 Task: Find a house in Gastonia, United States, for 2 guests from August 2 to August 12, with a price range of ₹5000 to ₹10000, including a washing machine and self check-in option.
Action: Mouse moved to (22, 63)
Screenshot: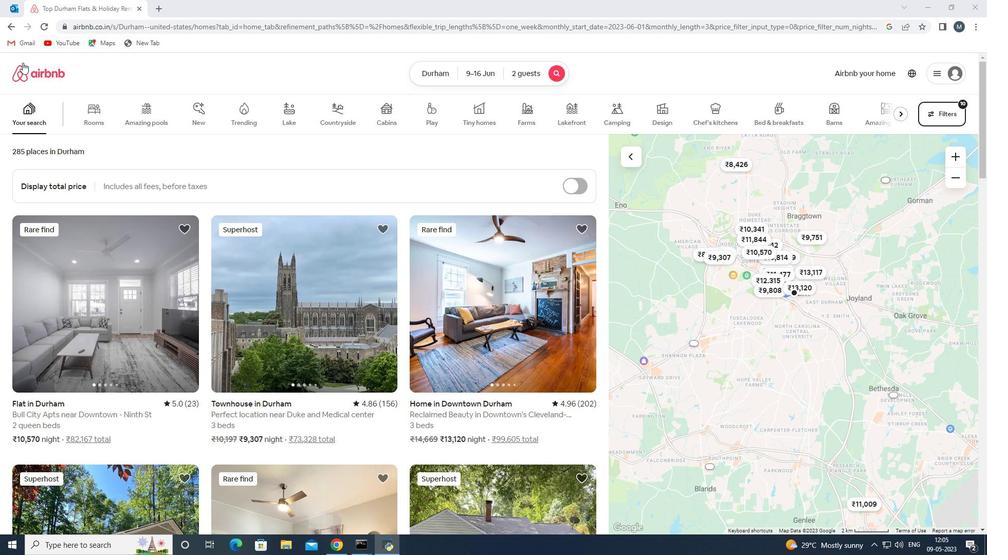 
Action: Mouse pressed left at (22, 63)
Screenshot: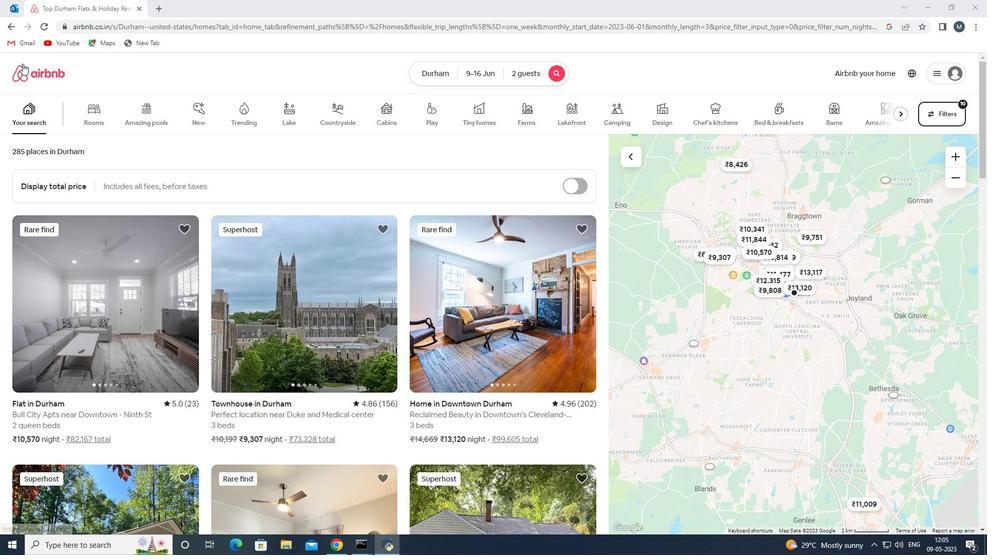
Action: Mouse moved to (413, 108)
Screenshot: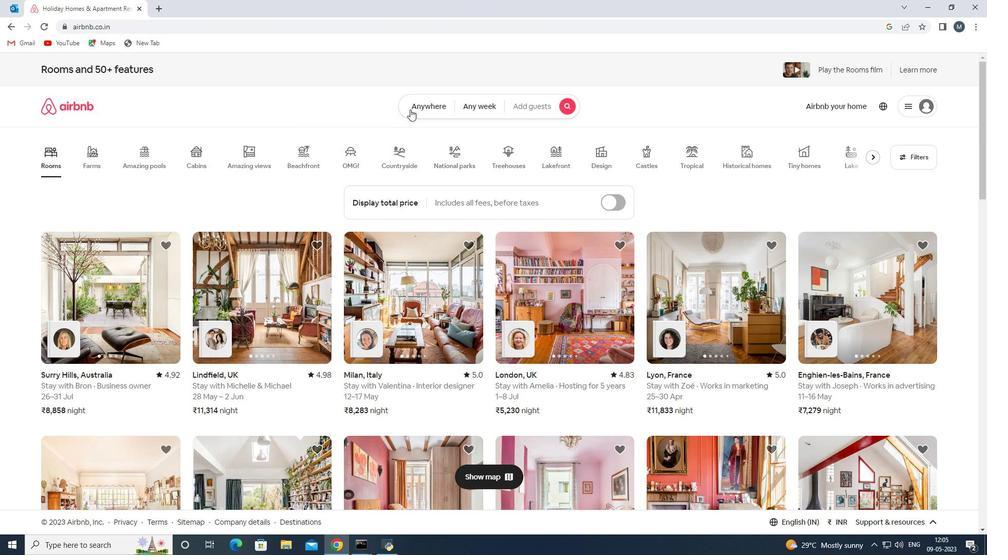 
Action: Mouse pressed left at (413, 108)
Screenshot: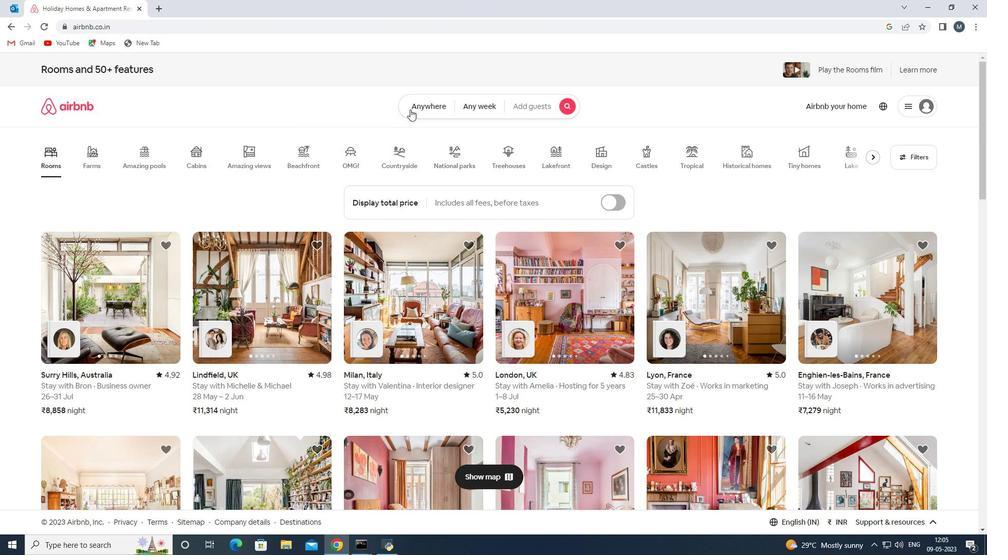 
Action: Mouse moved to (346, 148)
Screenshot: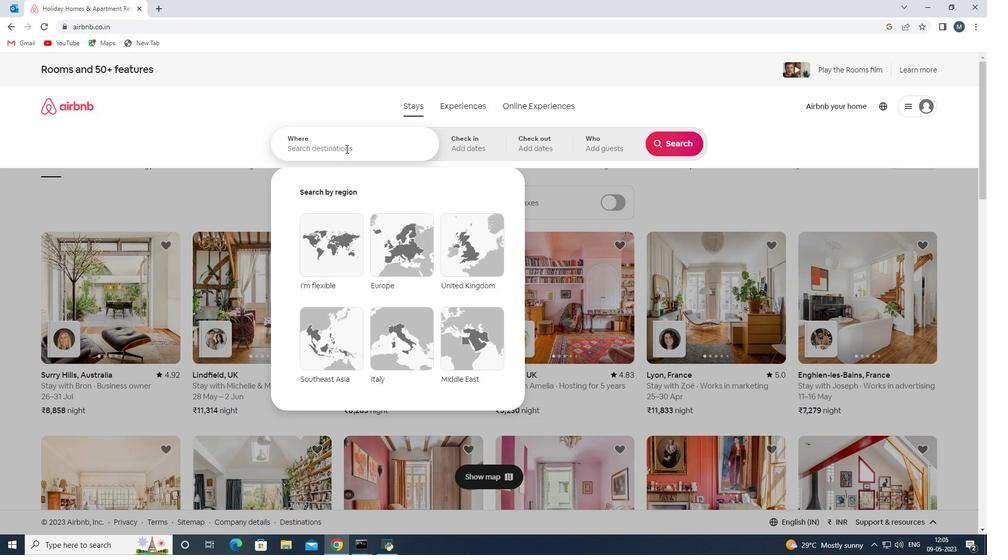 
Action: Mouse pressed left at (346, 148)
Screenshot: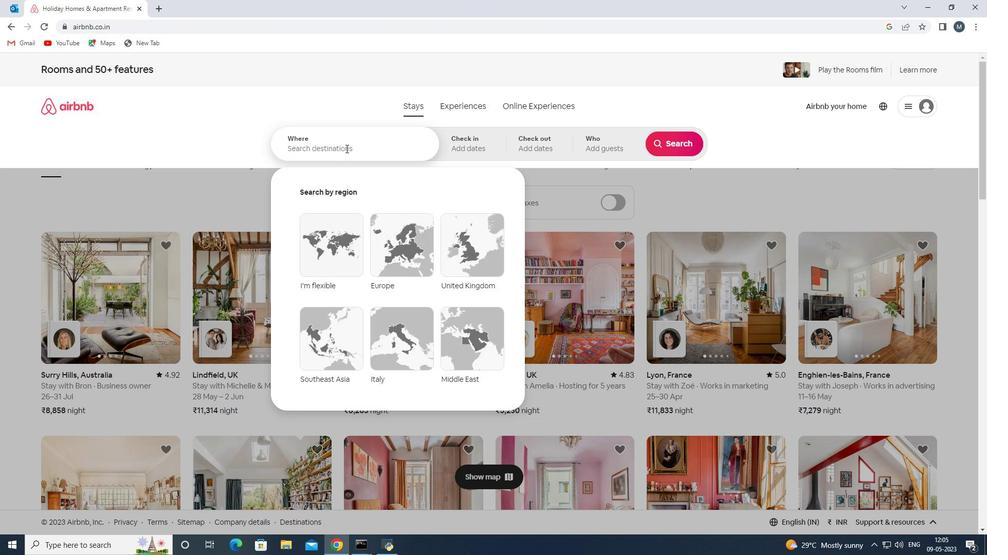 
Action: Mouse moved to (347, 146)
Screenshot: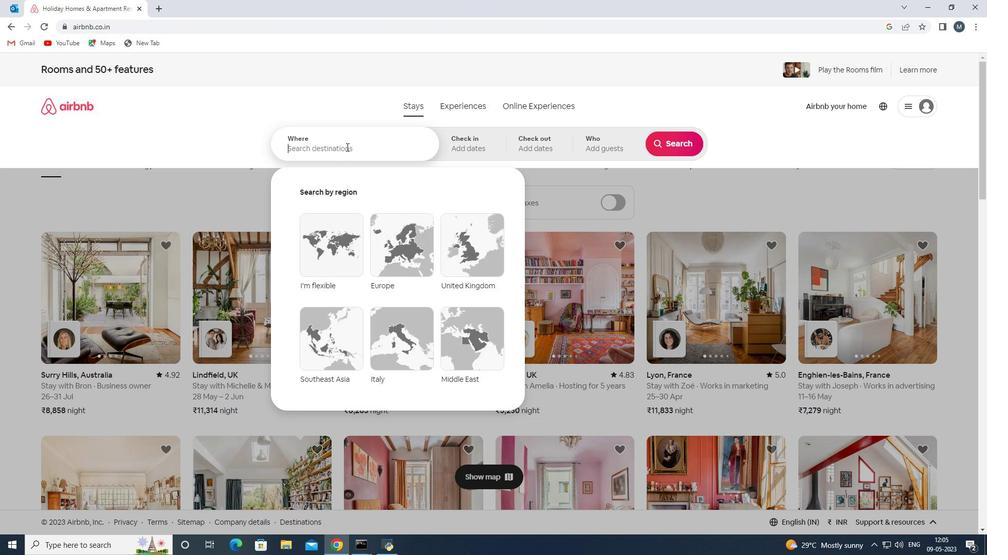 
Action: Key pressed gastonia,united<Key.space>states
Screenshot: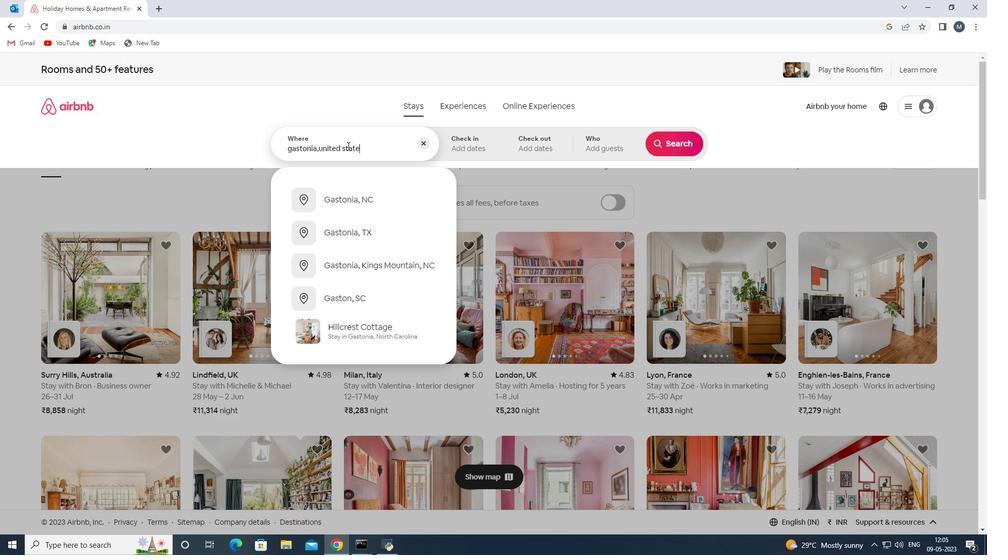 
Action: Mouse moved to (322, 148)
Screenshot: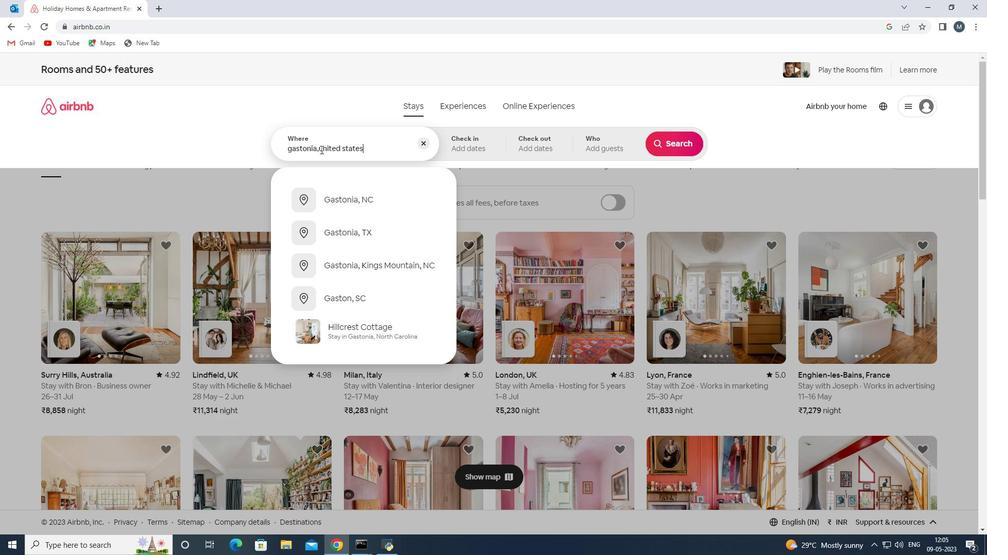 
Action: Mouse pressed left at (322, 148)
Screenshot: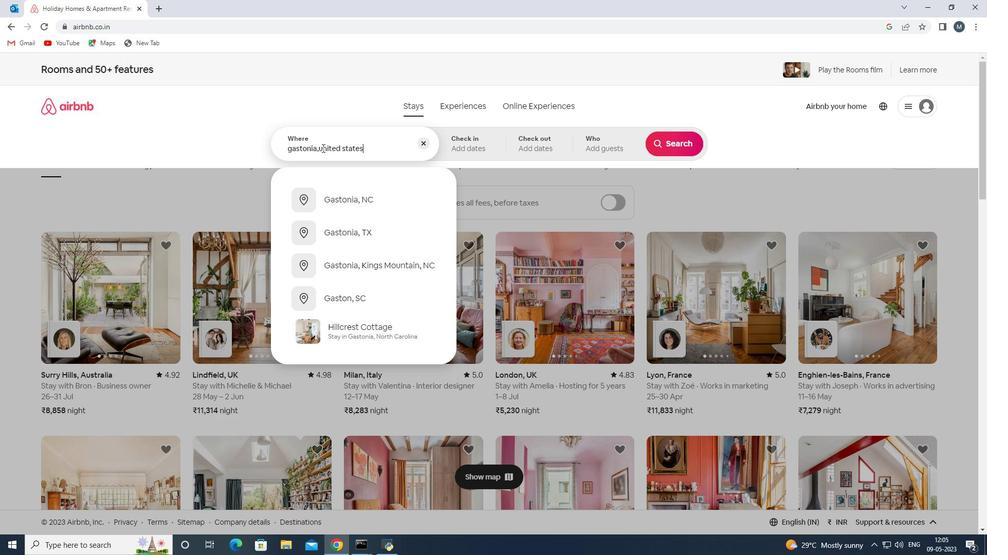 
Action: Mouse moved to (334, 149)
Screenshot: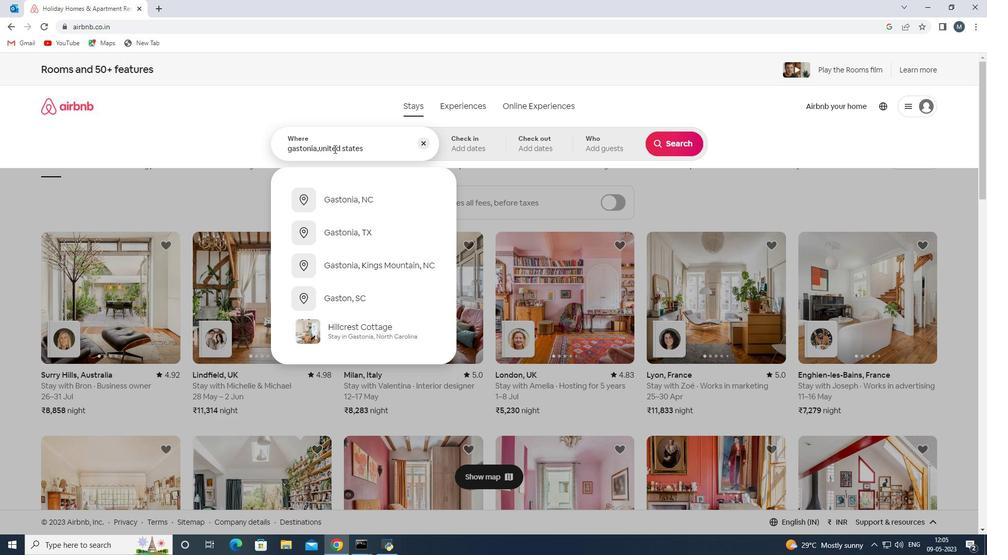 
Action: Key pressed <Key.backspace>
Screenshot: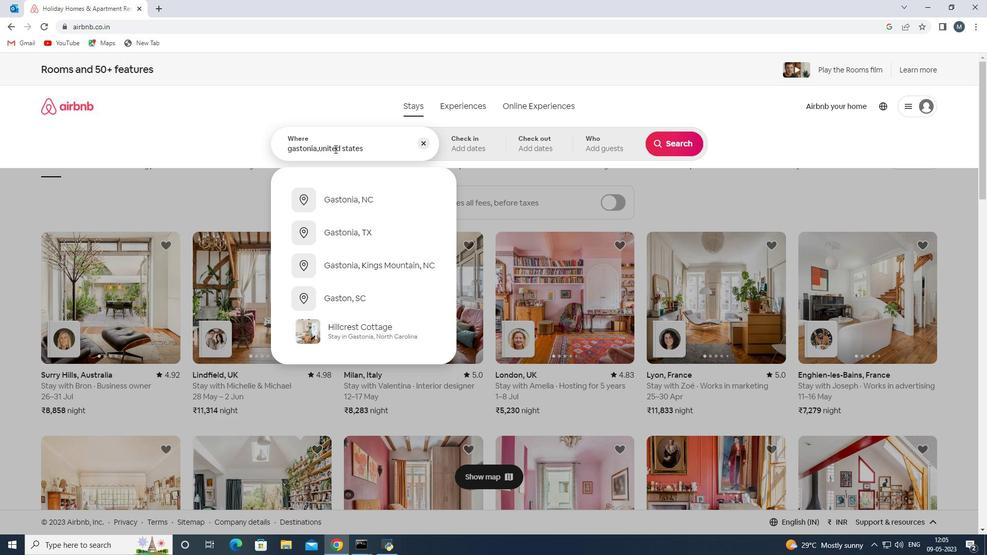 
Action: Mouse moved to (335, 149)
Screenshot: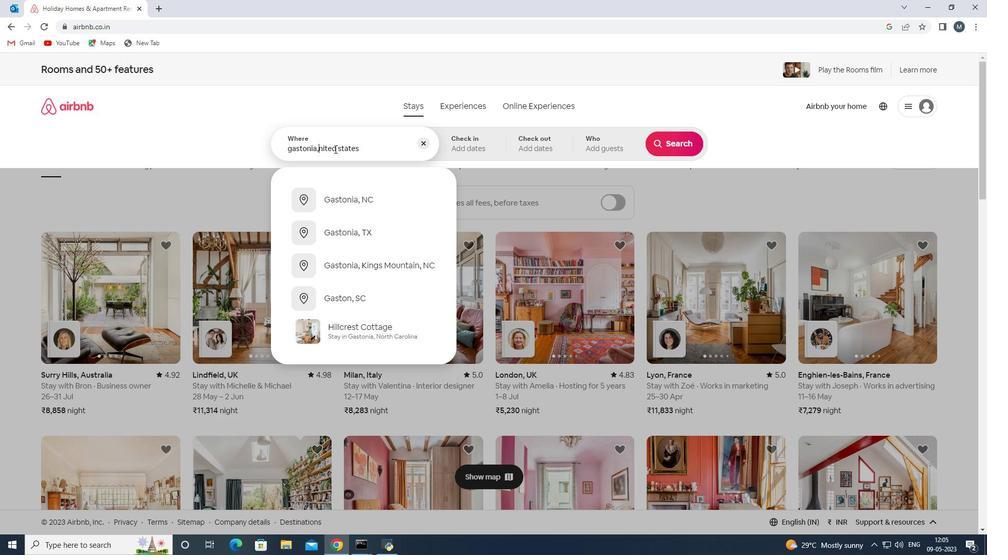 
Action: Key pressed <Key.shift>U
Screenshot: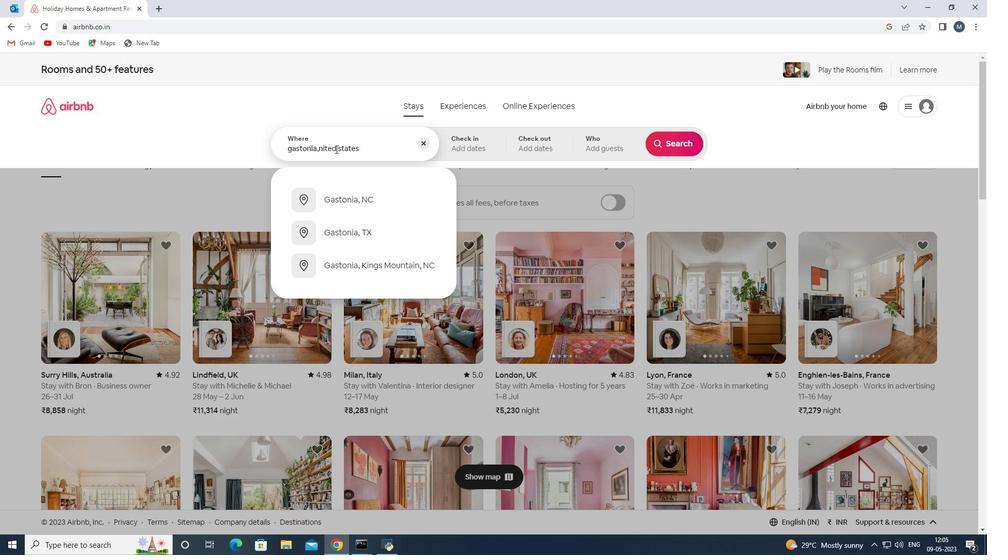 
Action: Mouse moved to (292, 152)
Screenshot: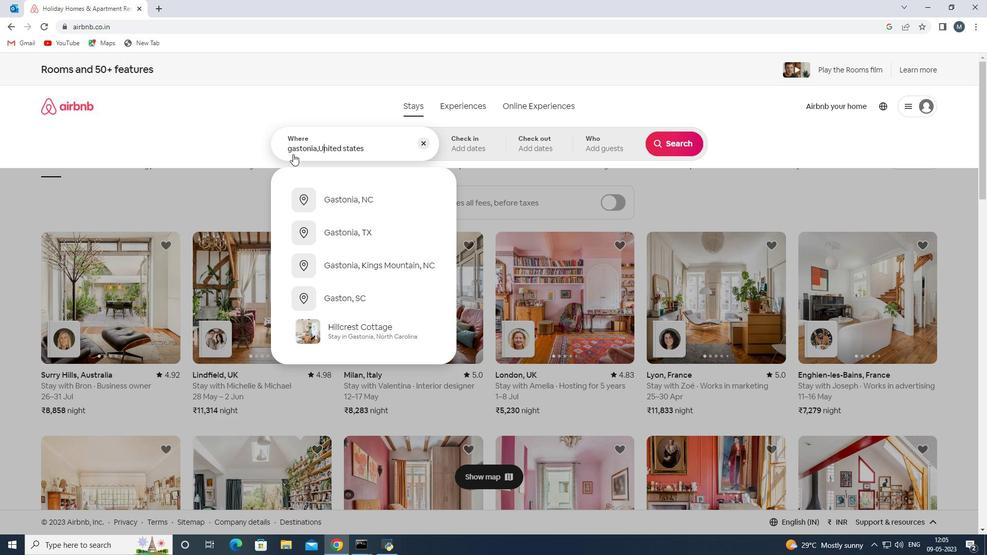 
Action: Mouse pressed left at (292, 152)
Screenshot: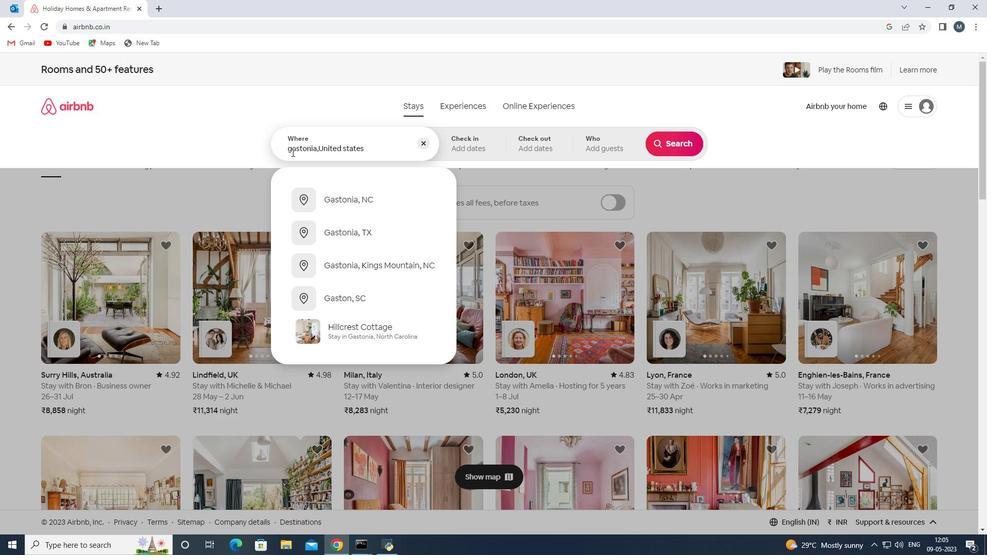 
Action: Mouse moved to (333, 153)
Screenshot: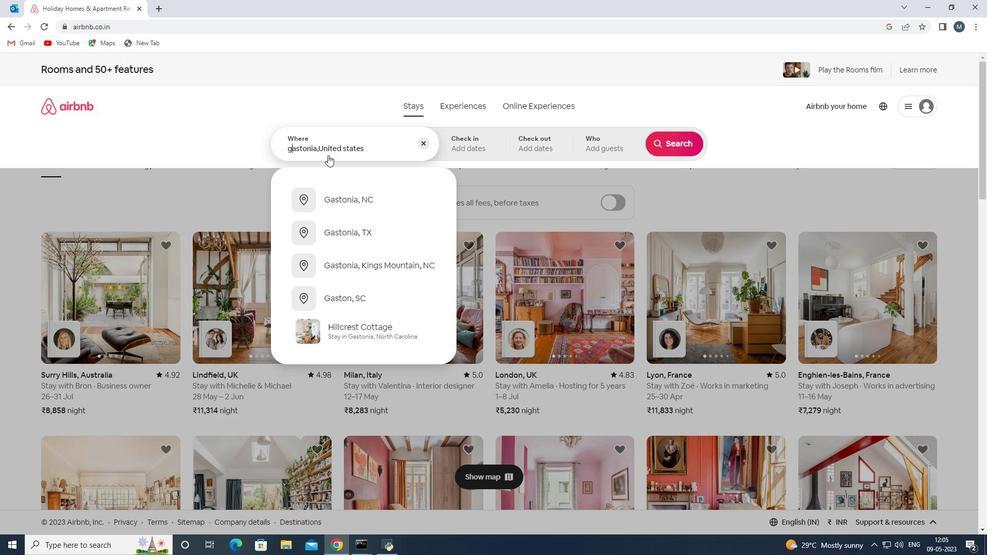 
Action: Key pressed <Key.backspace><Key.shift><Key.shift><Key.shift><Key.shift><Key.shift><Key.shift><Key.shift><Key.shift><Key.shift><Key.shift><Key.shift><Key.shift><Key.shift>G
Screenshot: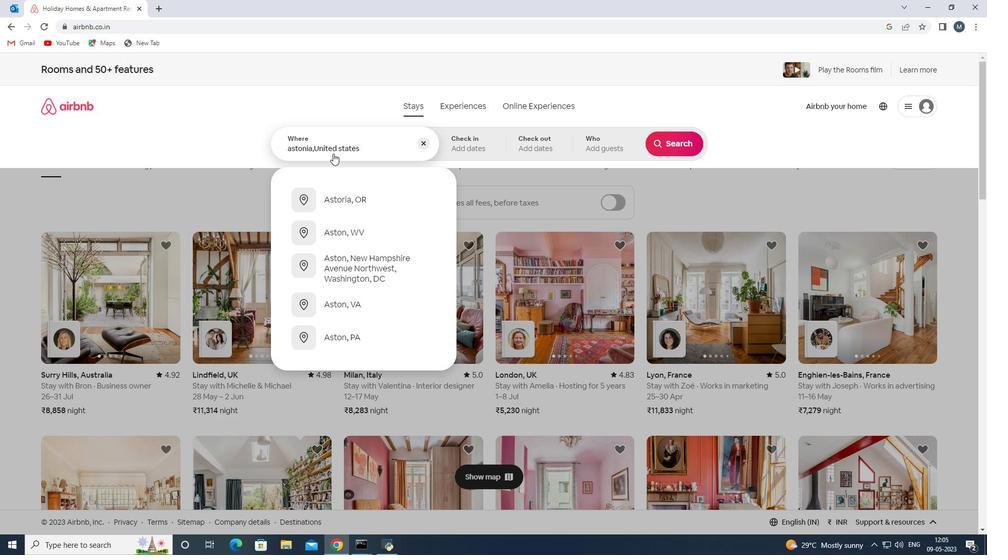 
Action: Mouse moved to (346, 164)
Screenshot: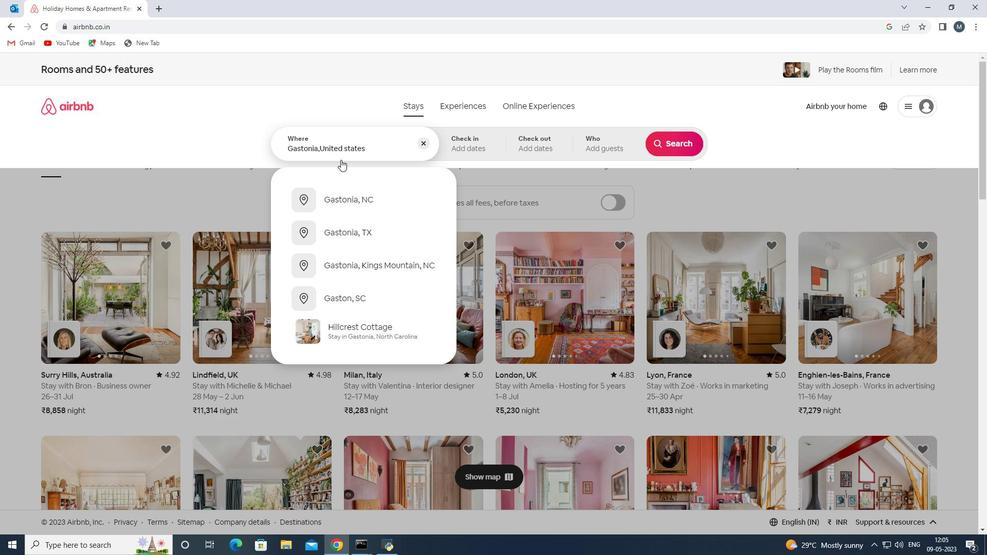 
Action: Key pressed <Key.enter>
Screenshot: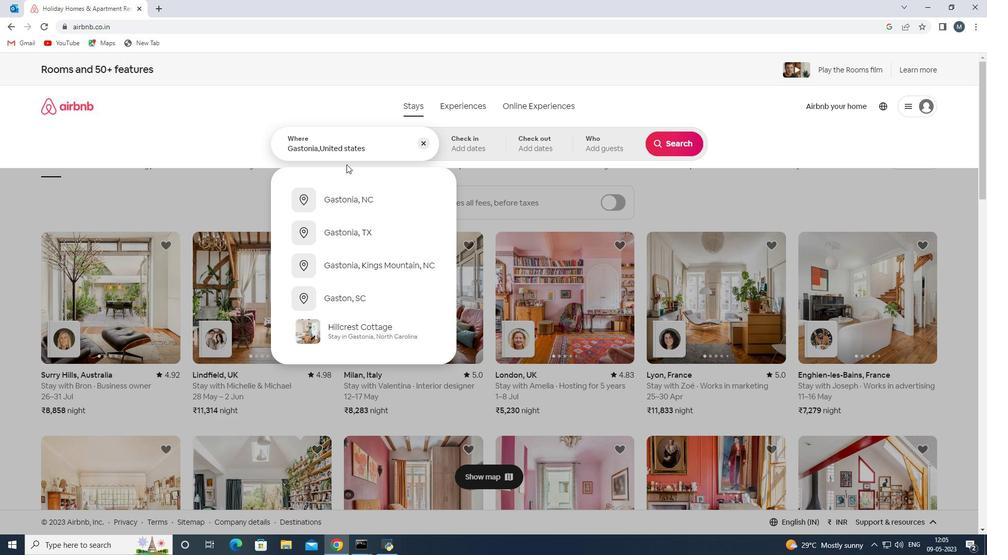 
Action: Mouse moved to (673, 236)
Screenshot: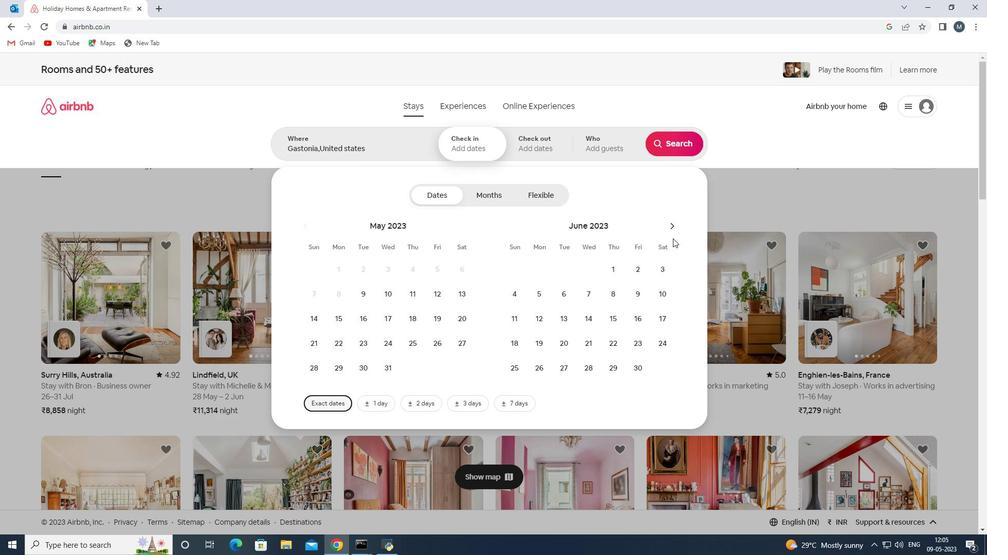 
Action: Mouse pressed left at (673, 236)
Screenshot: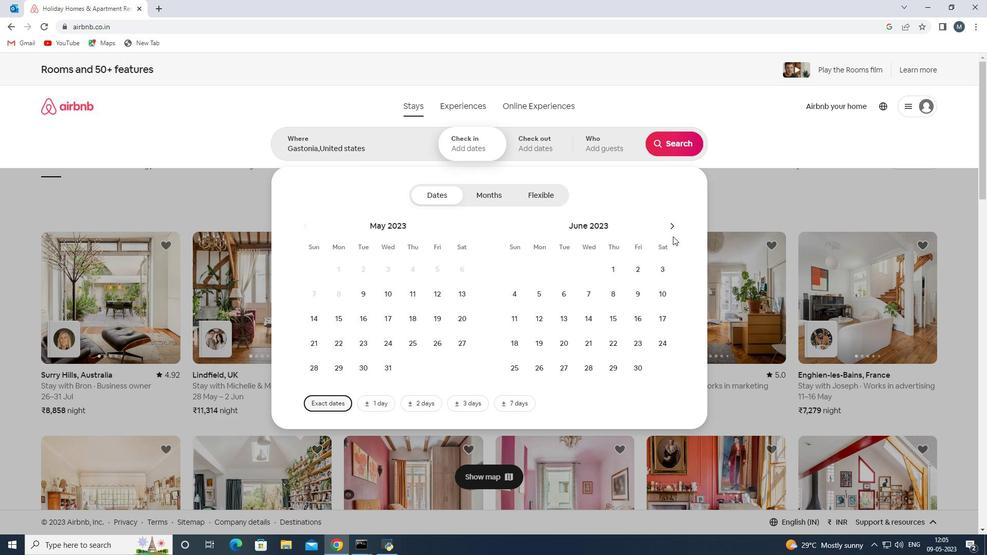 
Action: Mouse moved to (674, 233)
Screenshot: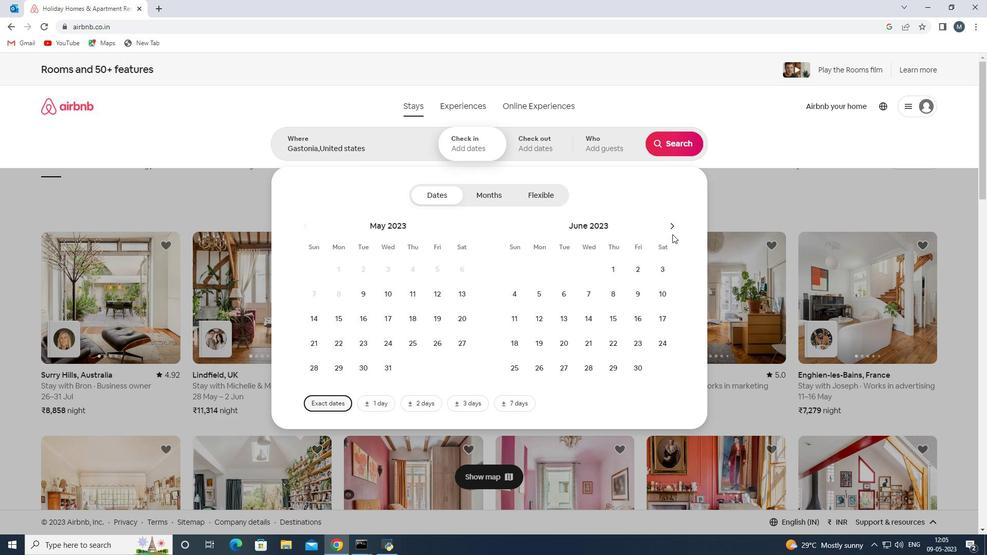 
Action: Mouse pressed left at (674, 233)
Screenshot: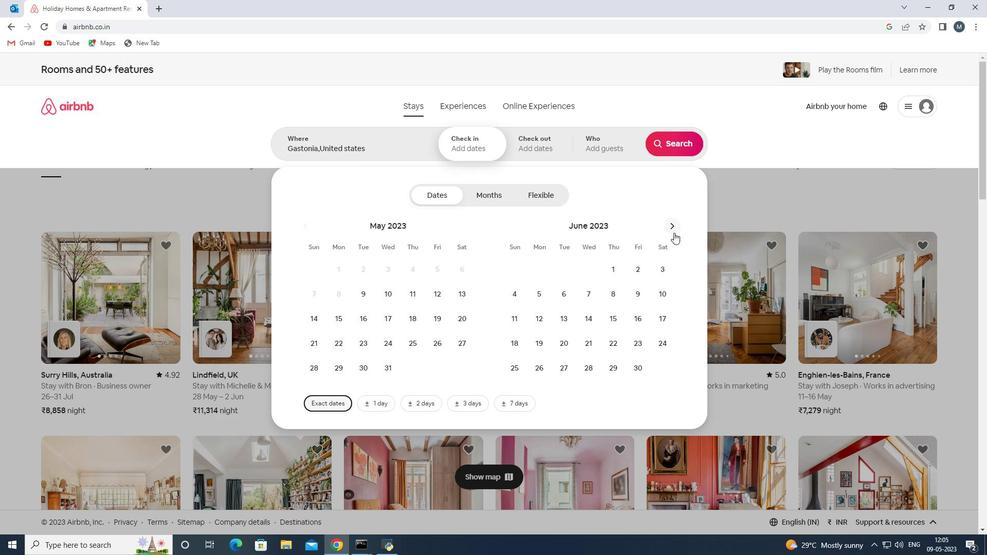 
Action: Mouse pressed left at (674, 233)
Screenshot: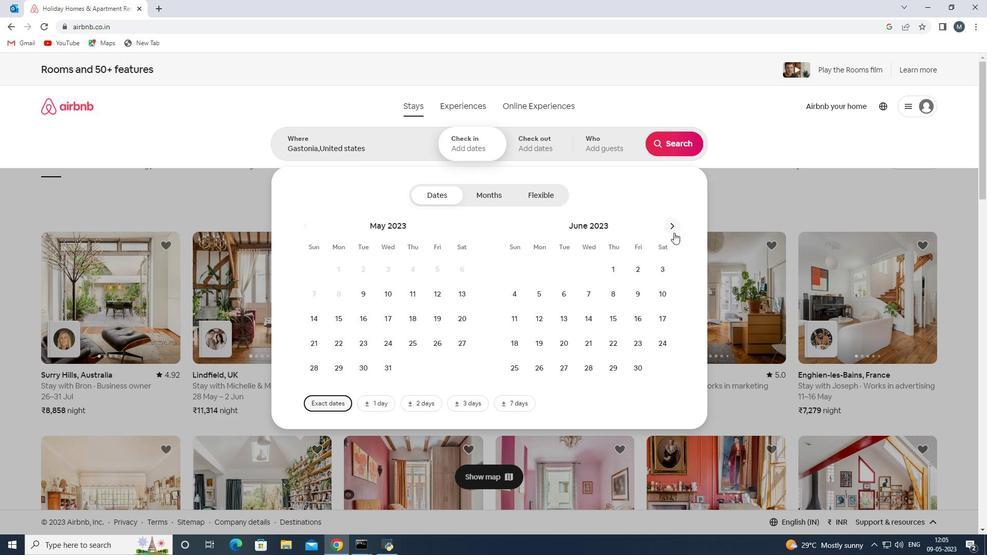 
Action: Mouse pressed left at (674, 233)
Screenshot: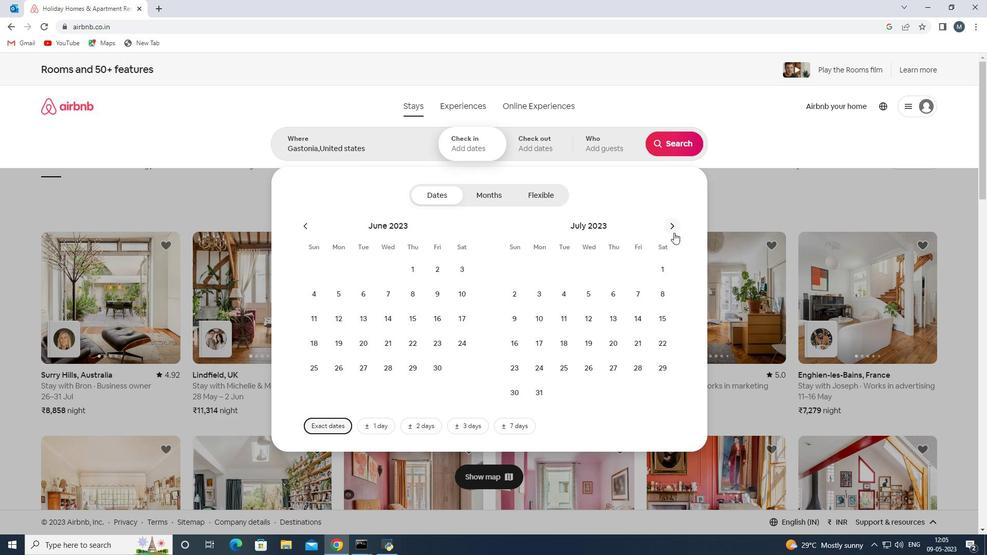 
Action: Mouse moved to (590, 272)
Screenshot: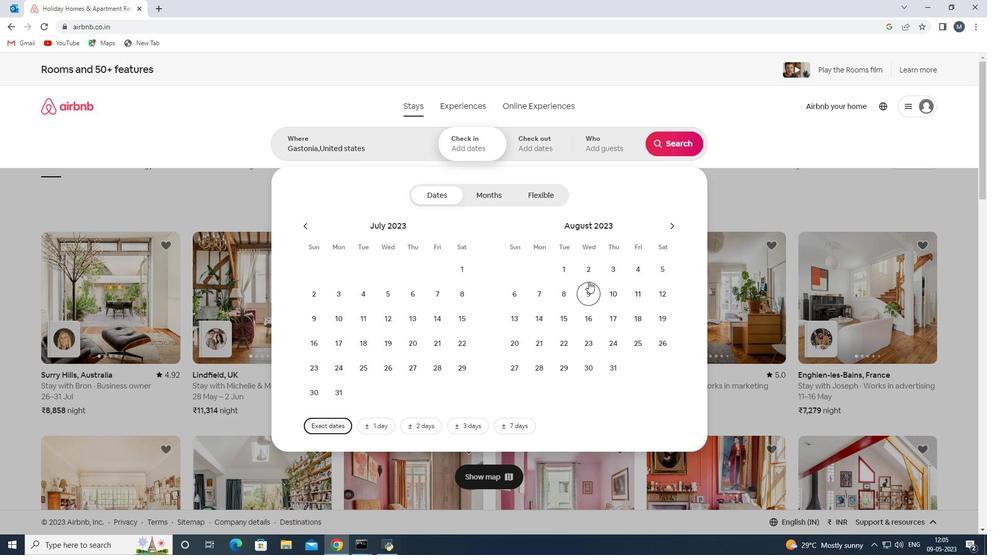 
Action: Mouse pressed left at (590, 272)
Screenshot: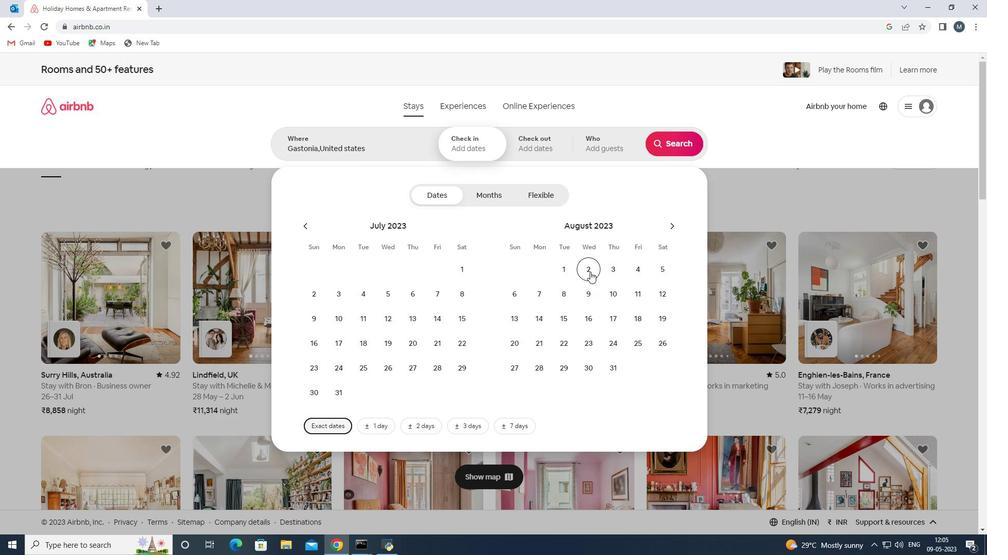 
Action: Mouse moved to (657, 292)
Screenshot: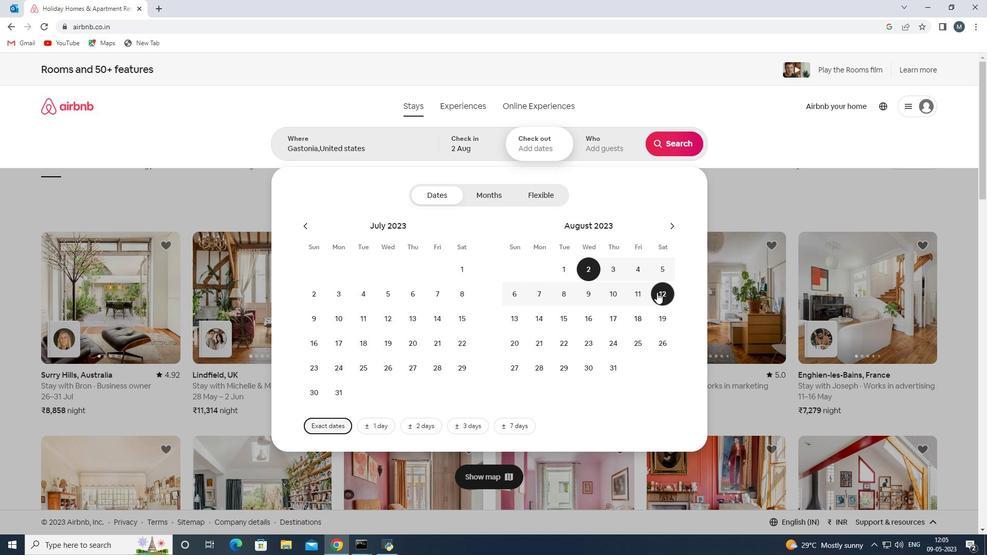 
Action: Mouse pressed left at (657, 292)
Screenshot: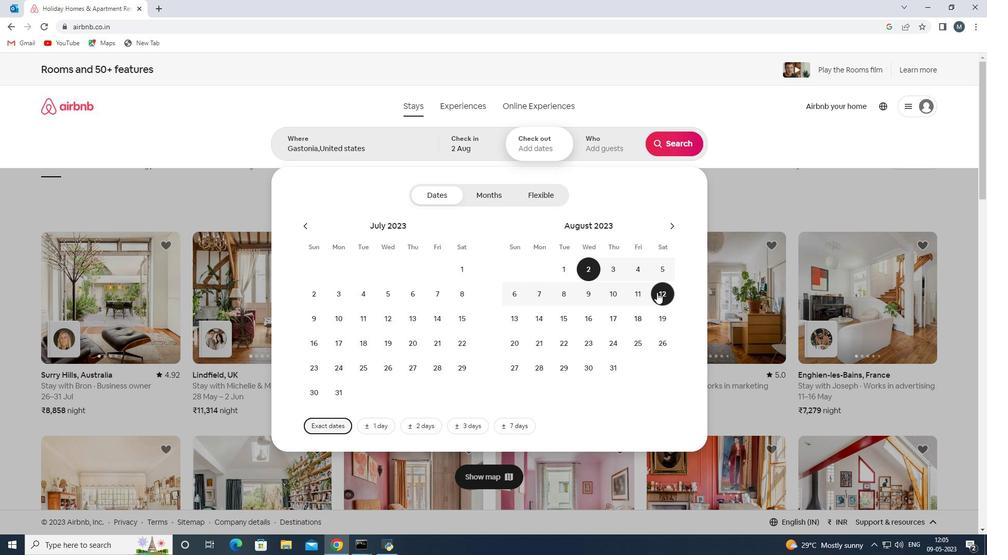 
Action: Mouse moved to (612, 149)
Screenshot: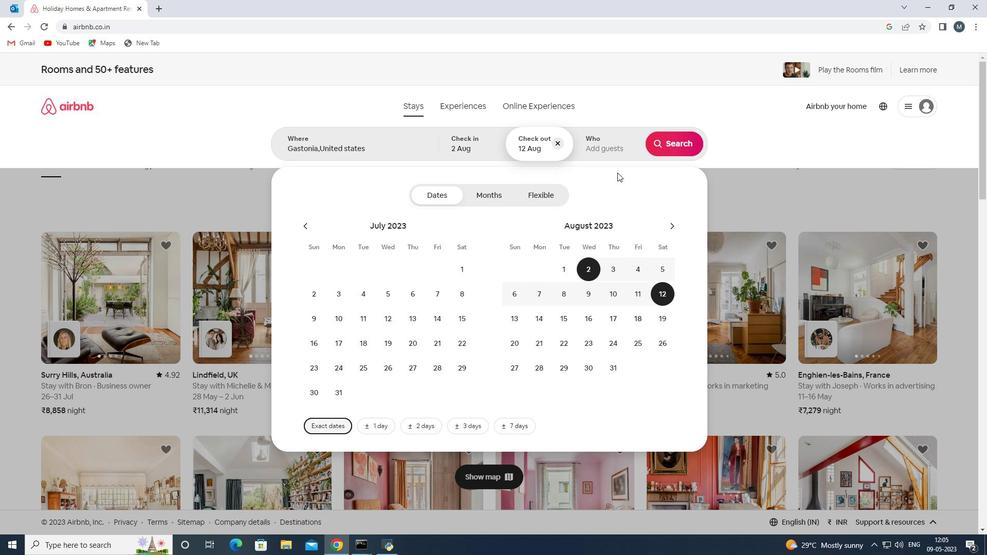 
Action: Mouse pressed left at (612, 149)
Screenshot: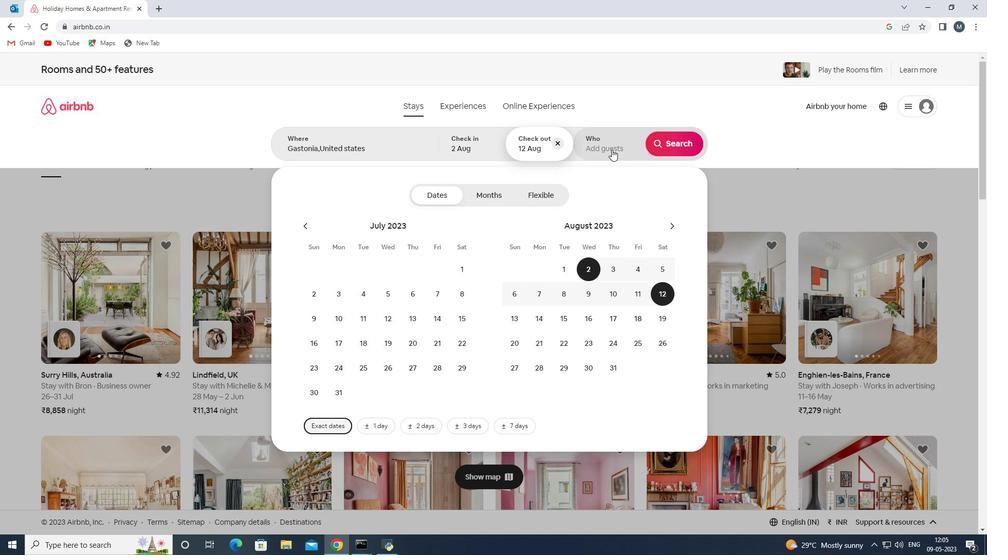 
Action: Mouse moved to (672, 201)
Screenshot: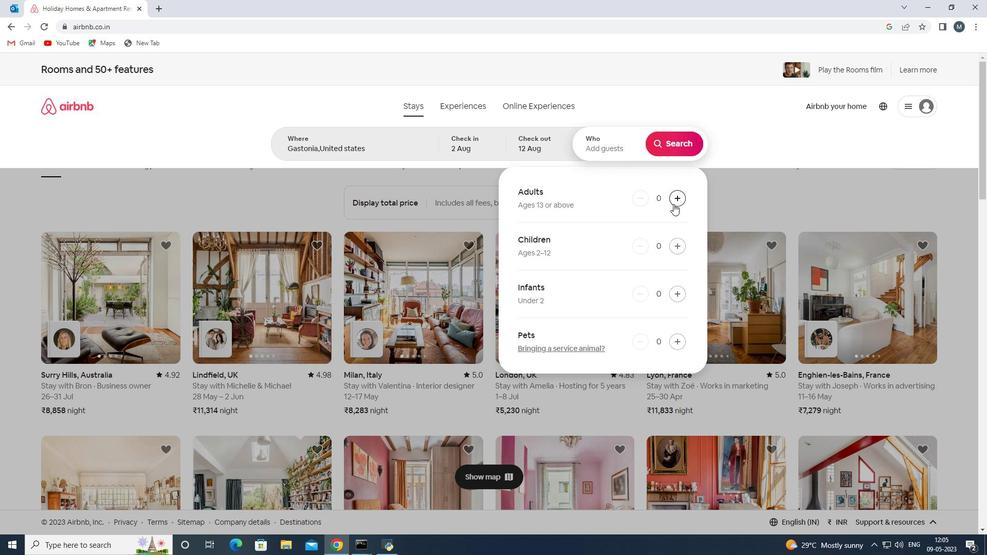 
Action: Mouse pressed left at (672, 201)
Screenshot: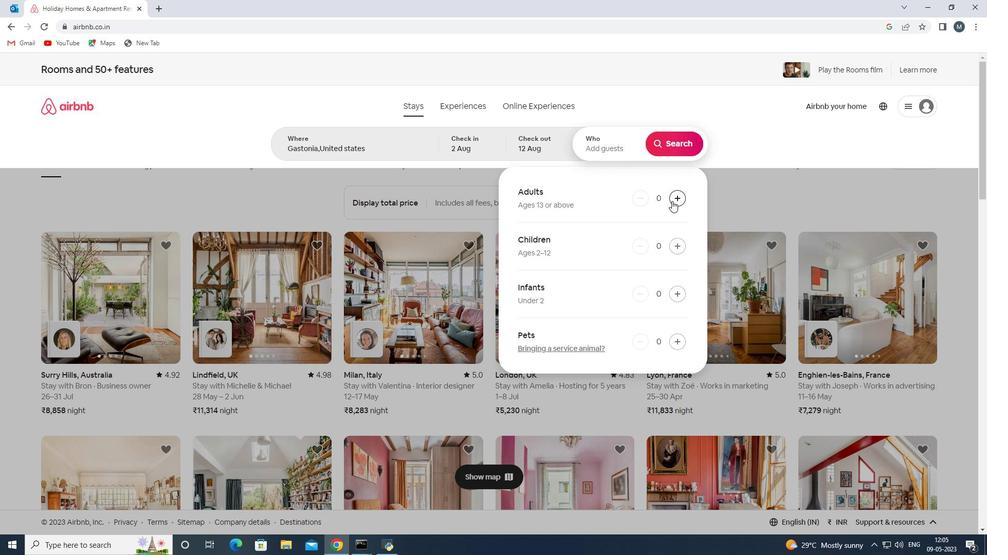 
Action: Mouse moved to (672, 201)
Screenshot: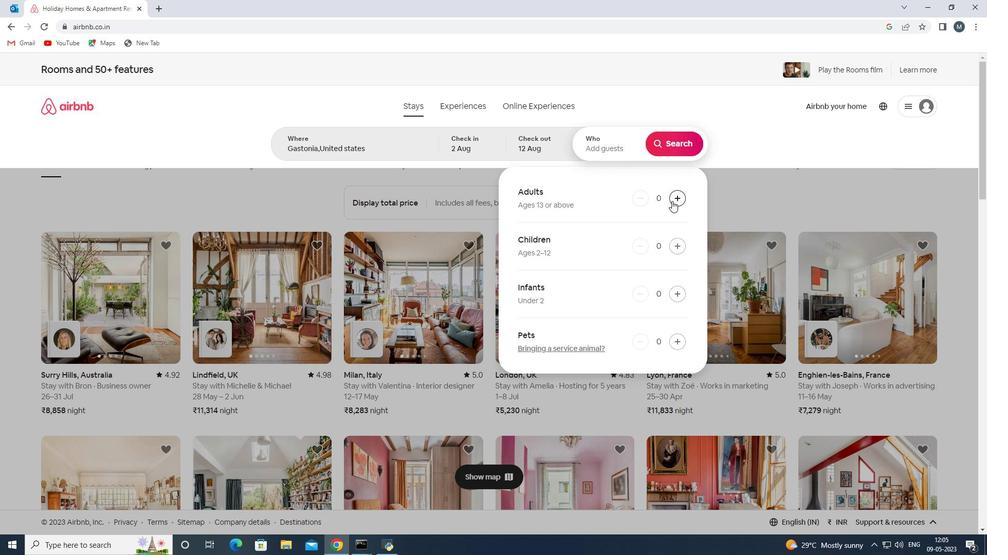 
Action: Mouse pressed left at (672, 201)
Screenshot: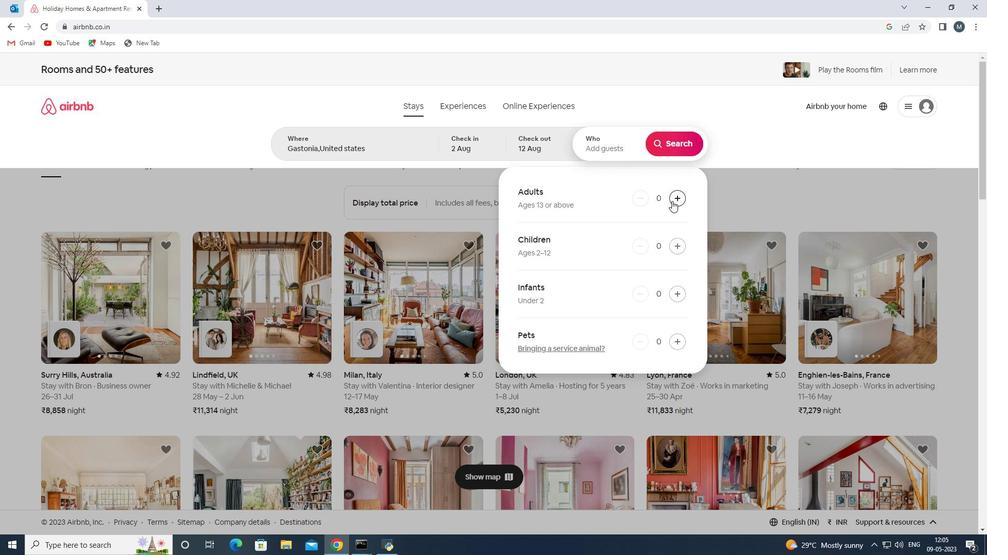 
Action: Mouse moved to (672, 140)
Screenshot: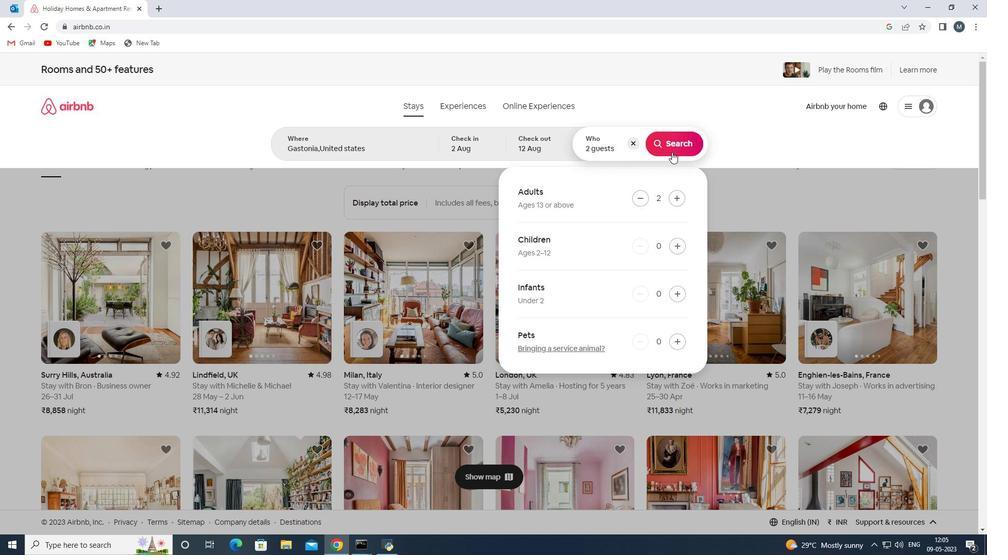 
Action: Mouse pressed left at (672, 140)
Screenshot: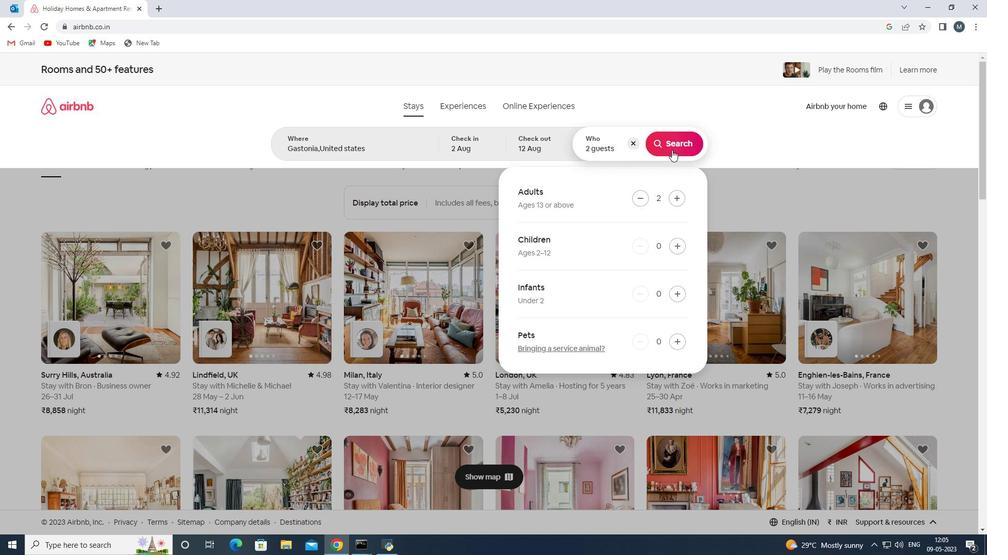 
Action: Mouse moved to (941, 118)
Screenshot: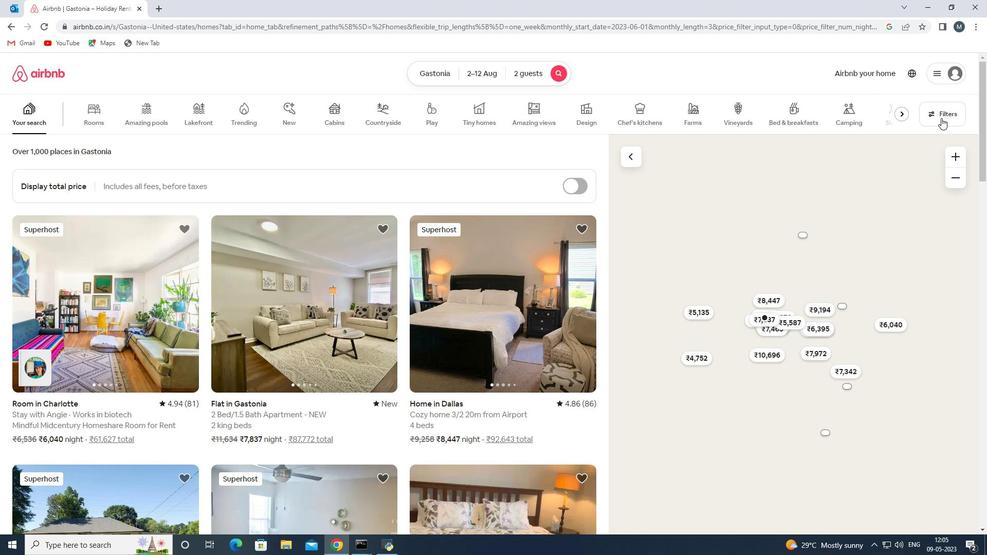 
Action: Mouse pressed left at (941, 118)
Screenshot: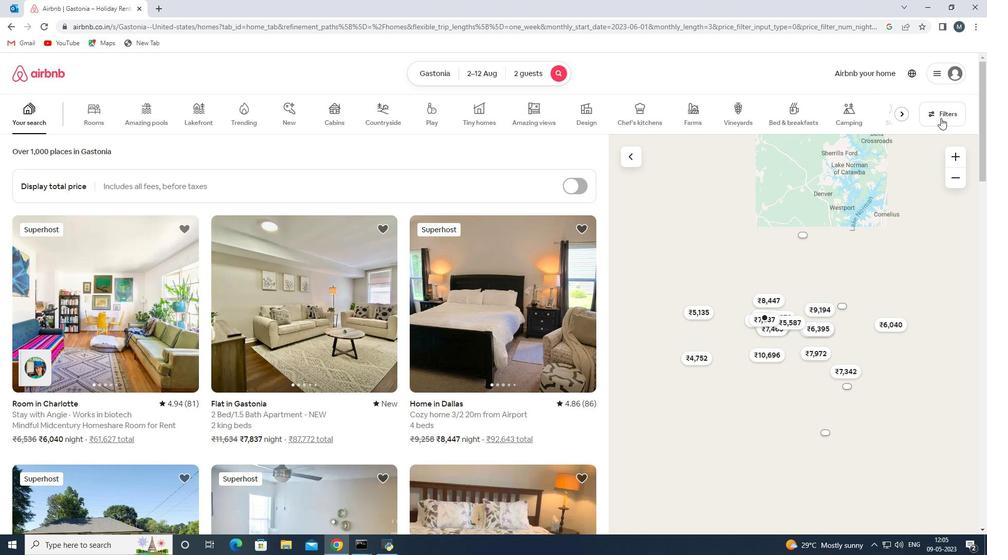 
Action: Mouse moved to (436, 363)
Screenshot: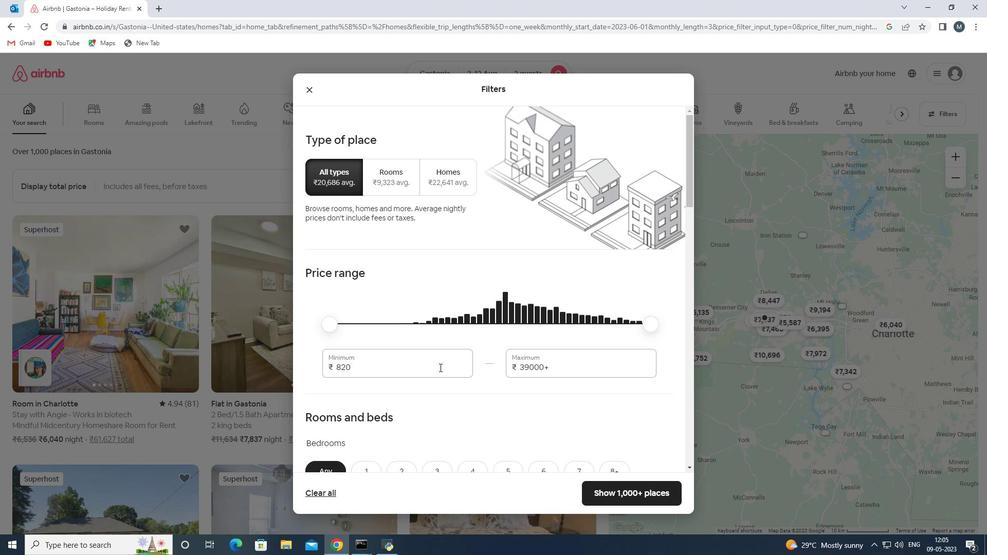 
Action: Mouse pressed left at (436, 363)
Screenshot: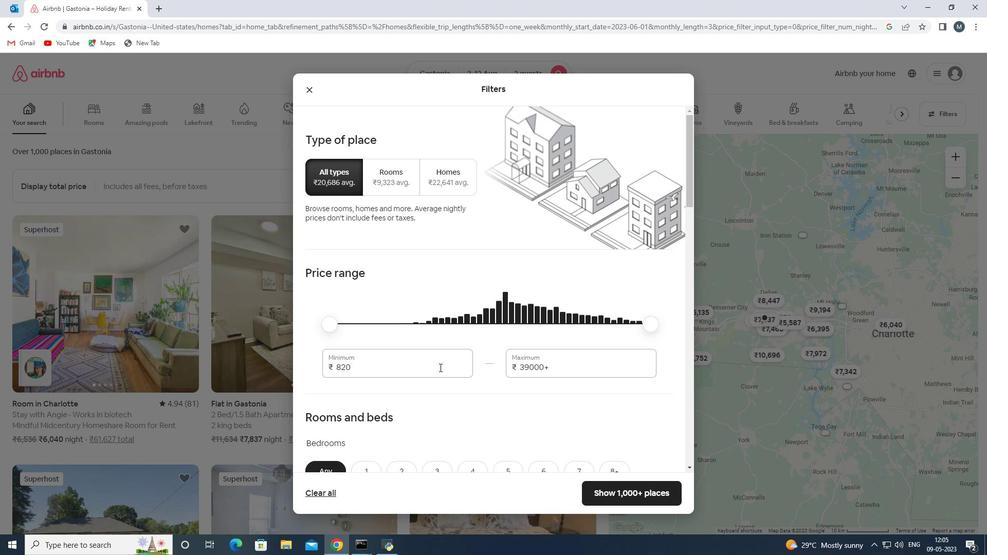 
Action: Mouse moved to (440, 357)
Screenshot: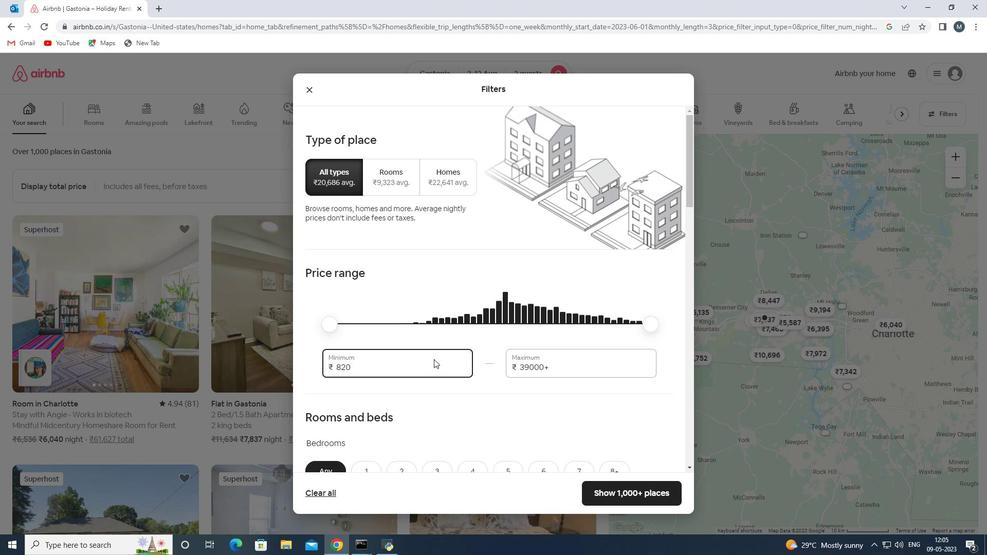 
Action: Key pressed <Key.backspace>
Screenshot: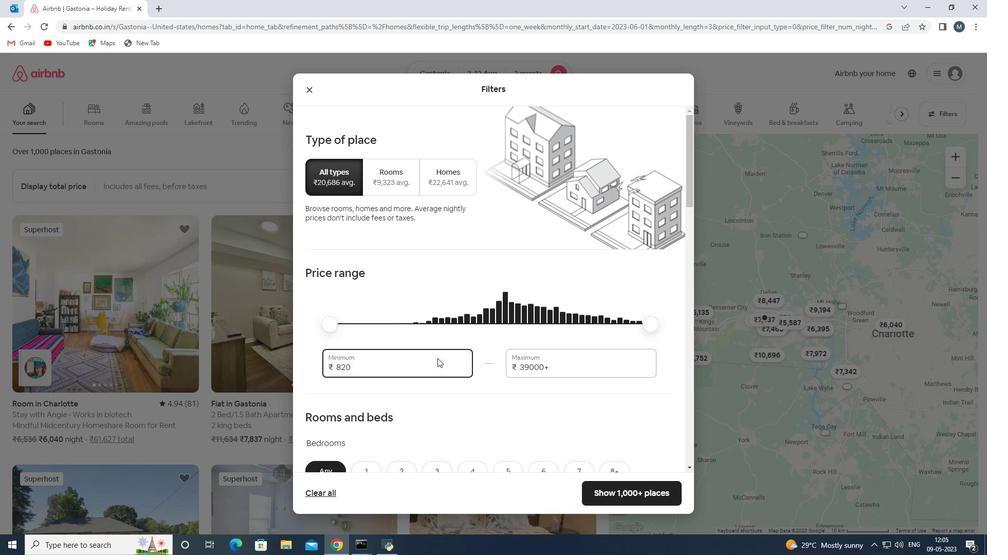 
Action: Mouse moved to (446, 355)
Screenshot: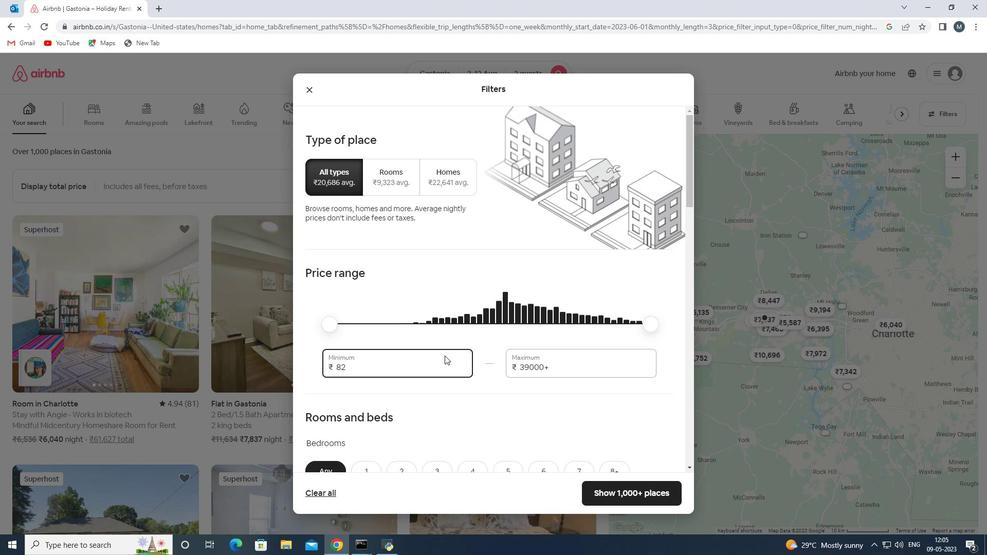 
Action: Key pressed <Key.backspace><Key.backspace><Key.backspace><Key.backspace>
Screenshot: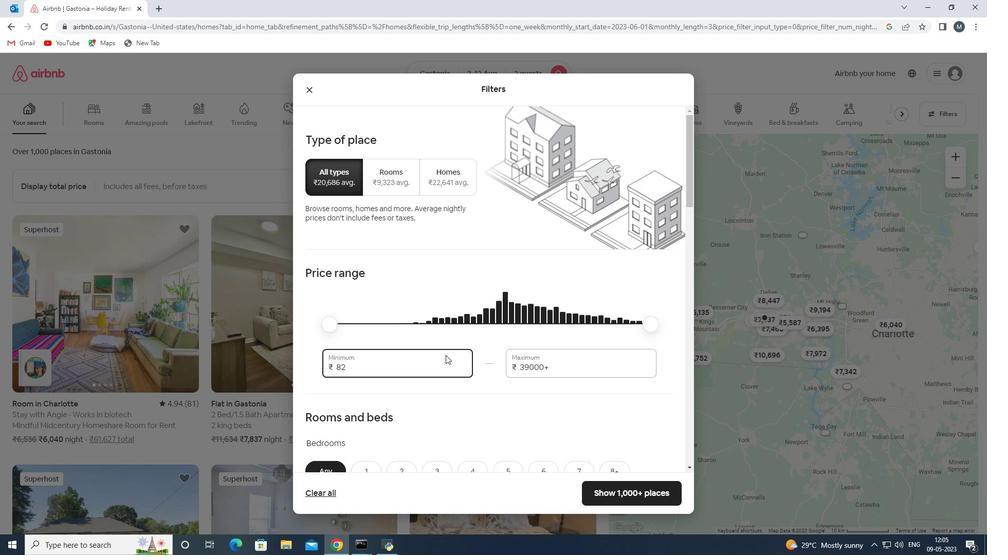 
Action: Mouse moved to (446, 355)
Screenshot: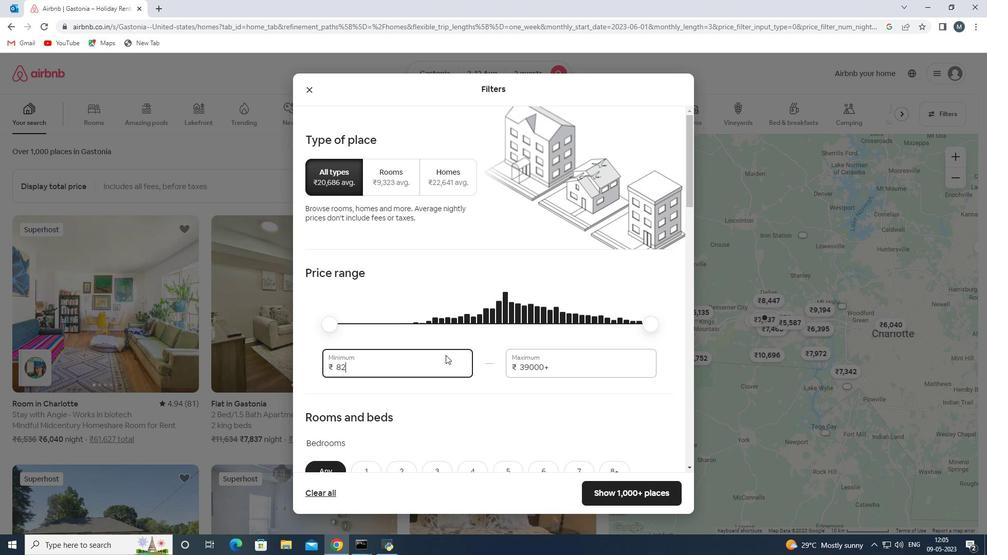
Action: Key pressed <Key.backspace><Key.backspace><Key.backspace><Key.backspace><Key.backspace><Key.backspace><Key.backspace>
Screenshot: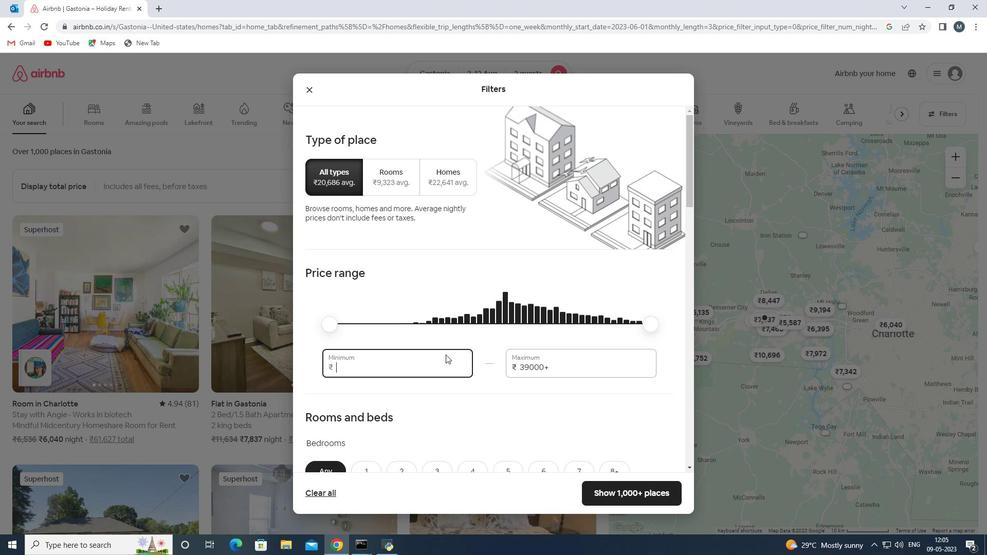 
Action: Mouse moved to (506, 332)
Screenshot: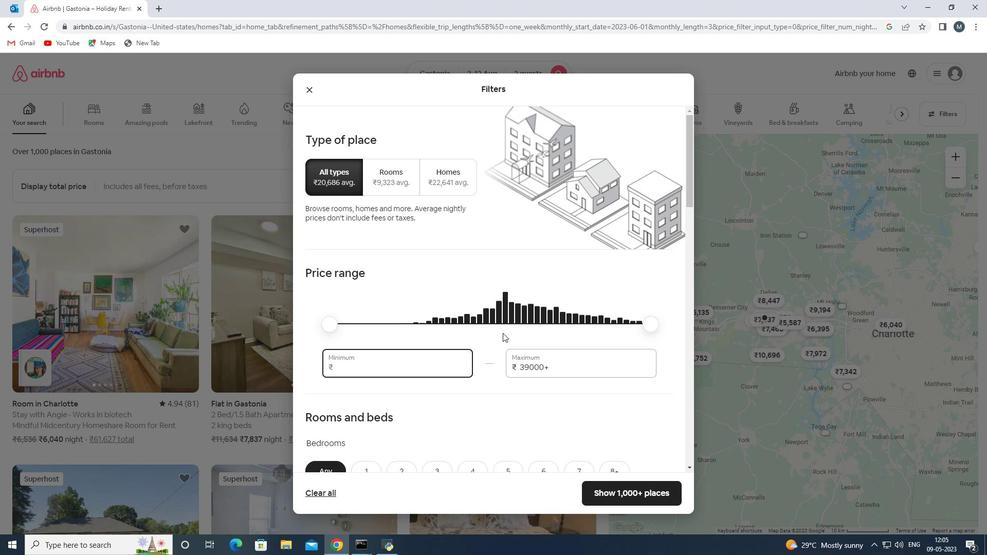
Action: Key pressed 5
Screenshot: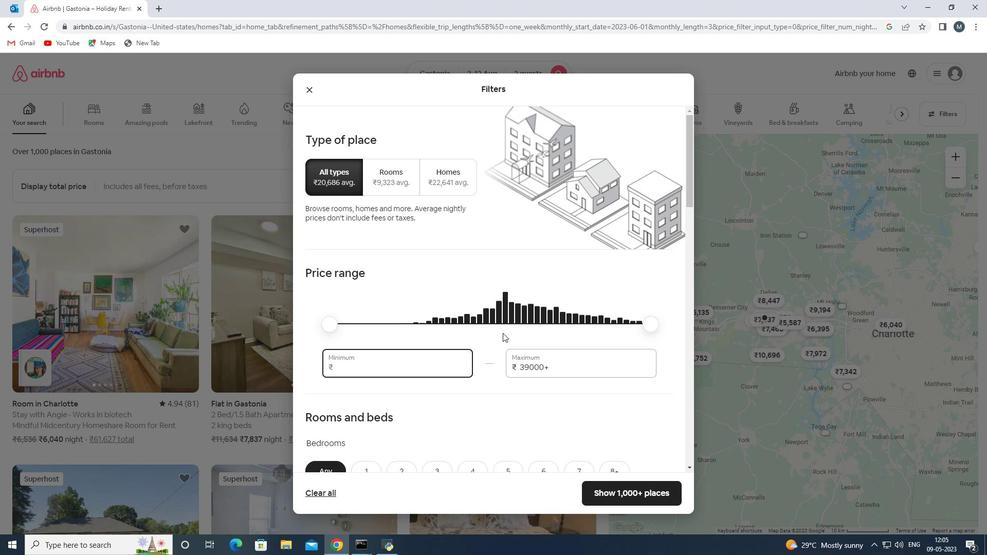 
Action: Mouse moved to (517, 328)
Screenshot: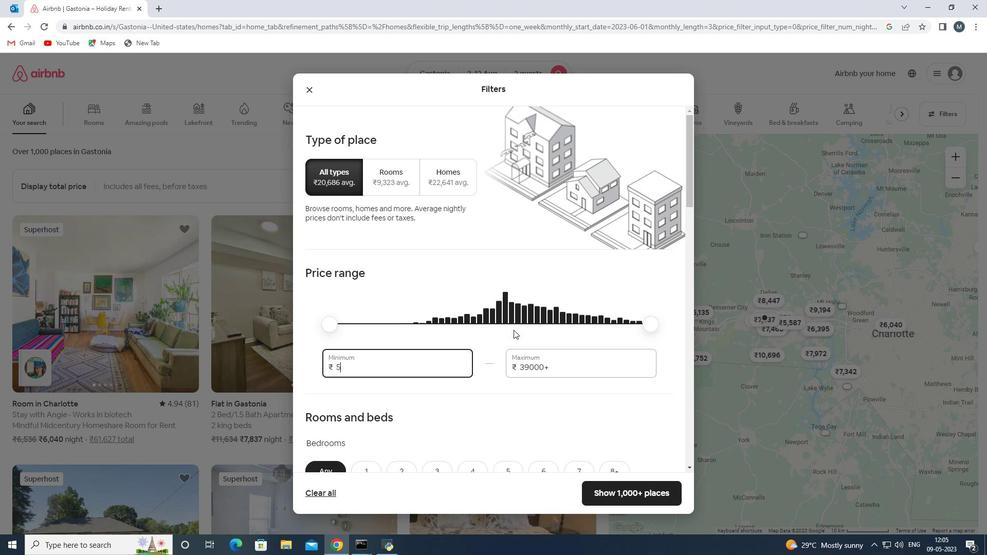 
Action: Key pressed 000
Screenshot: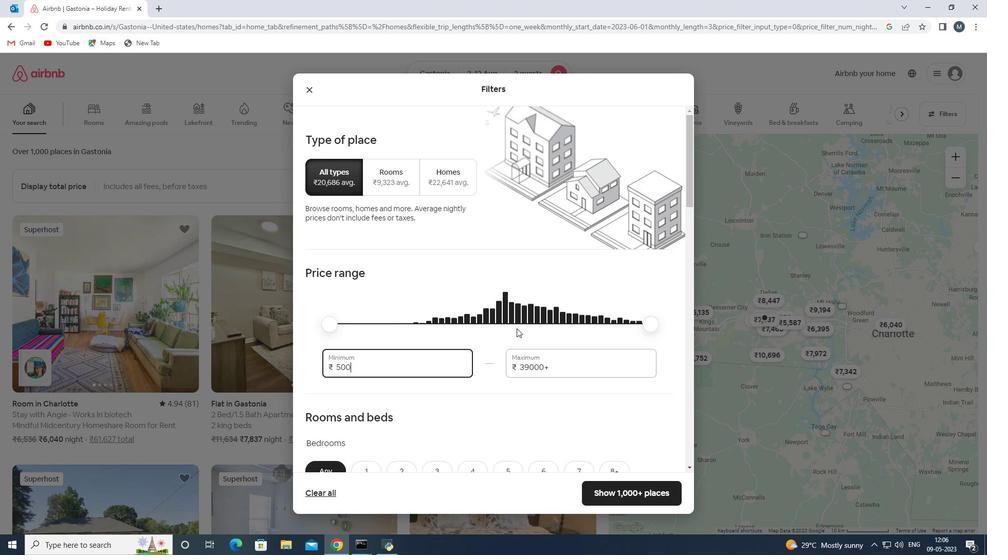 
Action: Mouse moved to (575, 372)
Screenshot: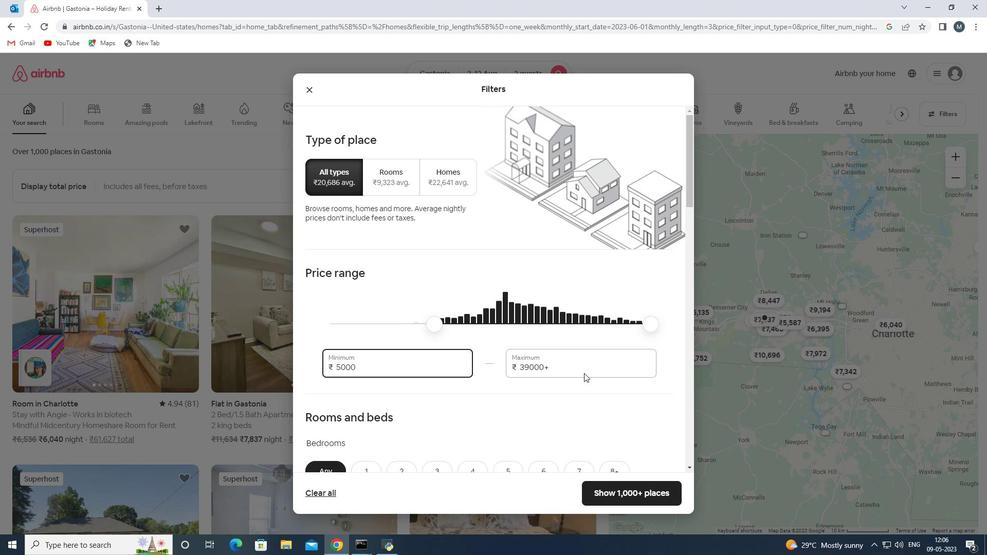
Action: Mouse pressed left at (582, 373)
Screenshot: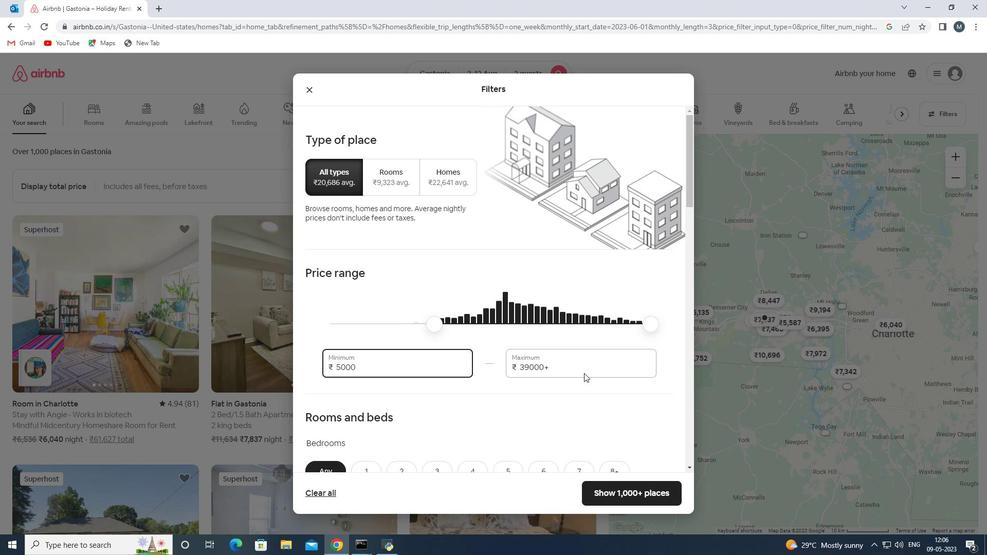 
Action: Mouse moved to (556, 368)
Screenshot: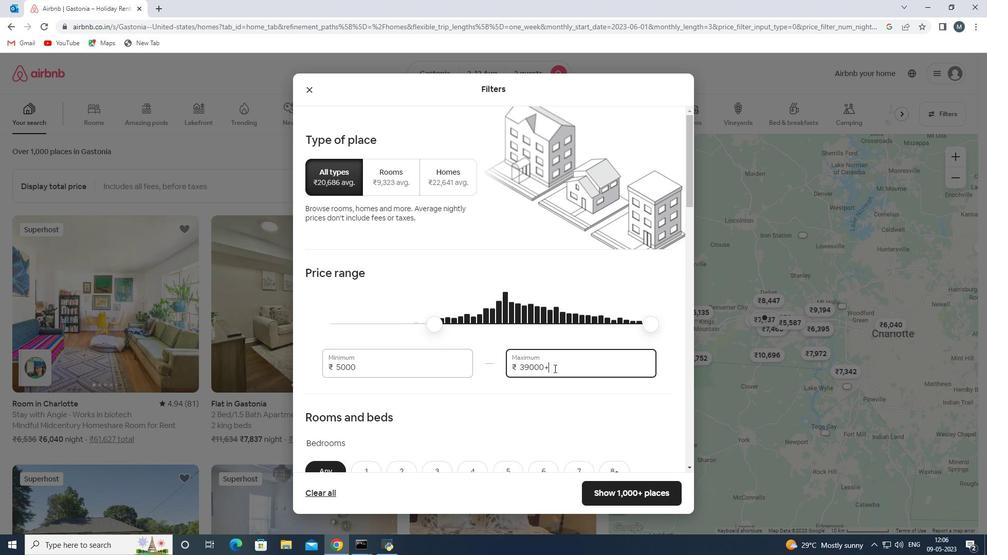 
Action: Mouse pressed left at (556, 368)
Screenshot: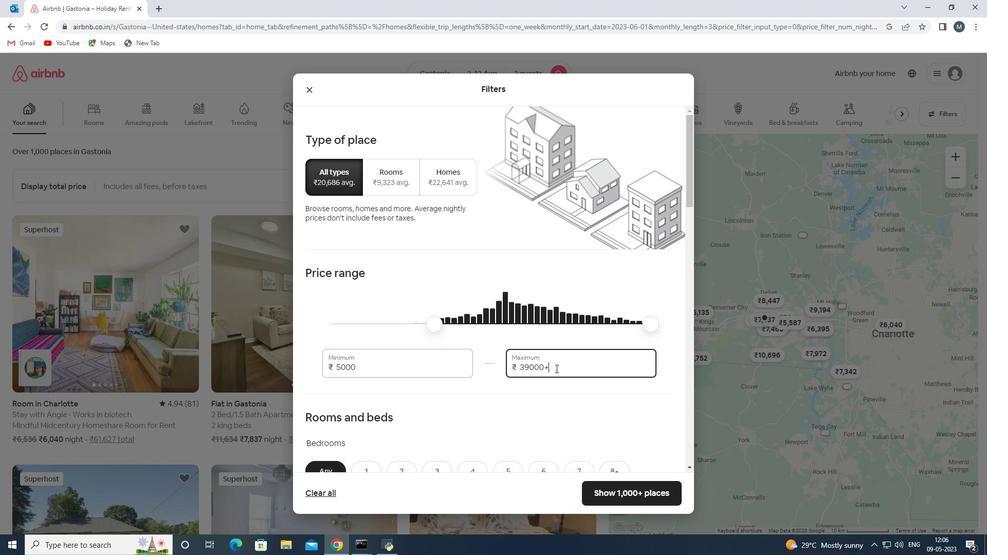 
Action: Mouse moved to (516, 367)
Screenshot: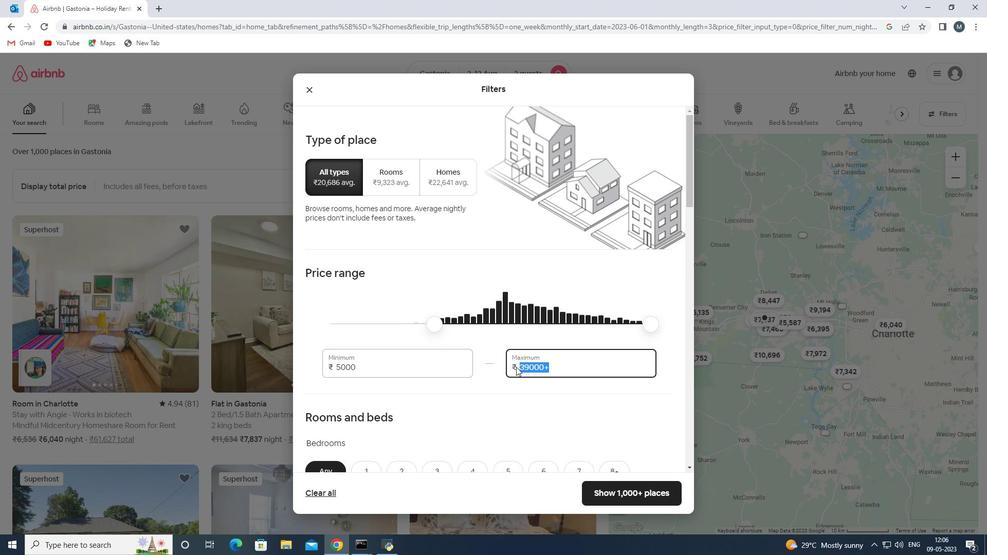 
Action: Key pressed 10
Screenshot: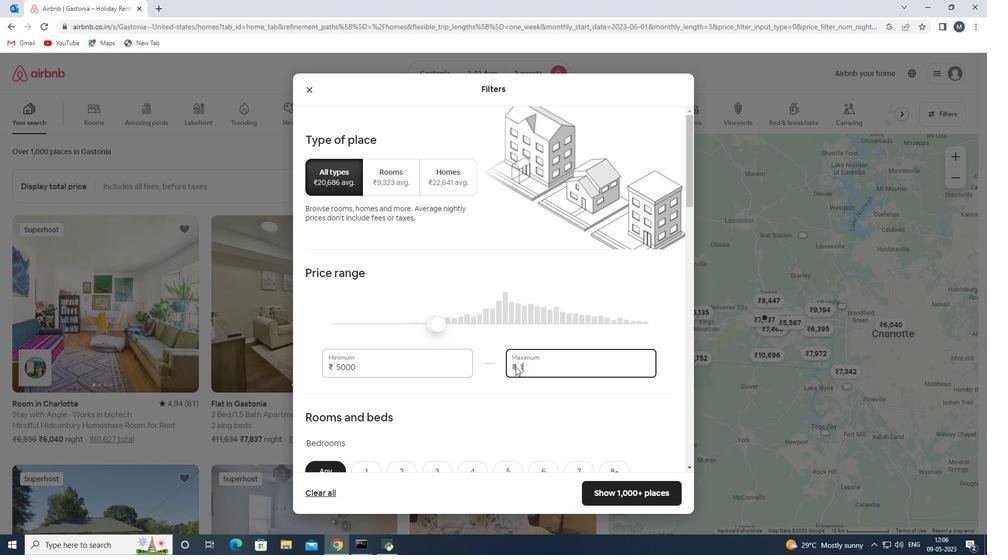 
Action: Mouse moved to (516, 366)
Screenshot: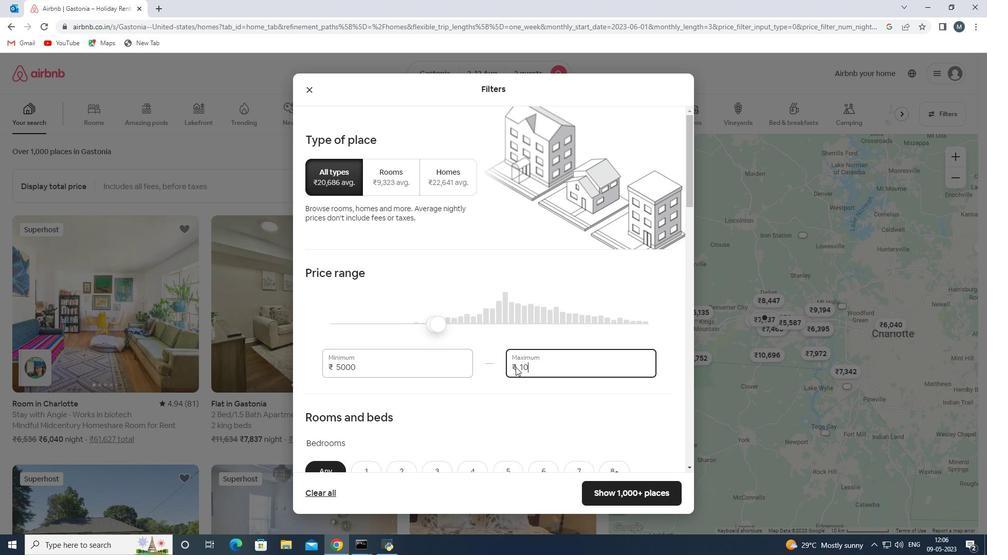 
Action: Key pressed 0
Screenshot: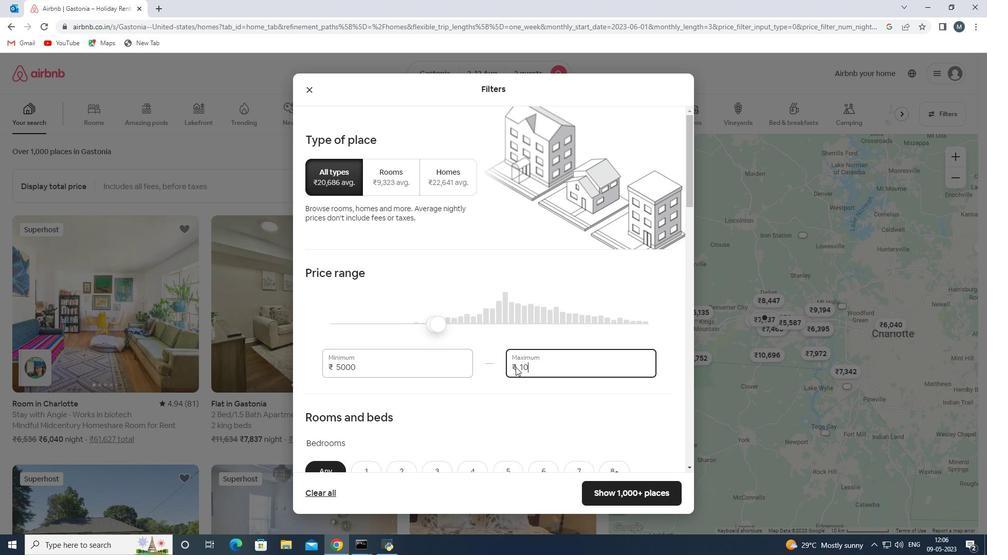
Action: Mouse moved to (522, 364)
Screenshot: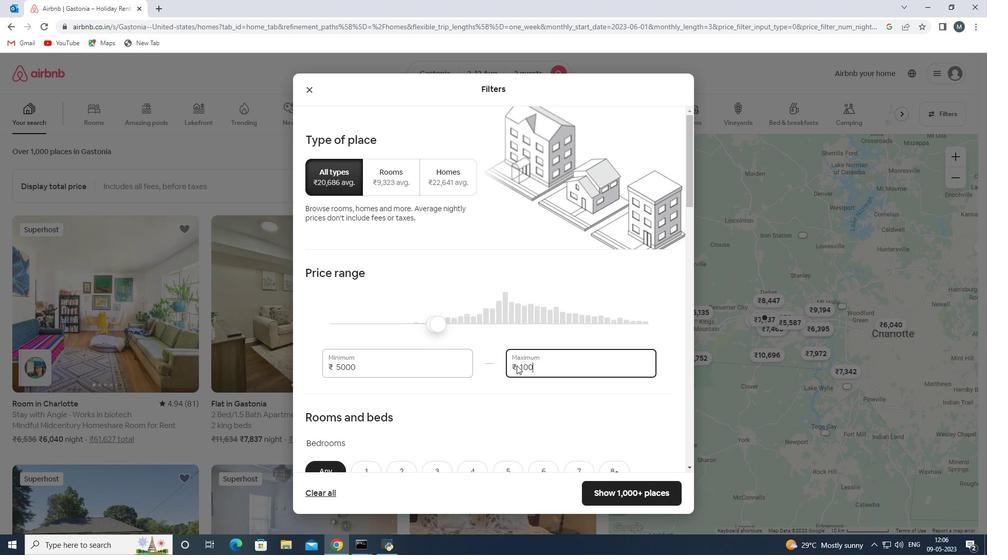 
Action: Key pressed 00
Screenshot: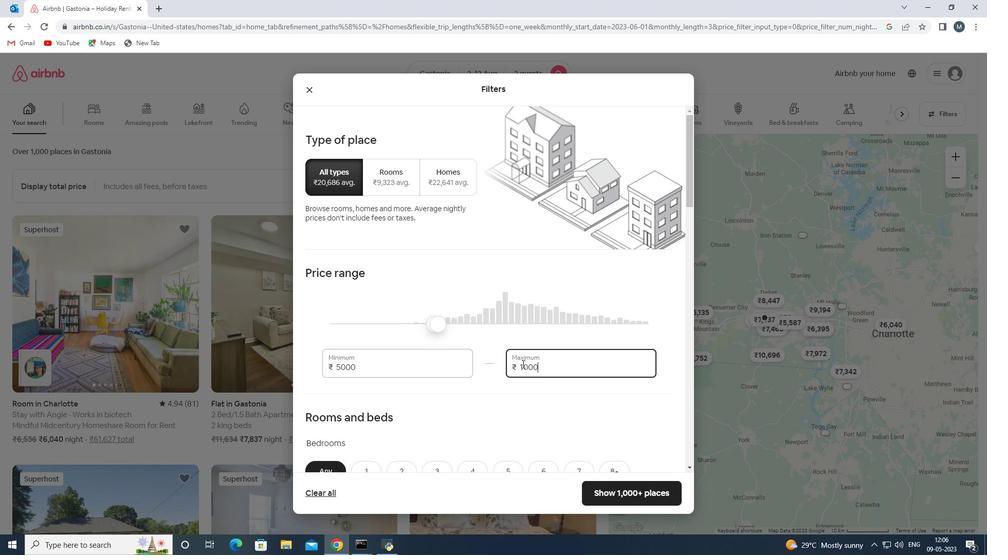 
Action: Mouse moved to (465, 352)
Screenshot: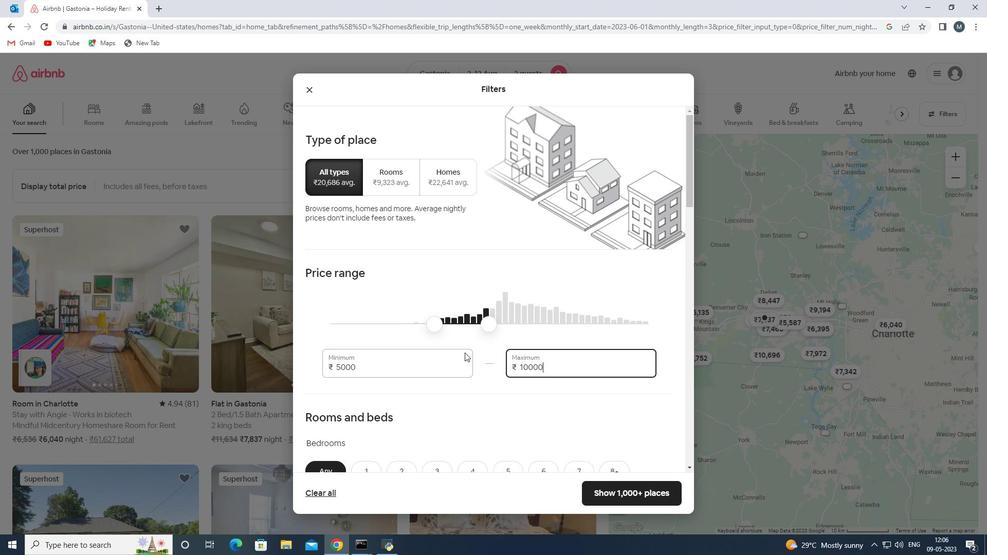 
Action: Mouse scrolled (465, 351) with delta (0, 0)
Screenshot: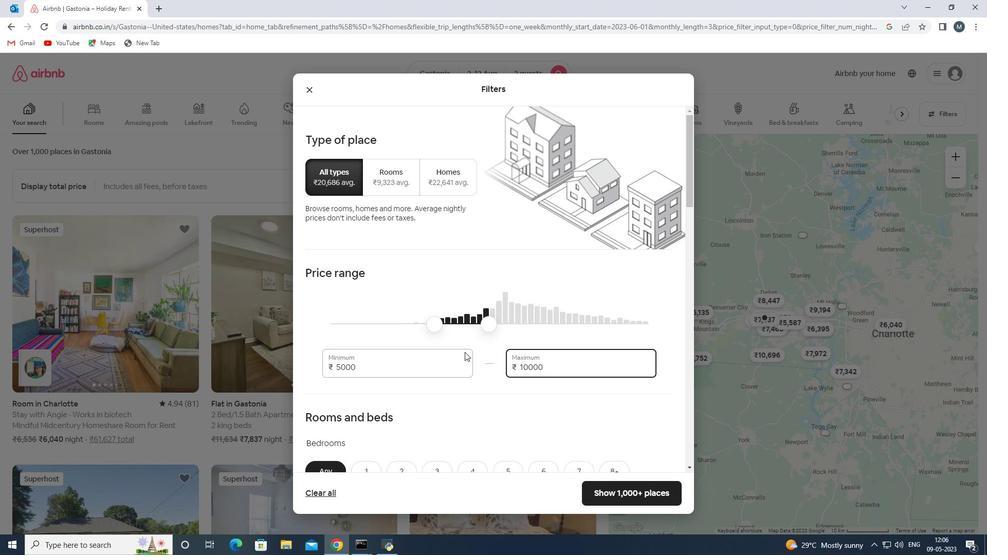
Action: Mouse moved to (466, 350)
Screenshot: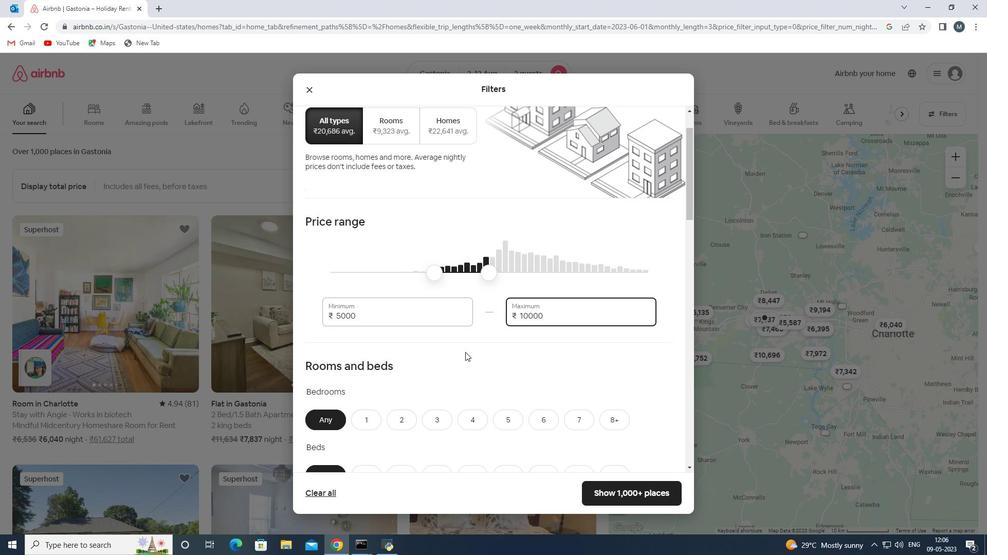 
Action: Mouse scrolled (466, 350) with delta (0, 0)
Screenshot: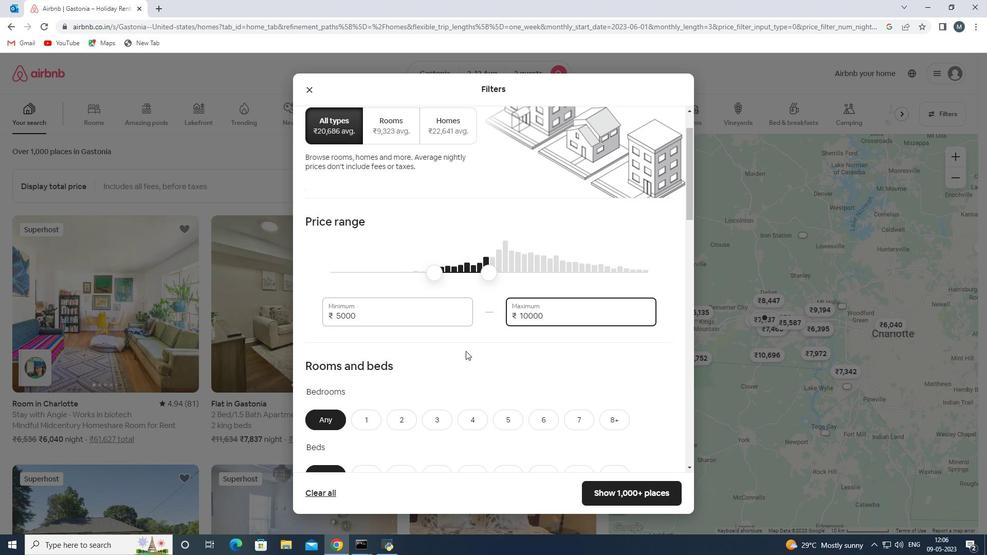 
Action: Mouse moved to (369, 373)
Screenshot: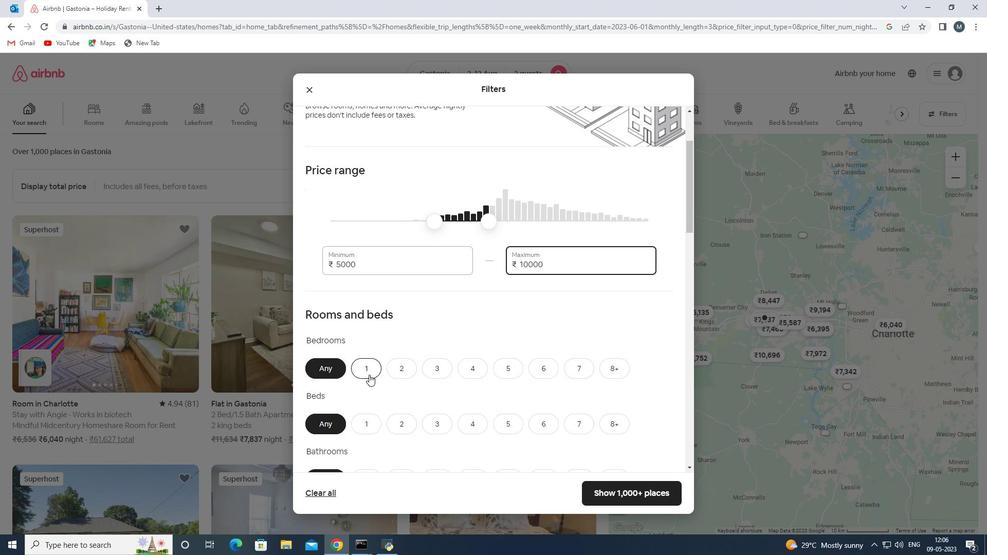 
Action: Mouse pressed left at (369, 373)
Screenshot: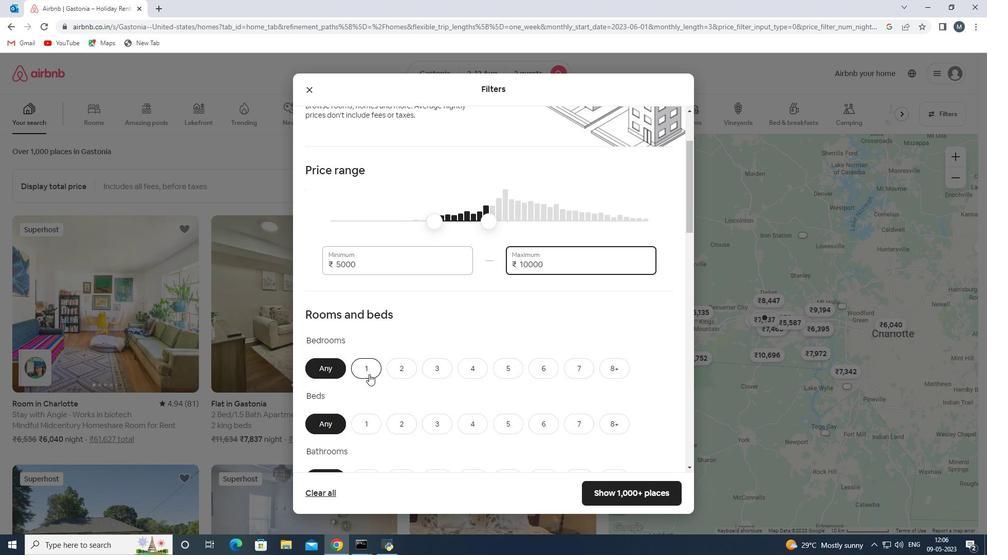 
Action: Mouse moved to (369, 372)
Screenshot: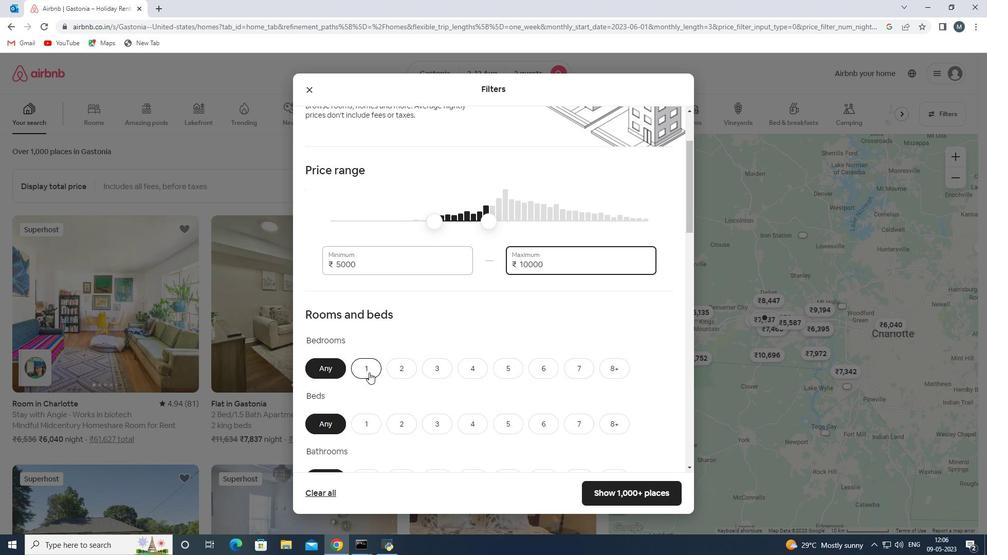
Action: Mouse scrolled (369, 371) with delta (0, 0)
Screenshot: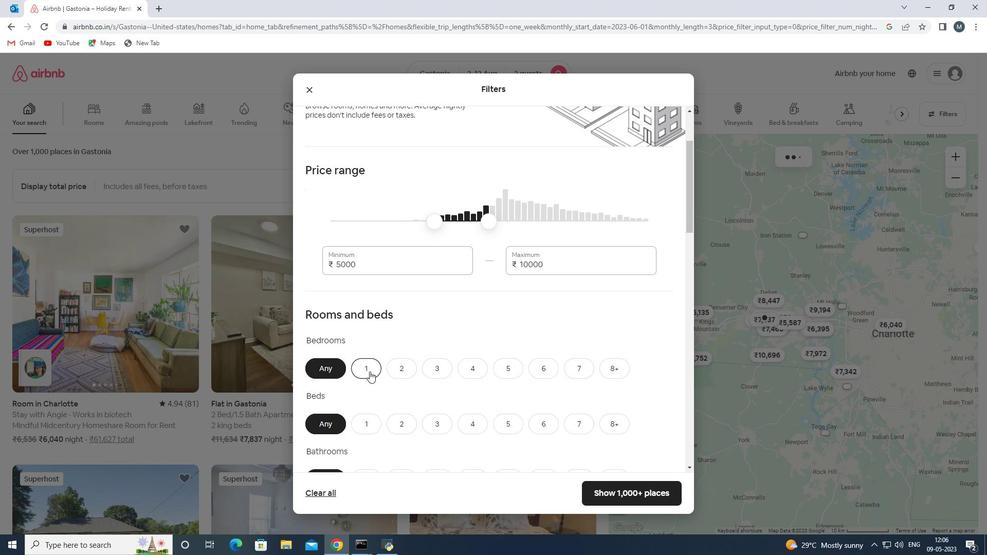 
Action: Mouse scrolled (369, 371) with delta (0, 0)
Screenshot: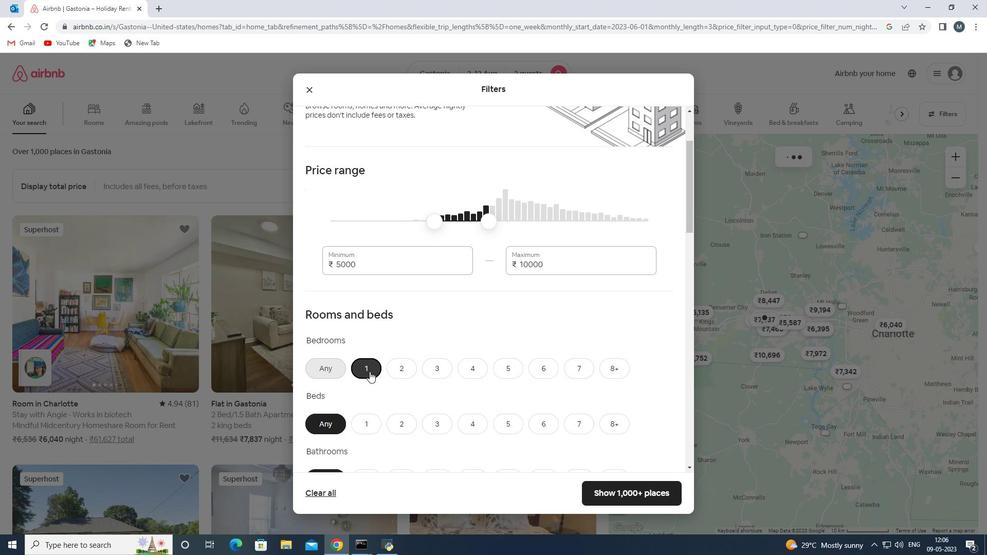 
Action: Mouse moved to (367, 321)
Screenshot: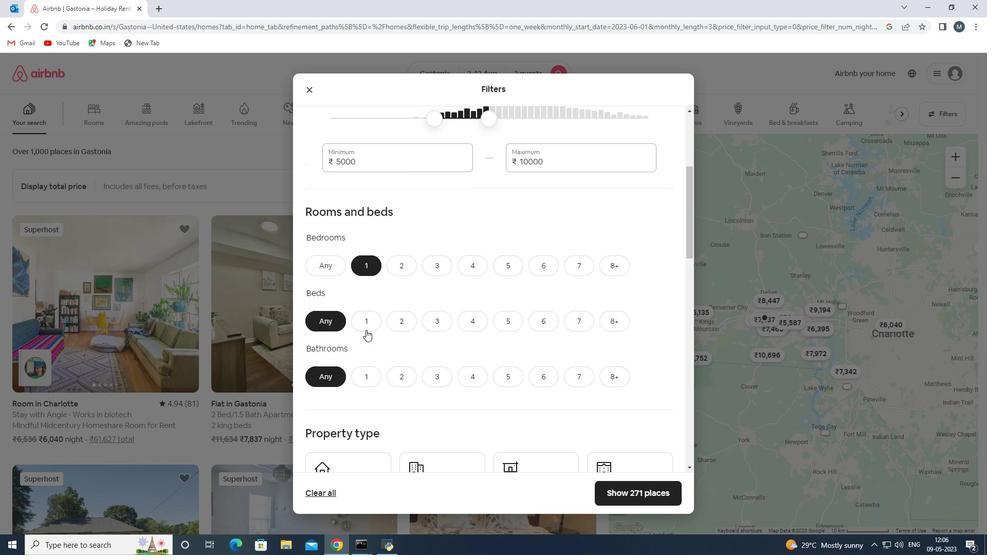 
Action: Mouse pressed left at (367, 321)
Screenshot: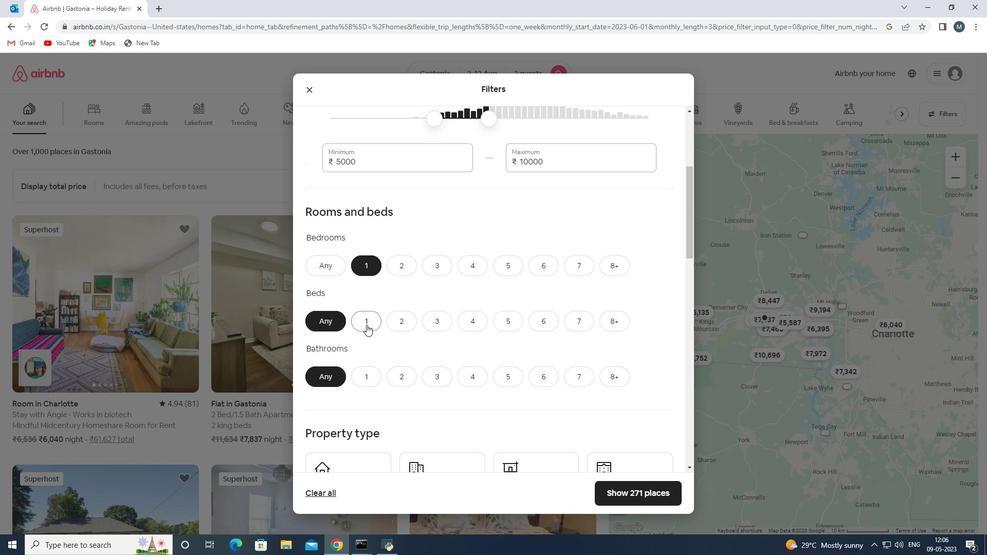 
Action: Mouse moved to (365, 384)
Screenshot: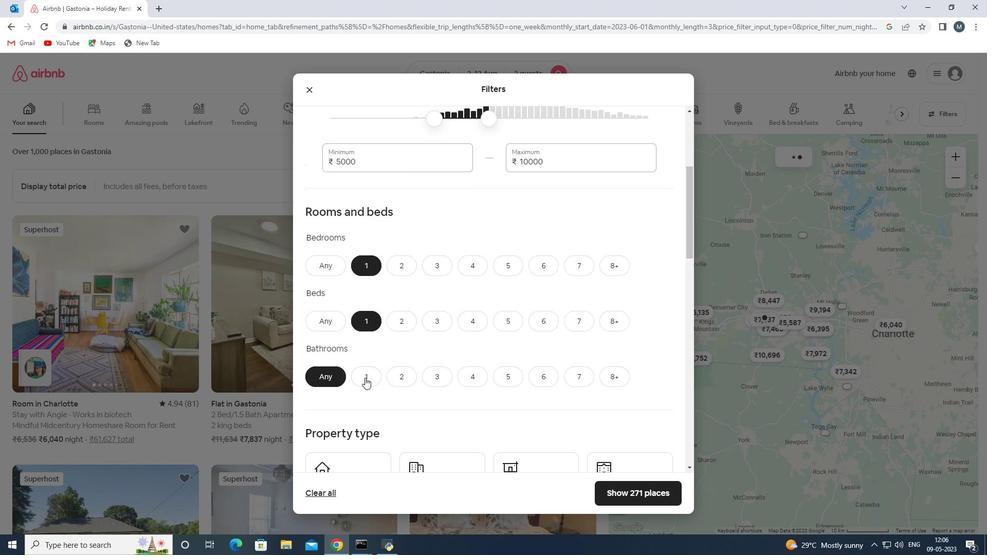 
Action: Mouse pressed left at (365, 384)
Screenshot: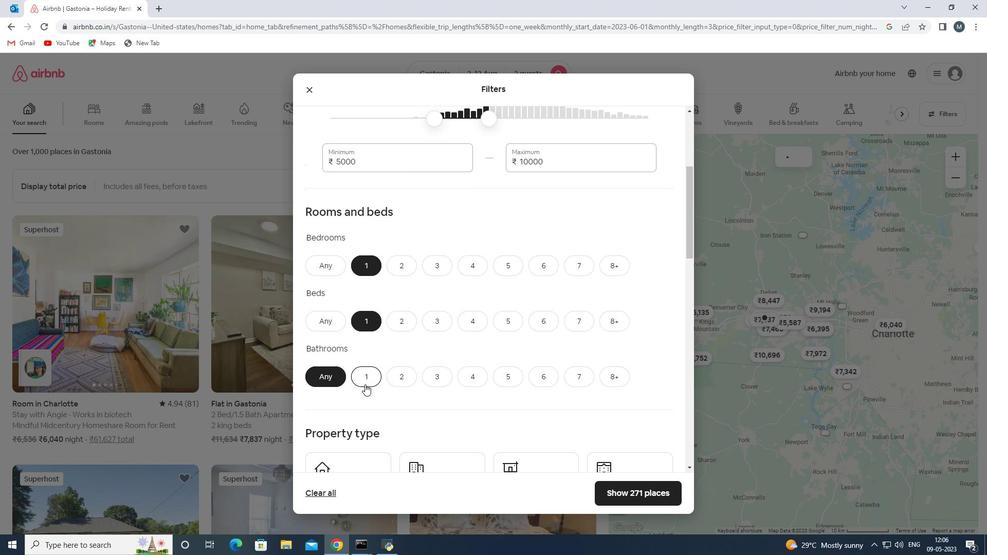 
Action: Mouse moved to (394, 366)
Screenshot: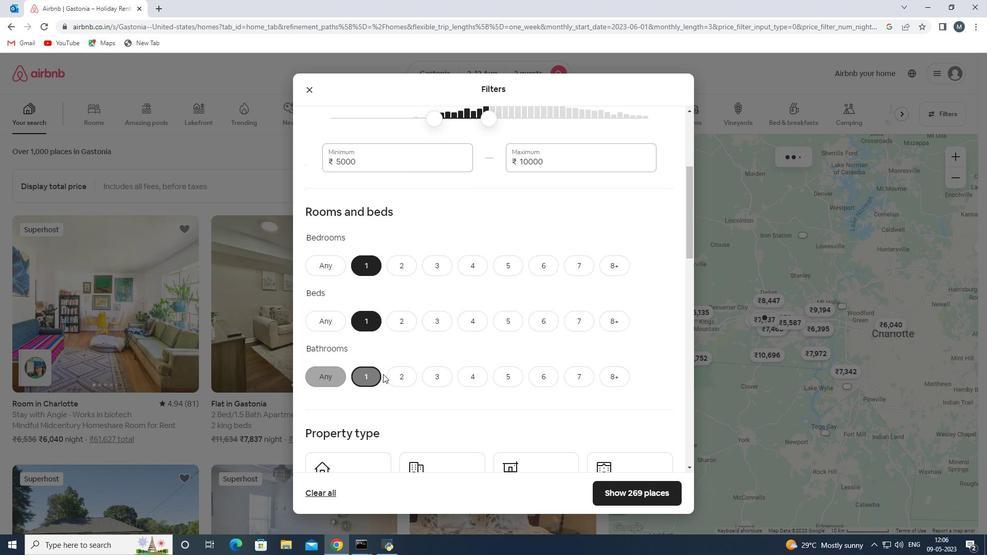 
Action: Mouse scrolled (394, 366) with delta (0, 0)
Screenshot: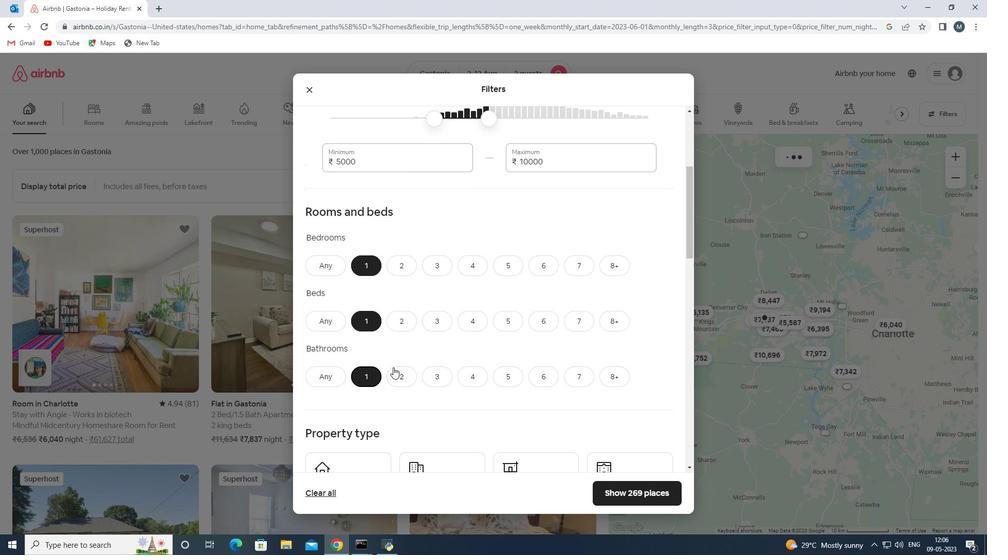 
Action: Mouse moved to (409, 357)
Screenshot: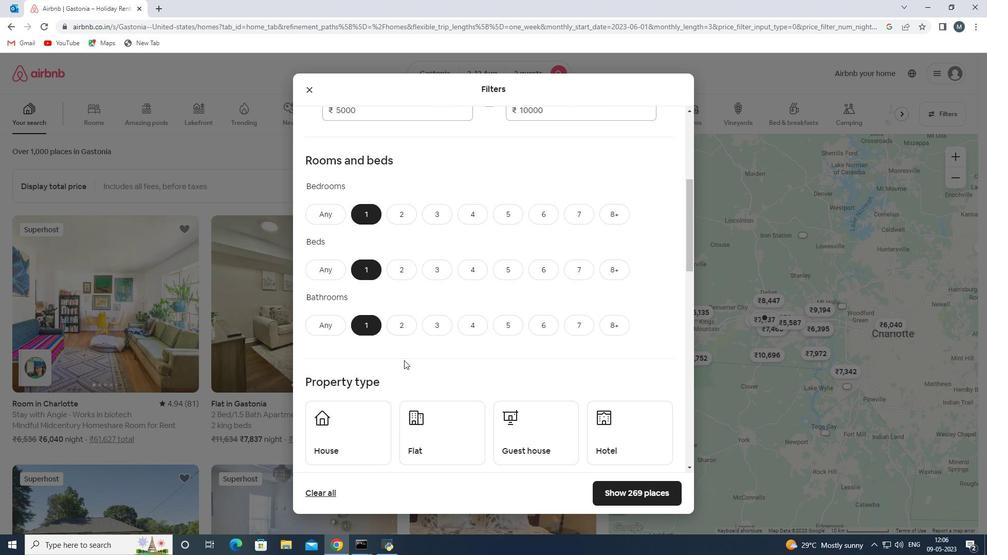 
Action: Mouse scrolled (409, 357) with delta (0, 0)
Screenshot: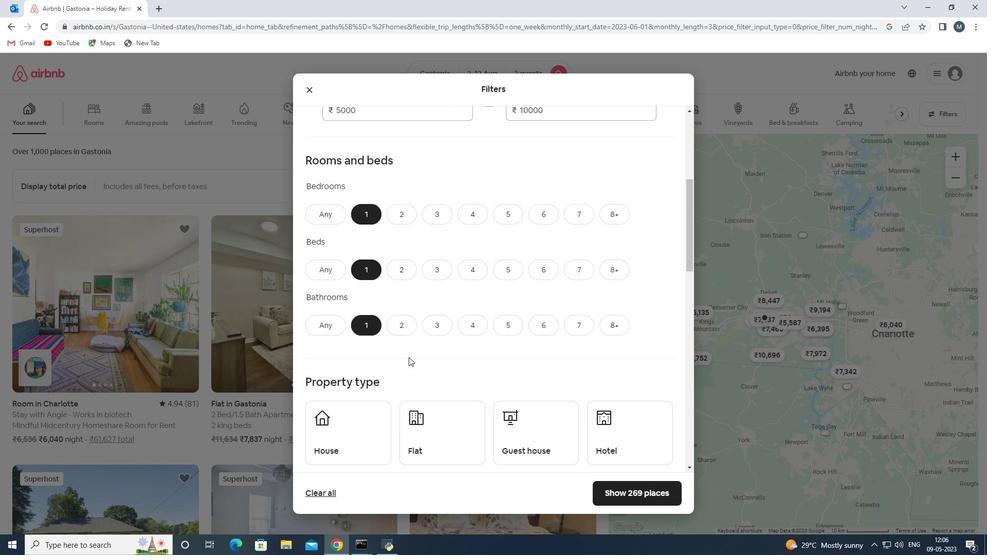 
Action: Mouse scrolled (409, 357) with delta (0, 0)
Screenshot: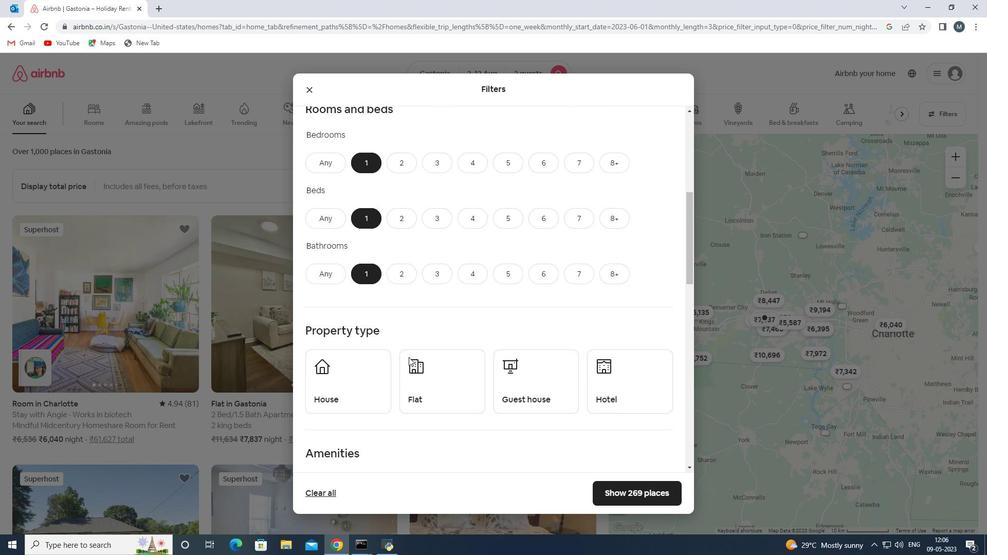 
Action: Mouse moved to (349, 347)
Screenshot: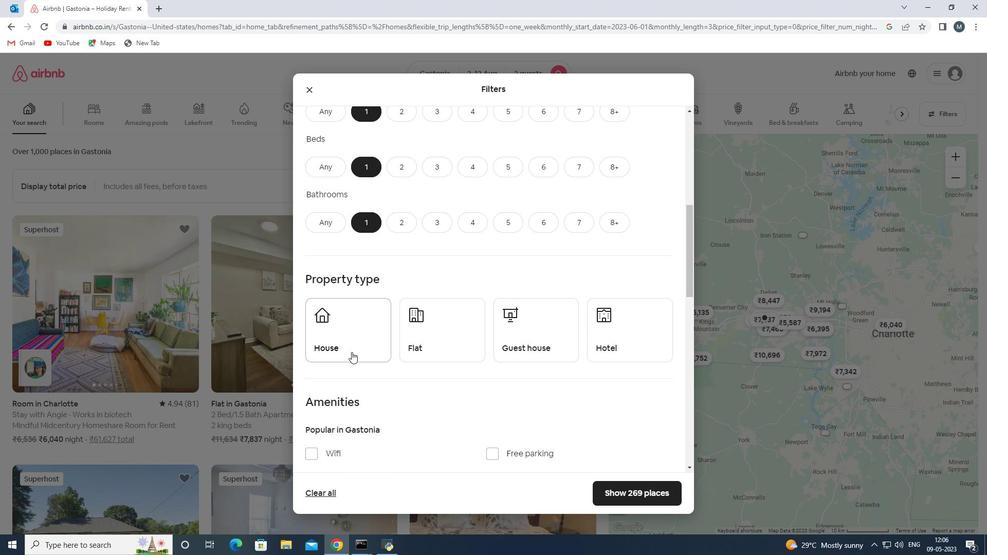 
Action: Mouse pressed left at (349, 347)
Screenshot: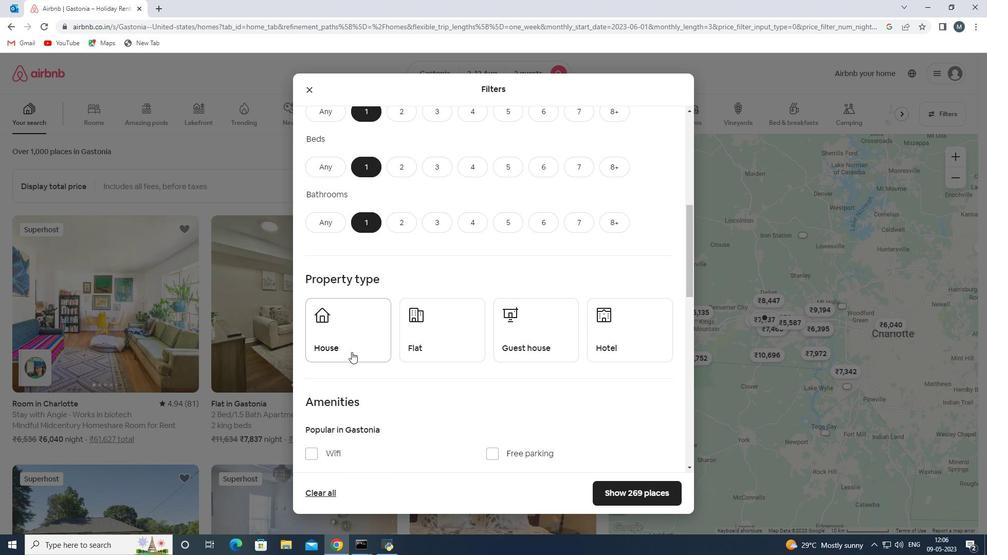 
Action: Mouse moved to (412, 338)
Screenshot: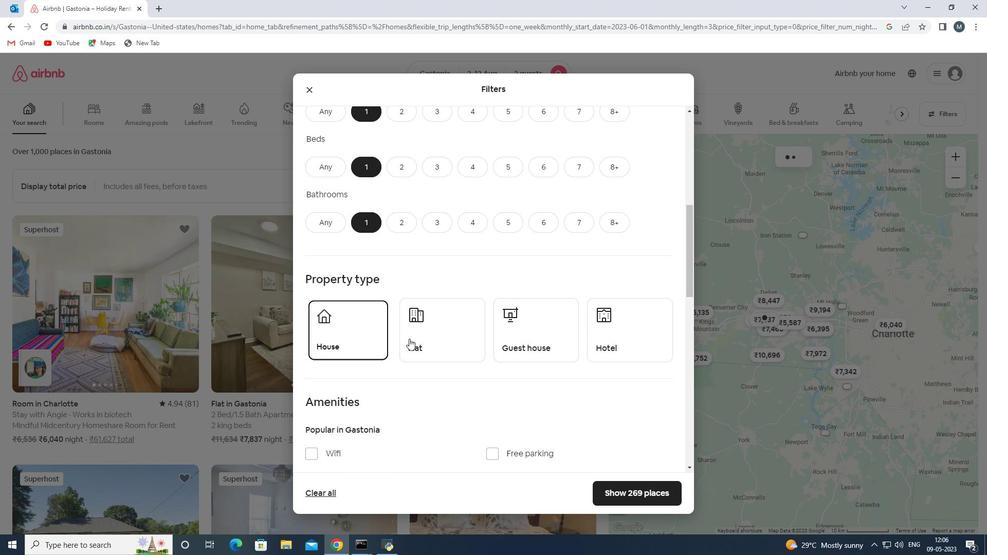 
Action: Mouse pressed left at (412, 338)
Screenshot: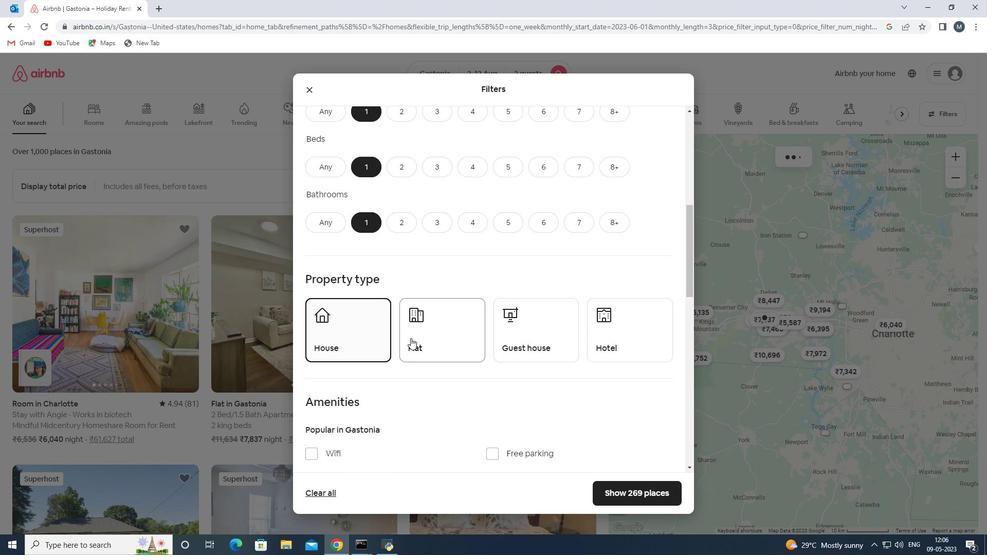 
Action: Mouse moved to (502, 333)
Screenshot: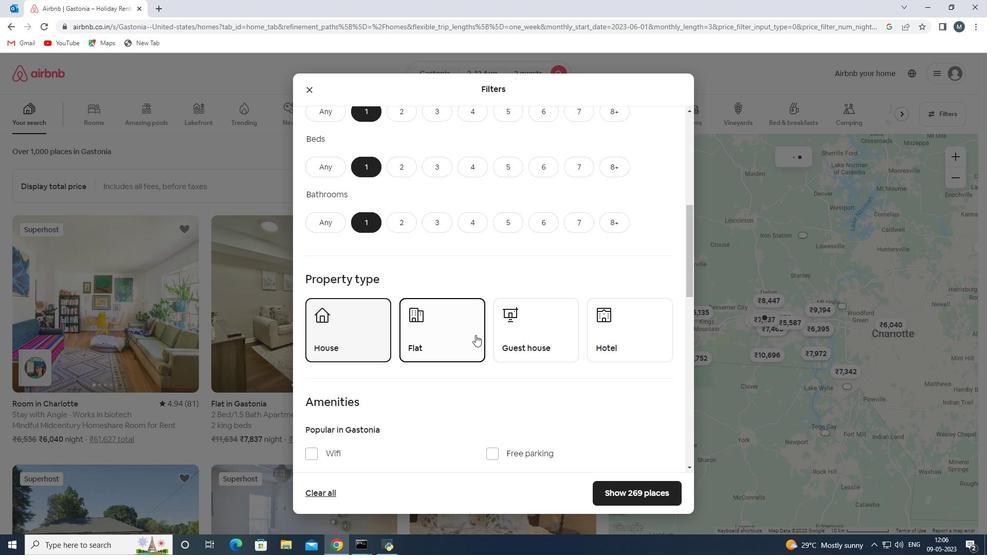
Action: Mouse pressed left at (502, 333)
Screenshot: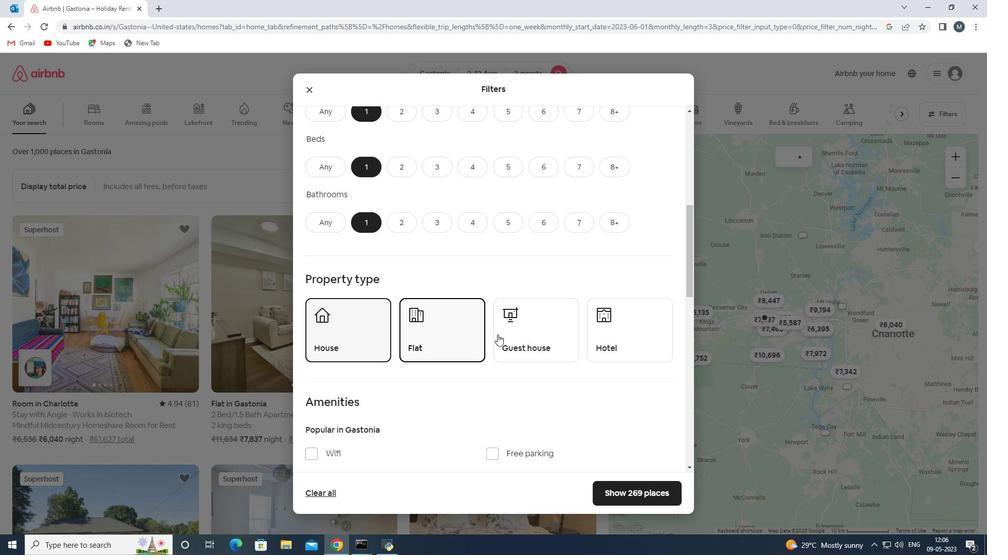 
Action: Mouse moved to (617, 324)
Screenshot: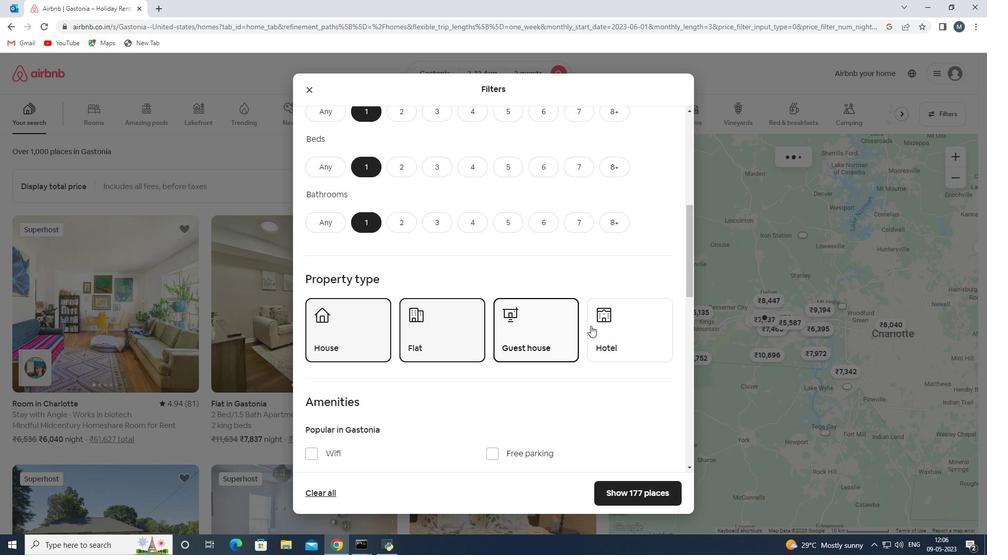 
Action: Mouse pressed left at (617, 324)
Screenshot: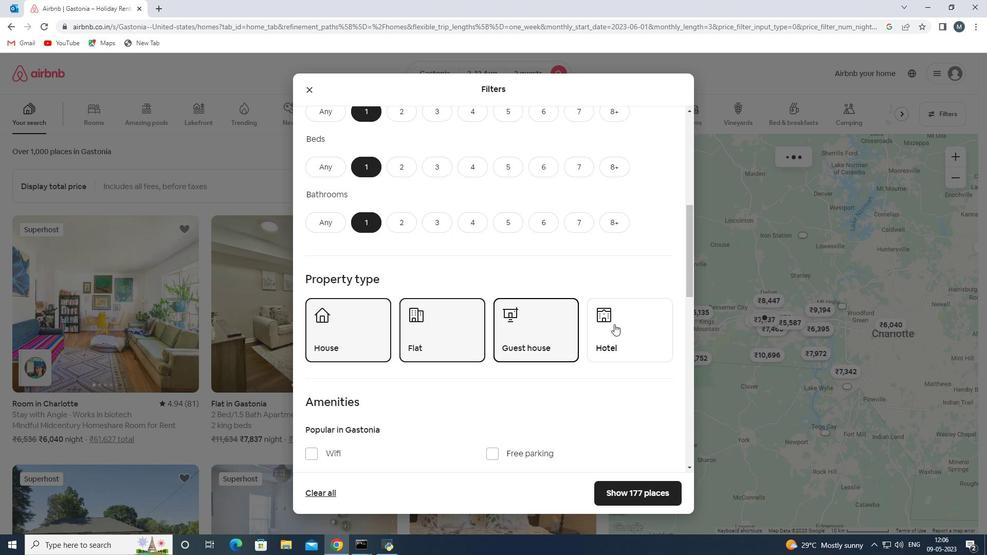 
Action: Mouse moved to (490, 345)
Screenshot: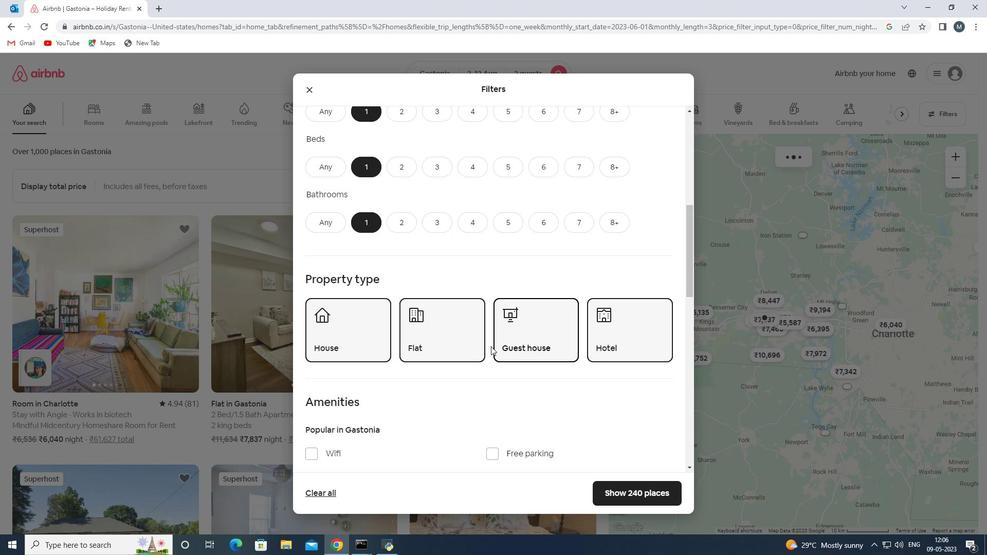 
Action: Mouse scrolled (490, 344) with delta (0, 0)
Screenshot: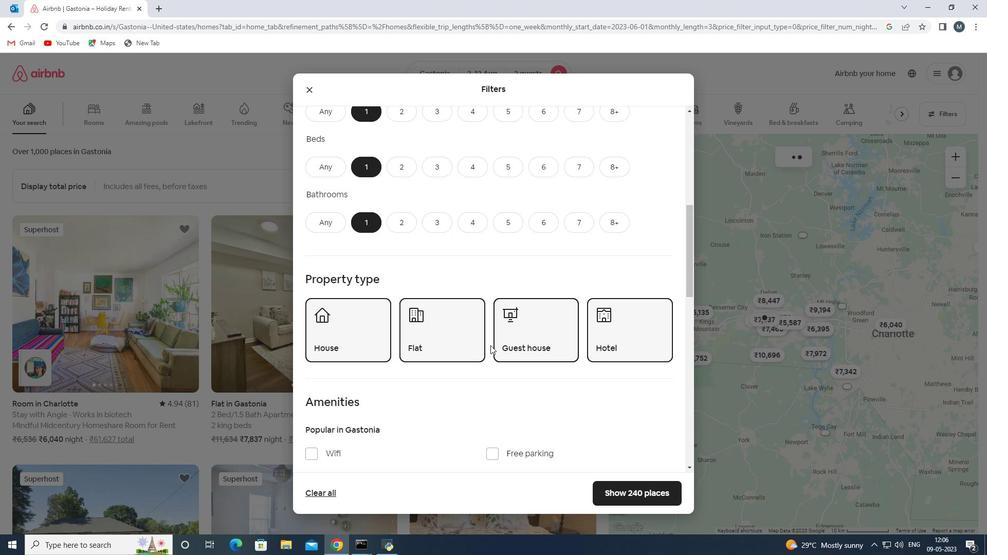 
Action: Mouse moved to (490, 345)
Screenshot: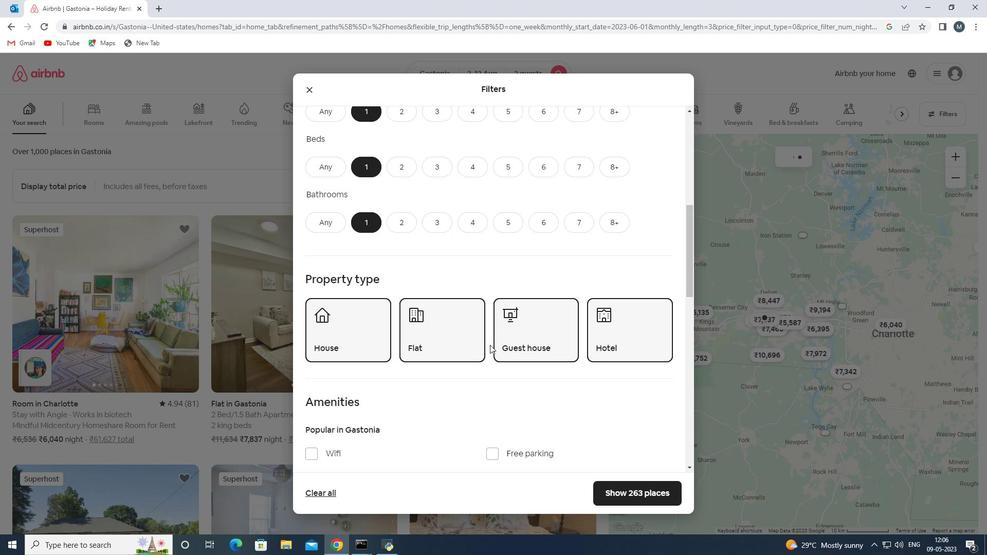 
Action: Mouse scrolled (490, 344) with delta (0, 0)
Screenshot: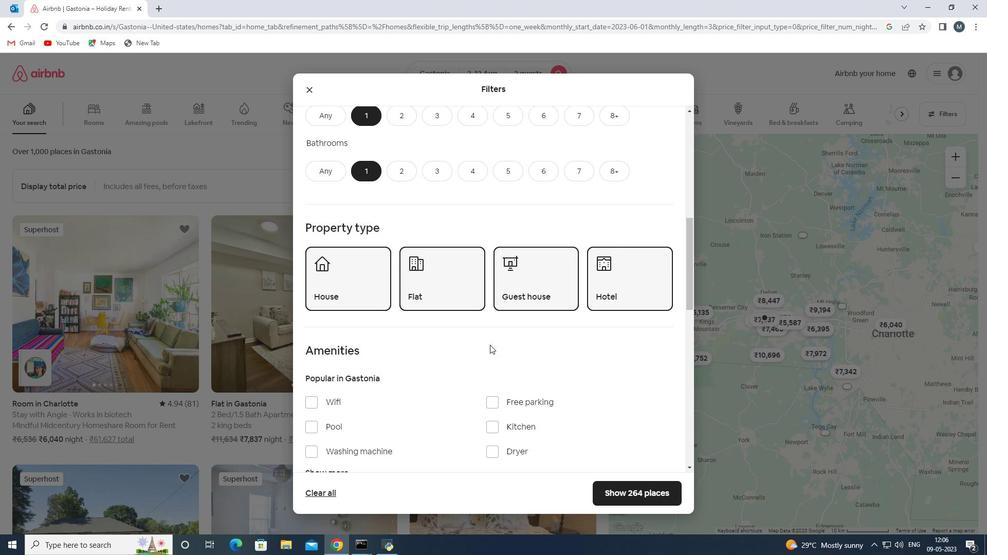 
Action: Mouse moved to (396, 361)
Screenshot: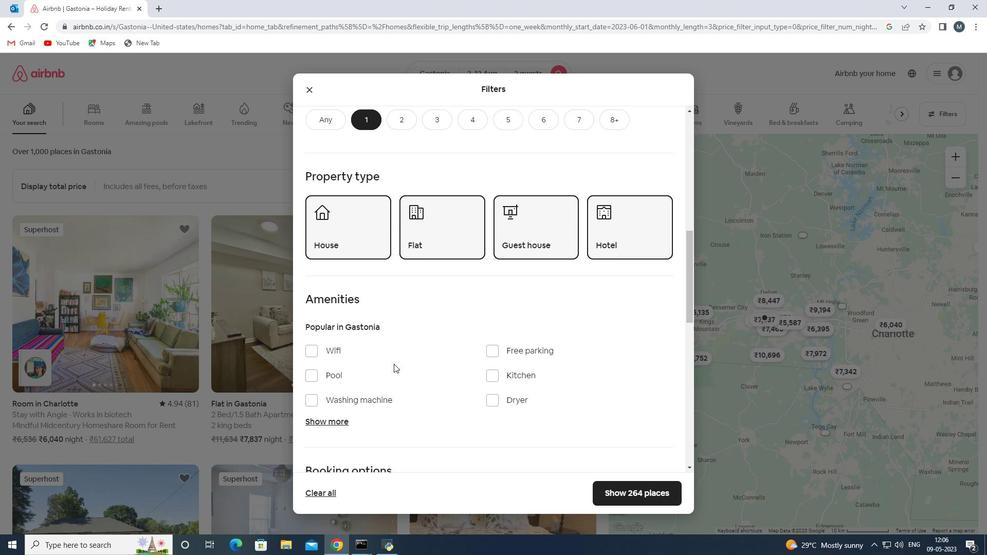 
Action: Mouse scrolled (396, 360) with delta (0, 0)
Screenshot: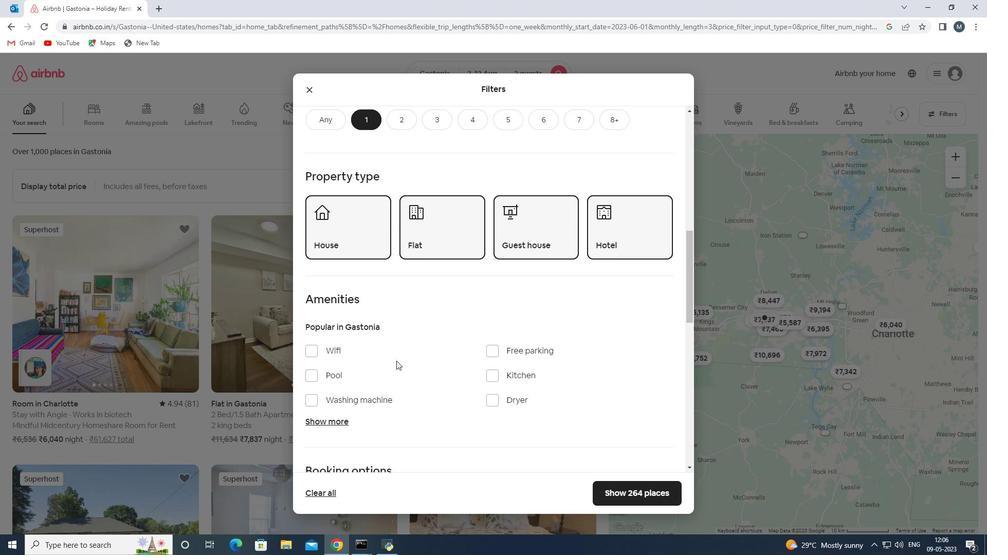 
Action: Mouse moved to (393, 350)
Screenshot: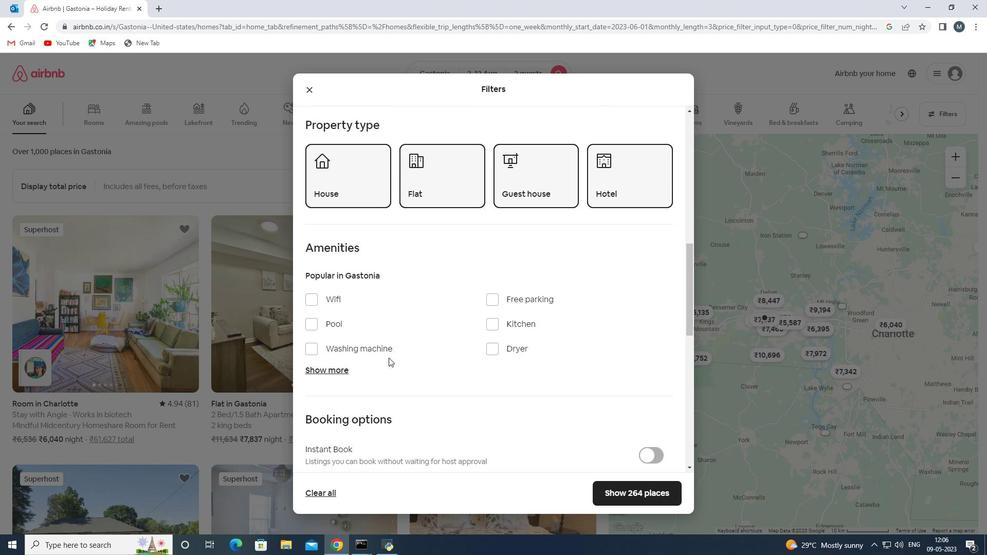
Action: Mouse pressed left at (393, 350)
Screenshot: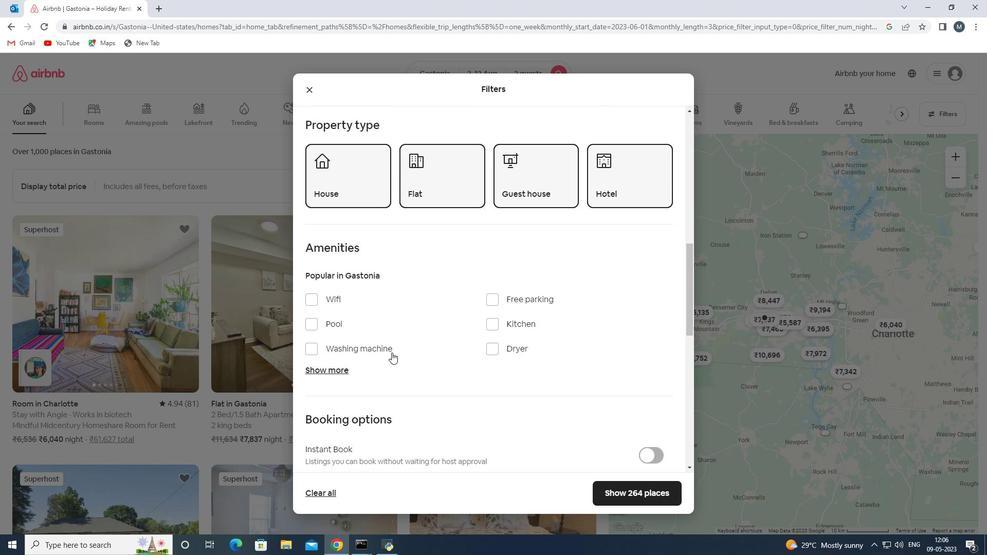 
Action: Mouse moved to (400, 348)
Screenshot: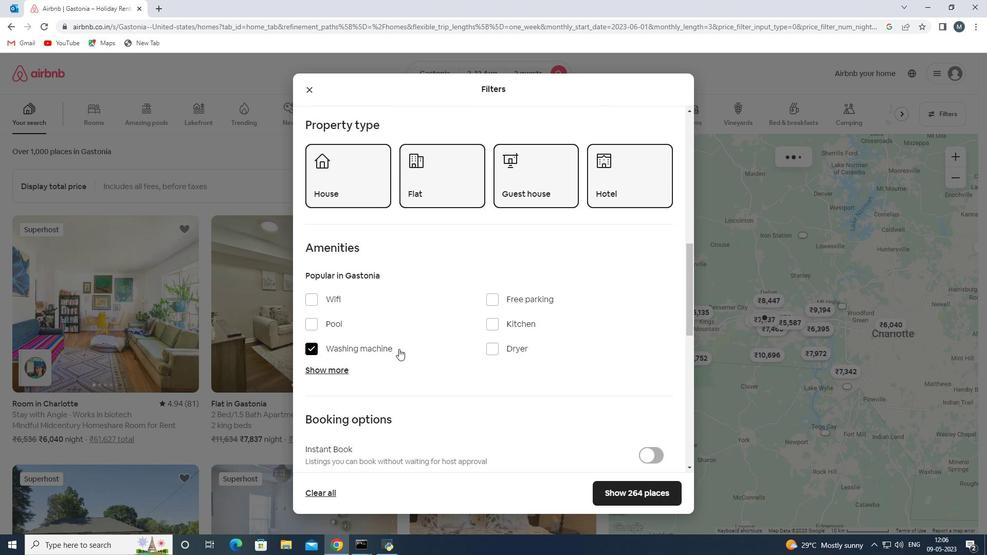
Action: Mouse scrolled (400, 348) with delta (0, 0)
Screenshot: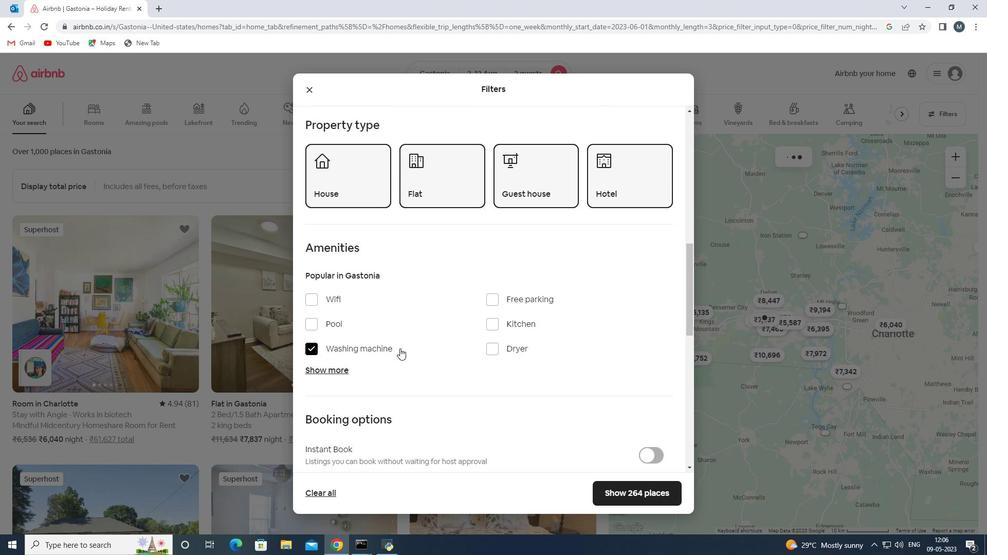 
Action: Mouse moved to (400, 347)
Screenshot: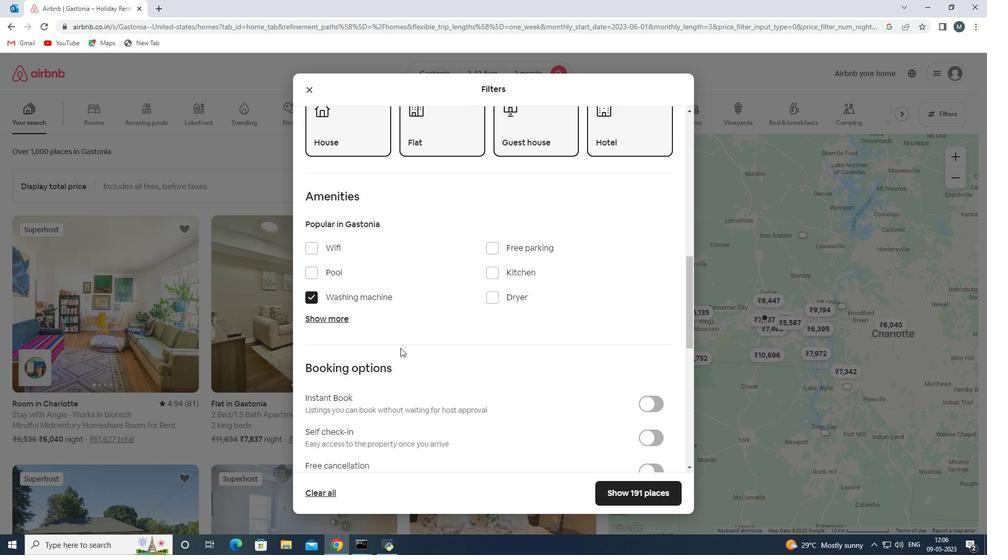 
Action: Mouse scrolled (400, 347) with delta (0, 0)
Screenshot: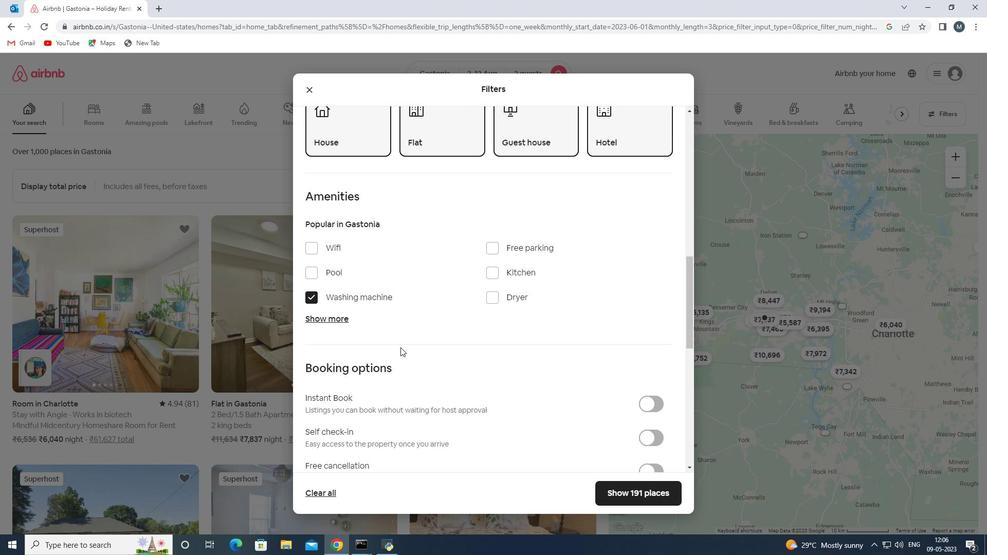 
Action: Mouse scrolled (400, 347) with delta (0, 0)
Screenshot: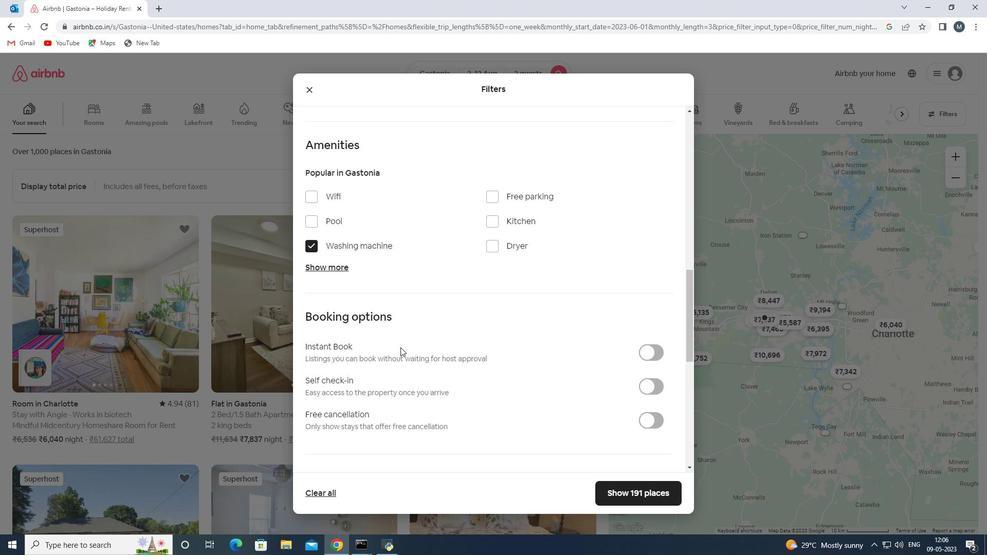 
Action: Mouse scrolled (400, 347) with delta (0, 0)
Screenshot: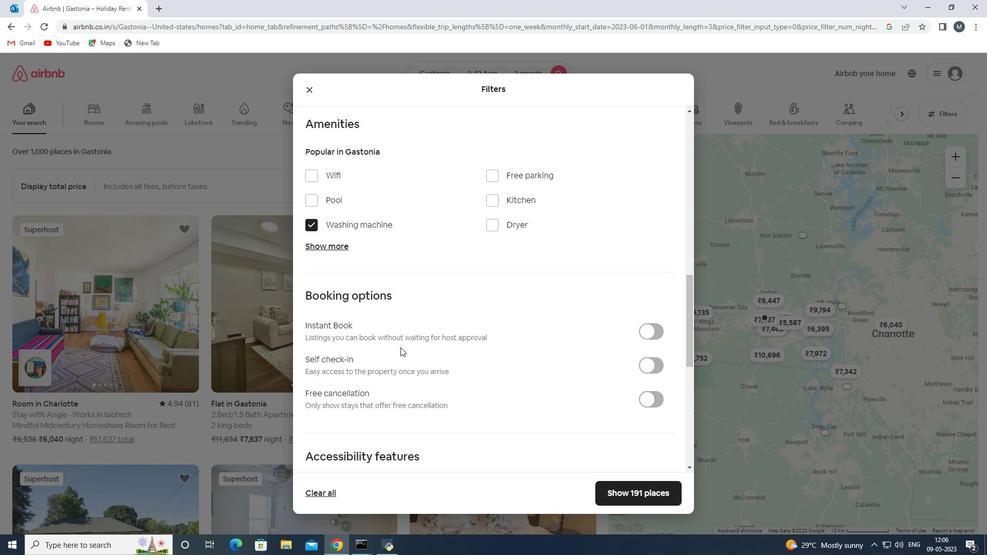 
Action: Mouse moved to (654, 281)
Screenshot: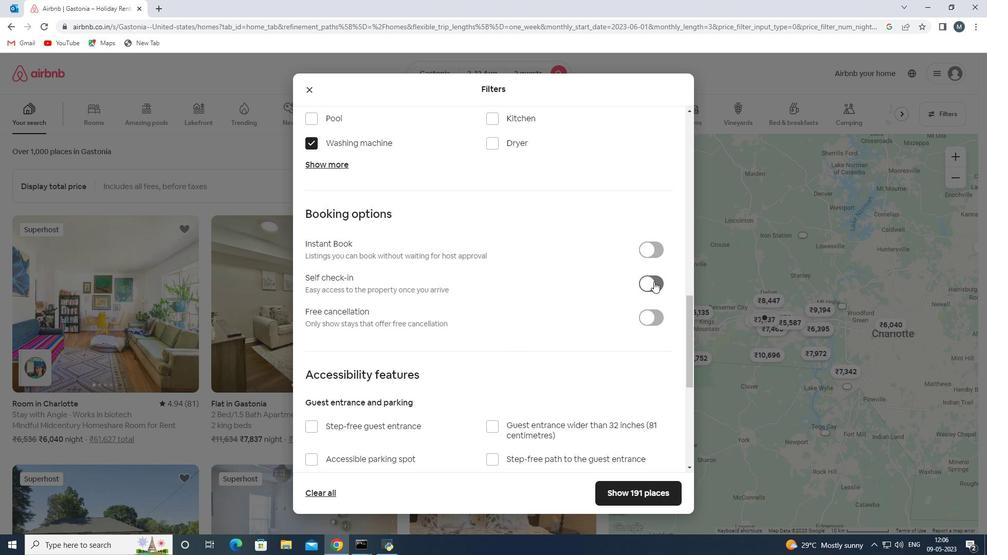 
Action: Mouse pressed left at (654, 281)
Screenshot: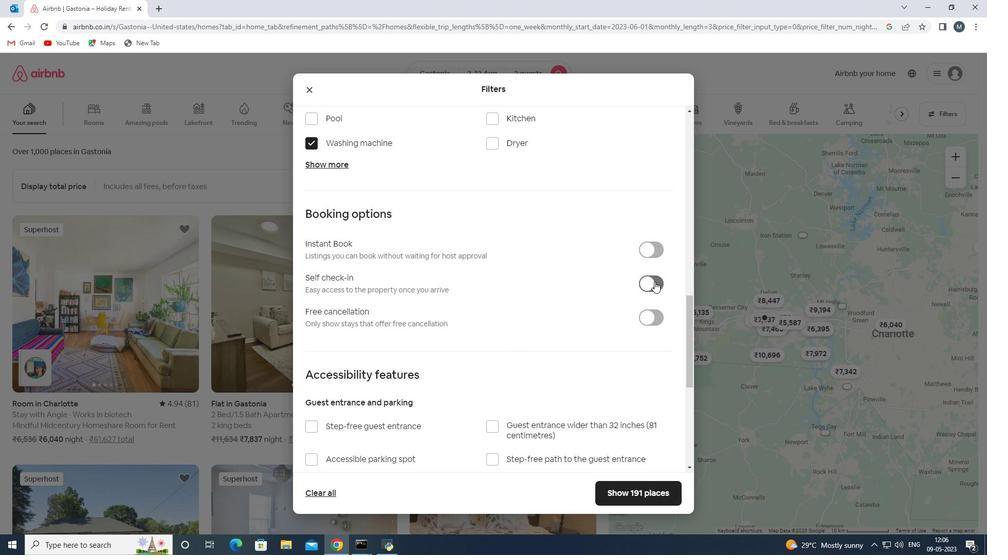 
Action: Mouse moved to (488, 316)
Screenshot: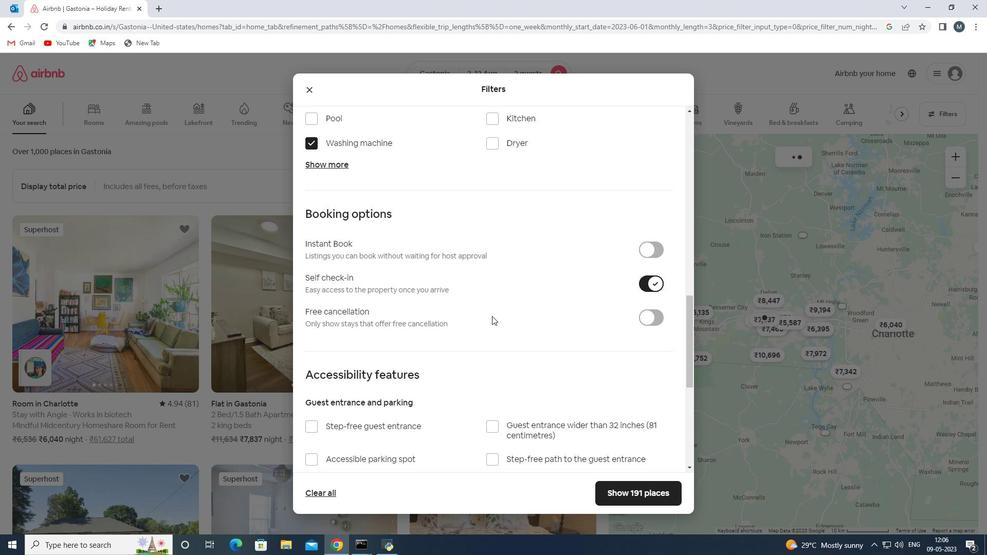 
Action: Mouse scrolled (488, 316) with delta (0, 0)
Screenshot: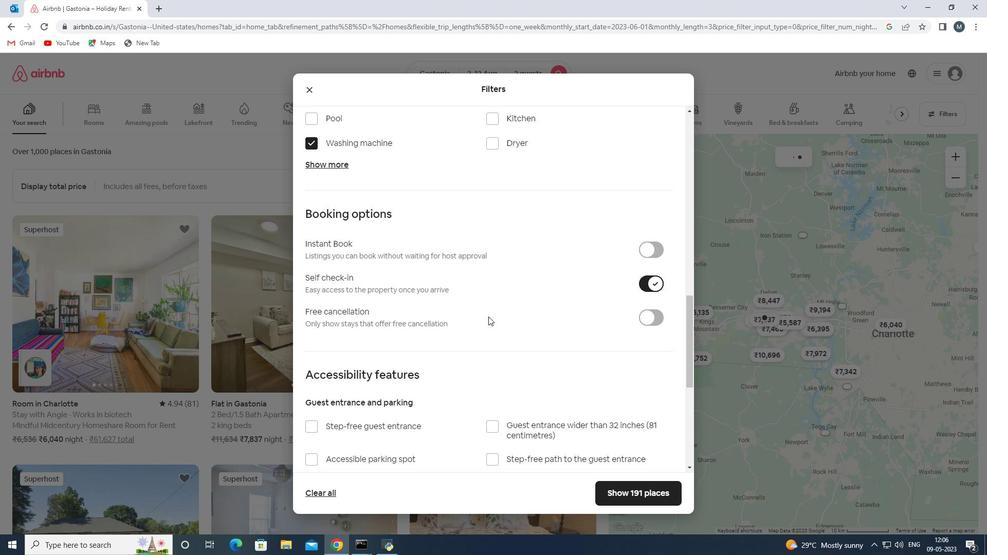 
Action: Mouse moved to (446, 318)
Screenshot: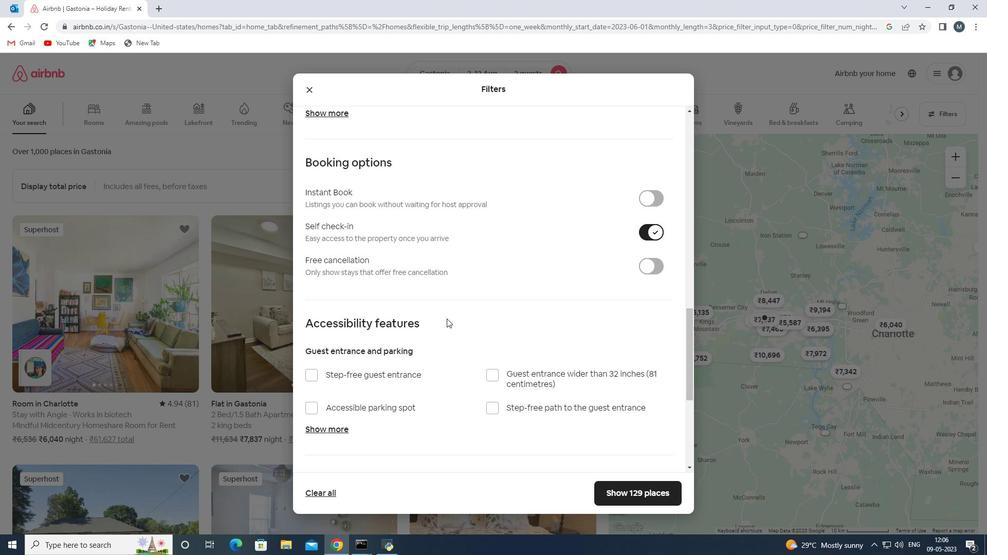 
Action: Mouse scrolled (446, 317) with delta (0, 0)
Screenshot: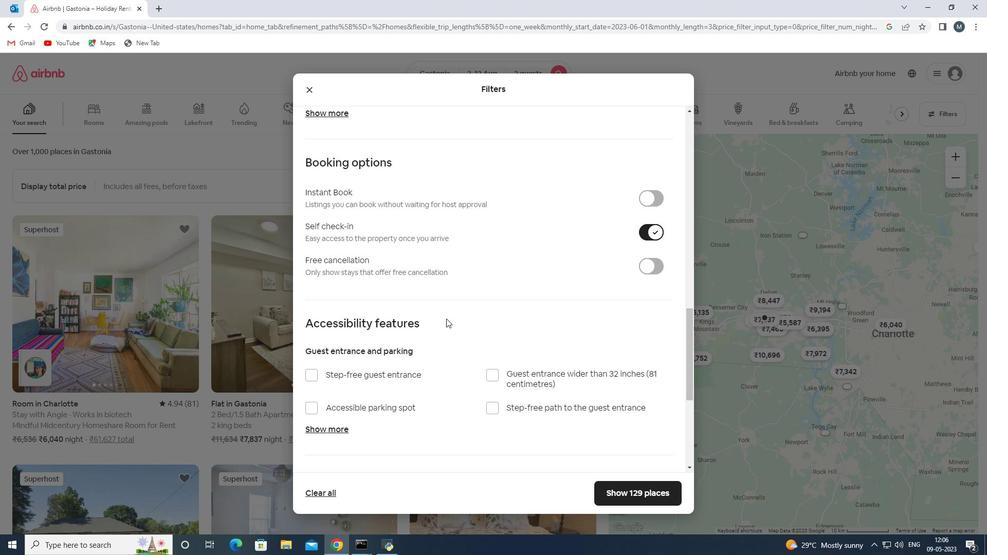 
Action: Mouse moved to (444, 319)
Screenshot: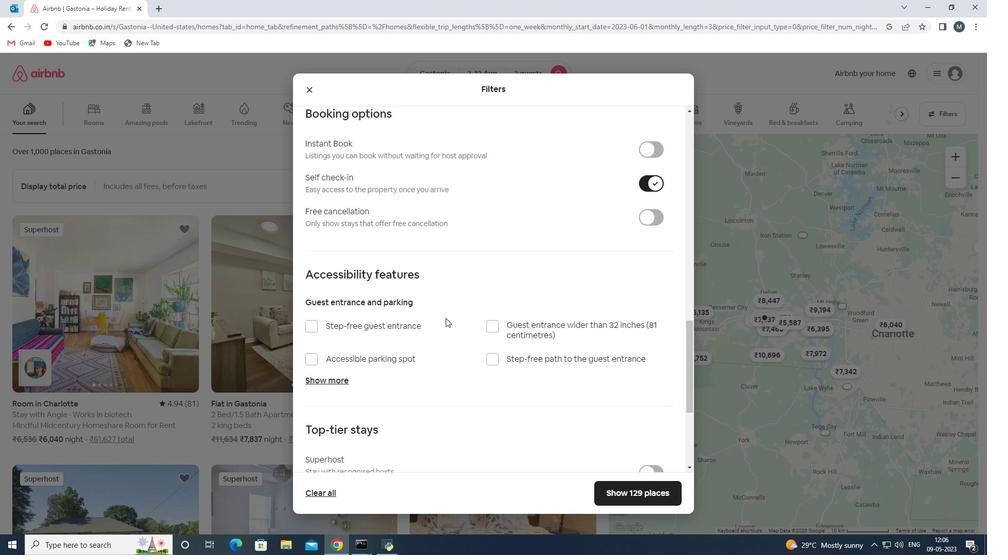
Action: Mouse scrolled (444, 318) with delta (0, 0)
Screenshot: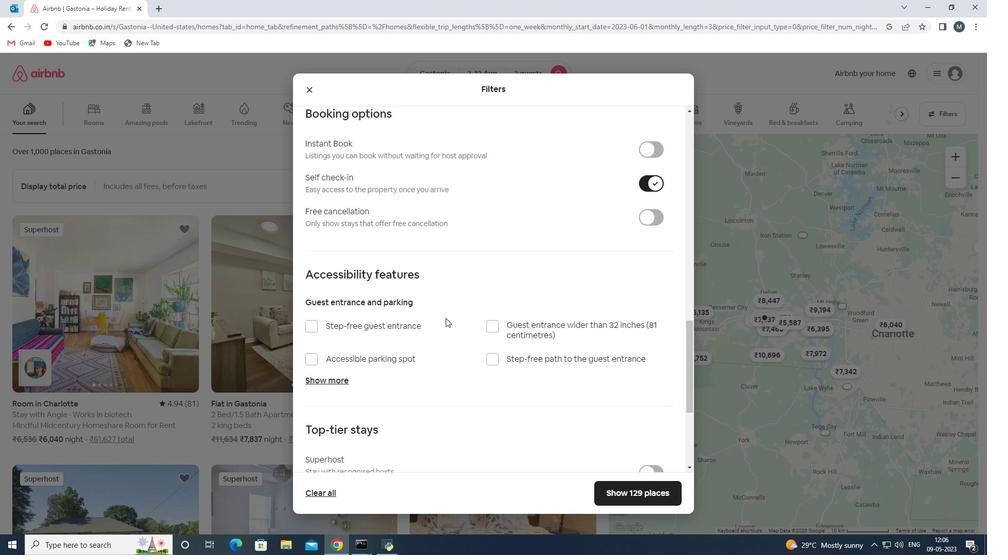 
Action: Mouse moved to (434, 321)
Screenshot: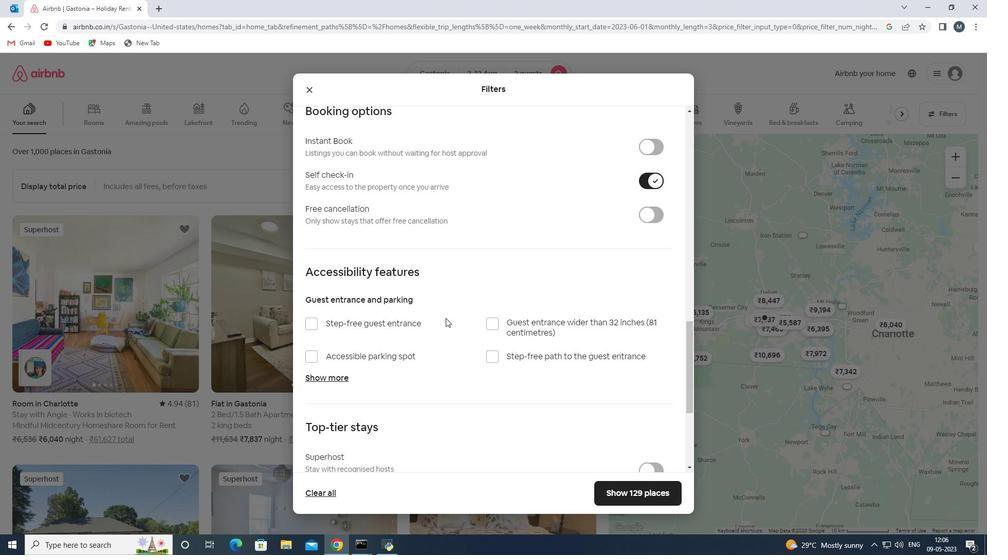 
Action: Mouse scrolled (434, 321) with delta (0, 0)
Screenshot: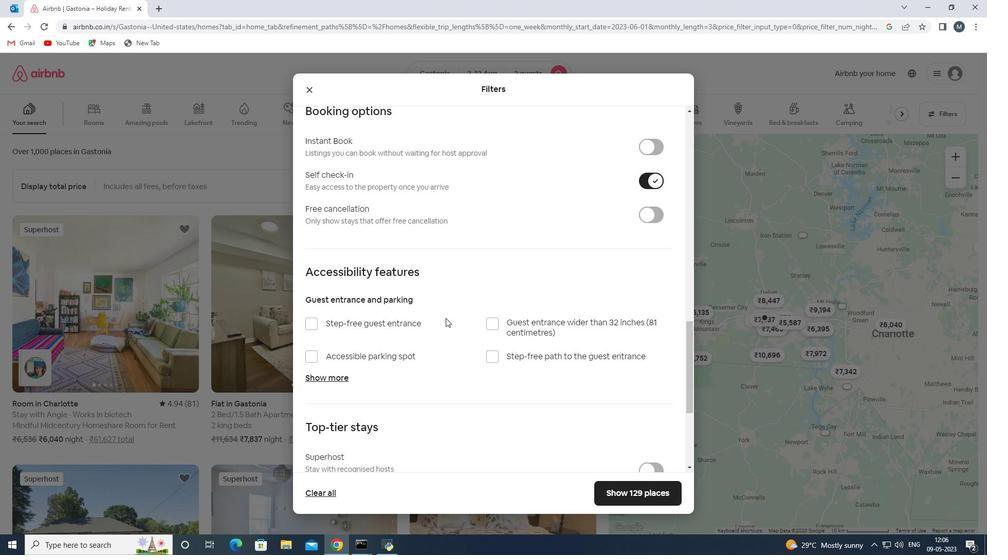 
Action: Mouse moved to (419, 327)
Screenshot: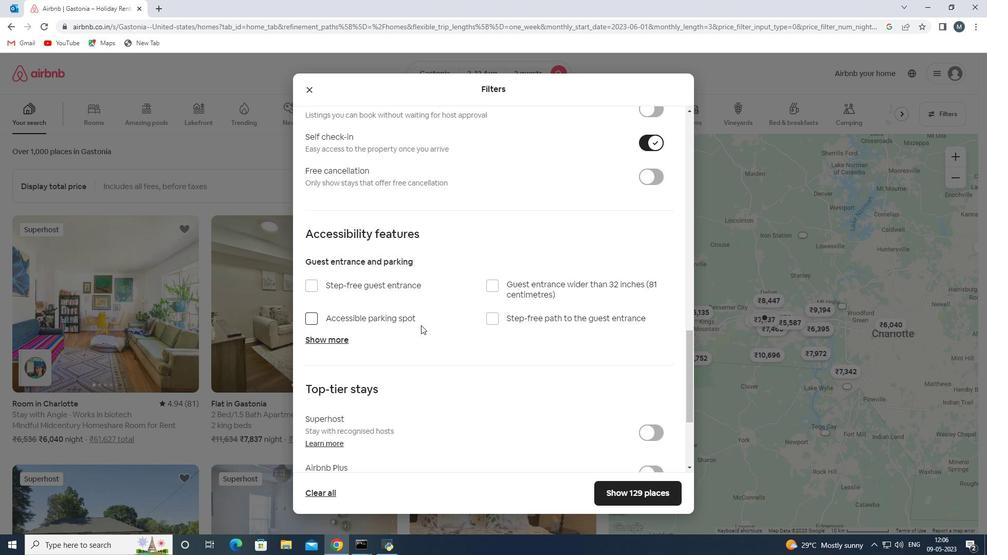 
Action: Mouse scrolled (419, 327) with delta (0, 0)
Screenshot: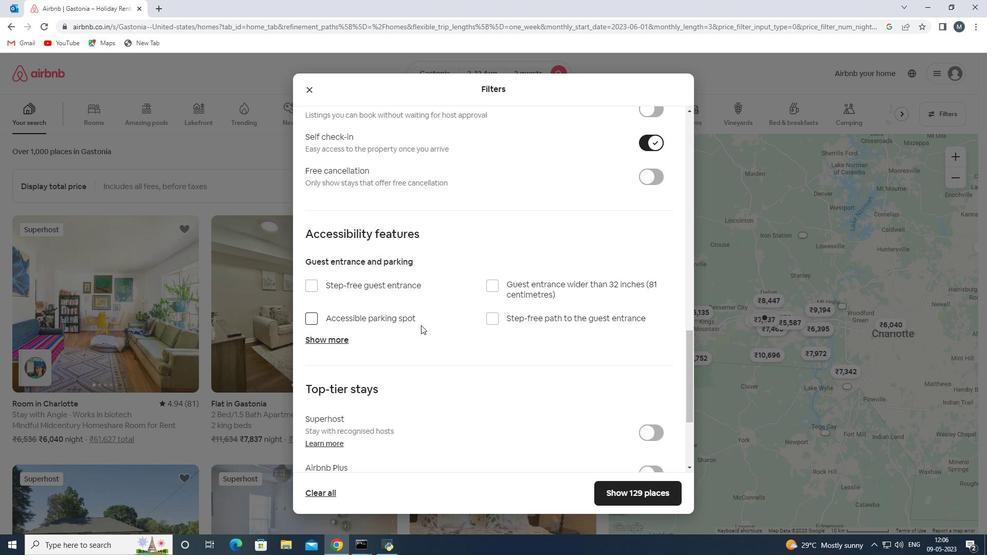 
Action: Mouse moved to (418, 327)
Screenshot: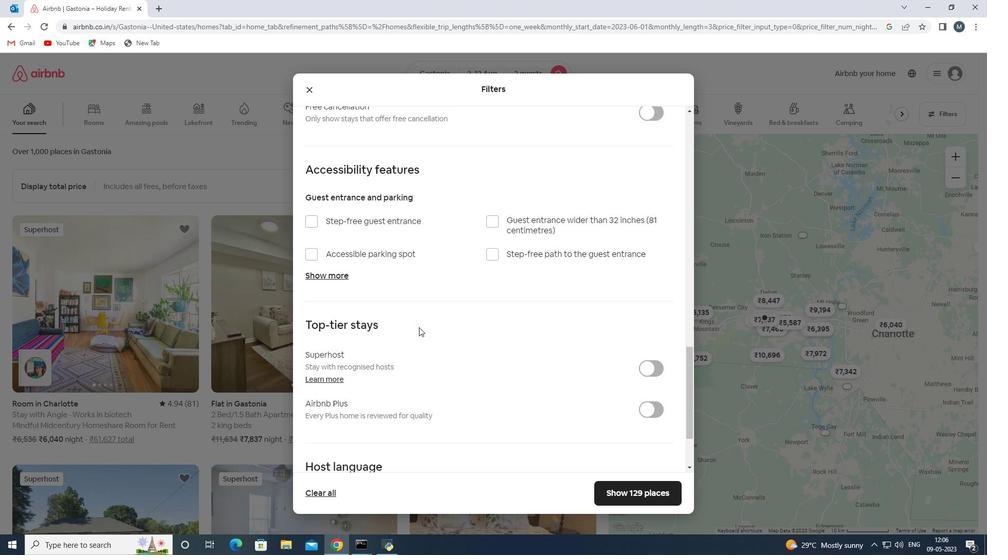 
Action: Mouse scrolled (418, 327) with delta (0, 0)
Screenshot: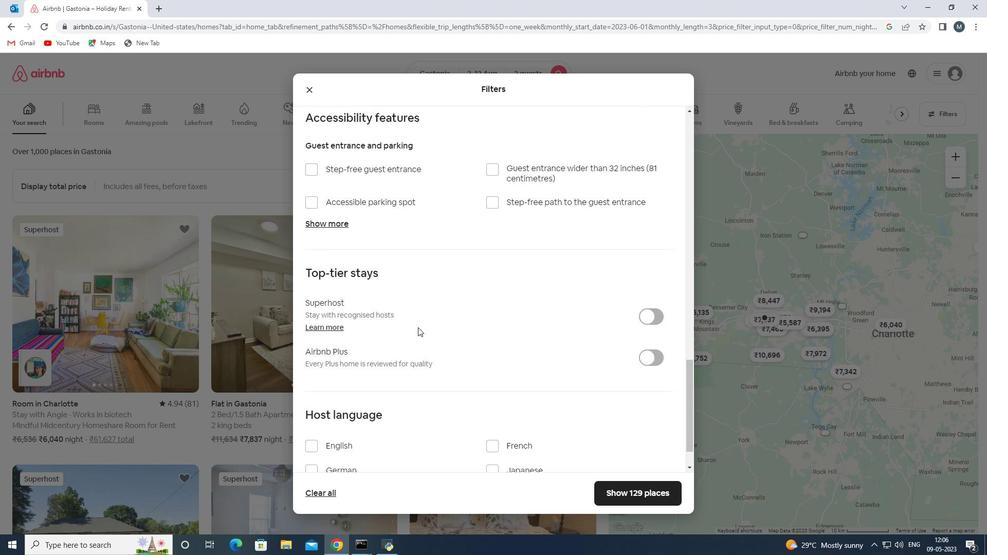 
Action: Mouse moved to (416, 329)
Screenshot: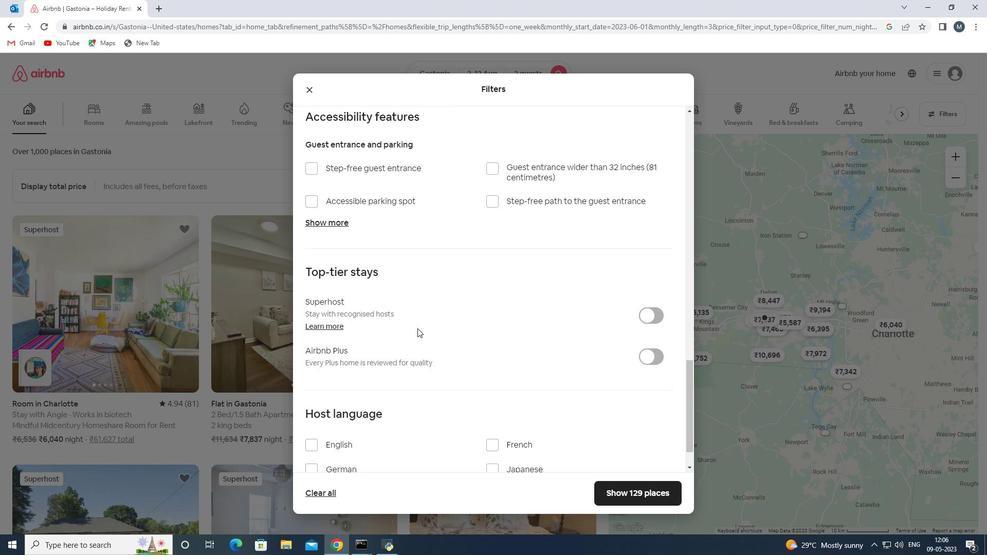 
Action: Mouse scrolled (416, 328) with delta (0, 0)
Screenshot: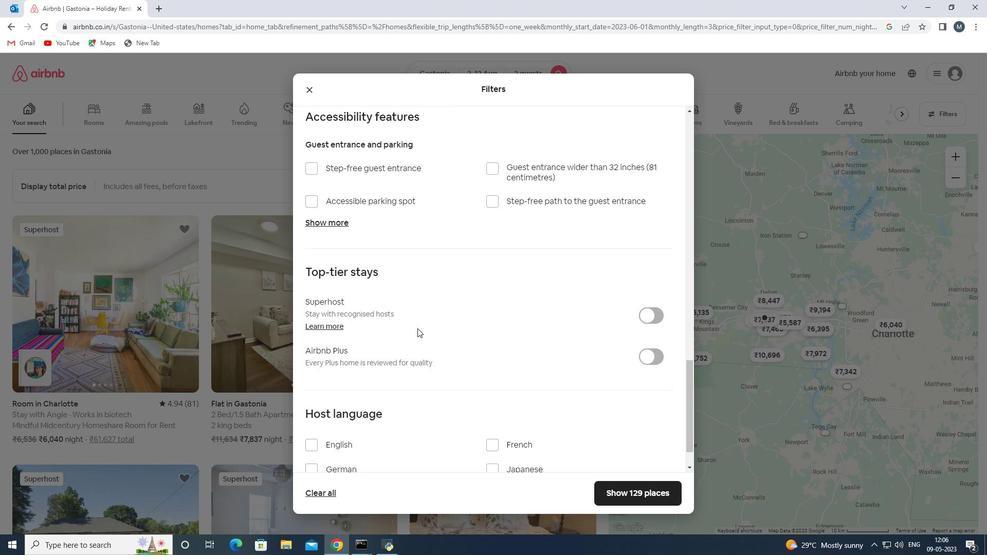 
Action: Mouse moved to (405, 338)
Screenshot: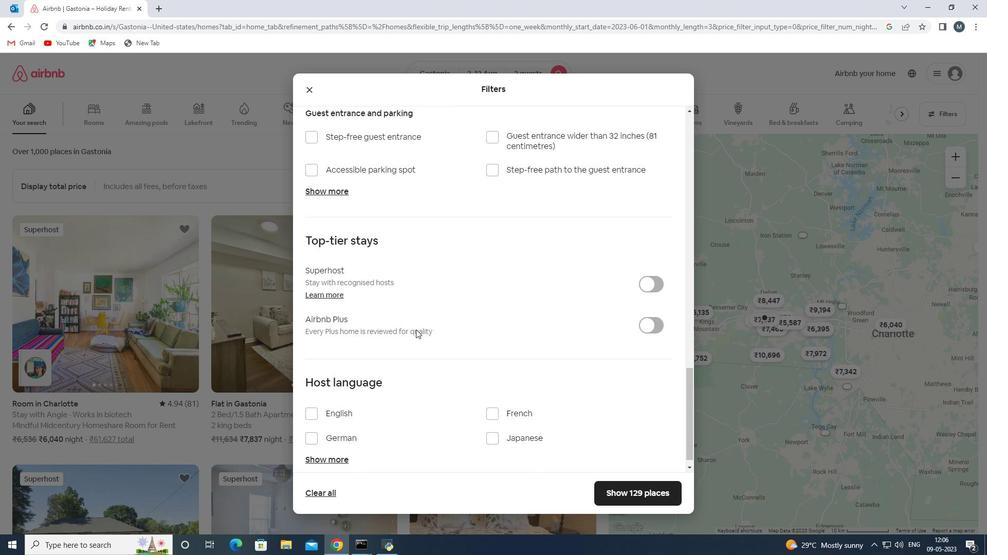 
Action: Mouse scrolled (405, 337) with delta (0, 0)
Screenshot: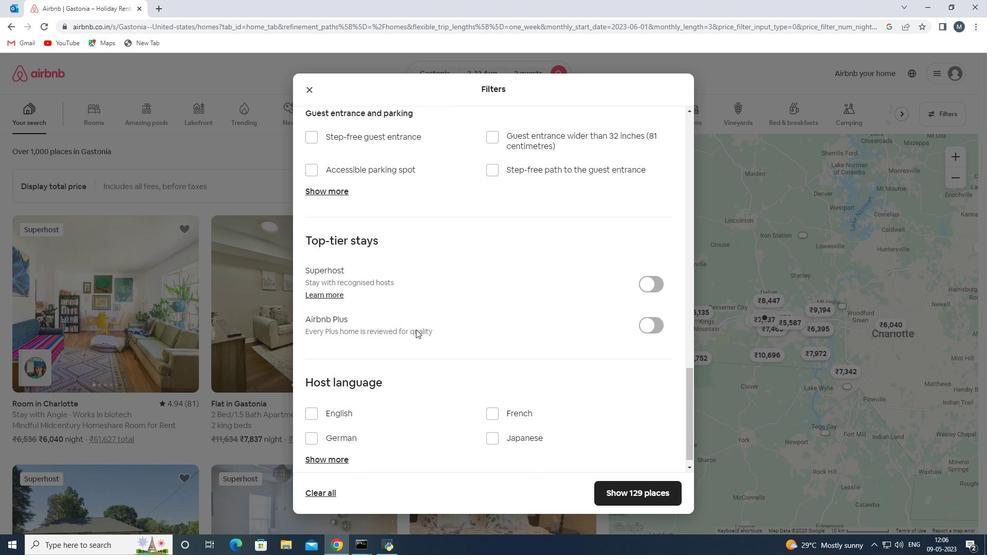 
Action: Mouse moved to (362, 410)
Screenshot: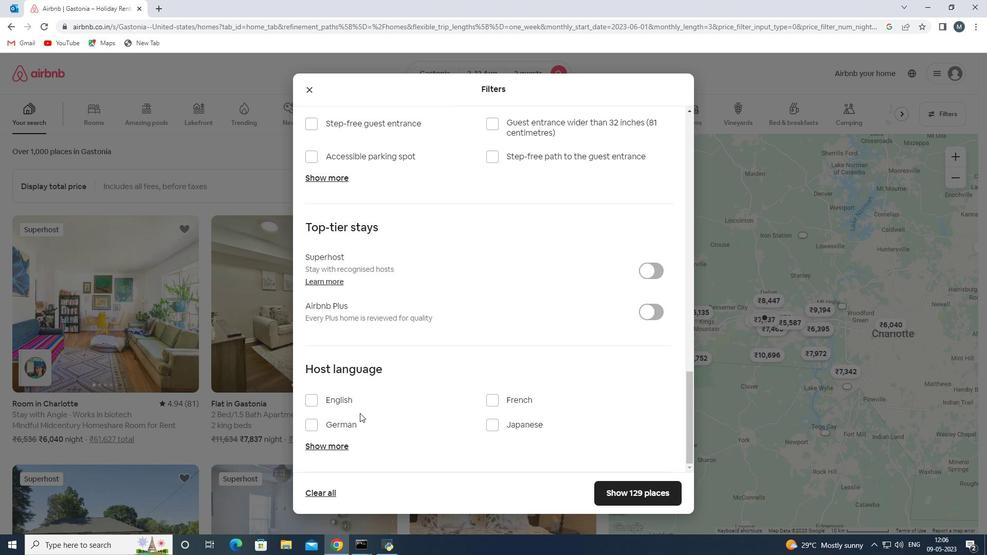 
Action: Mouse pressed left at (362, 410)
Screenshot: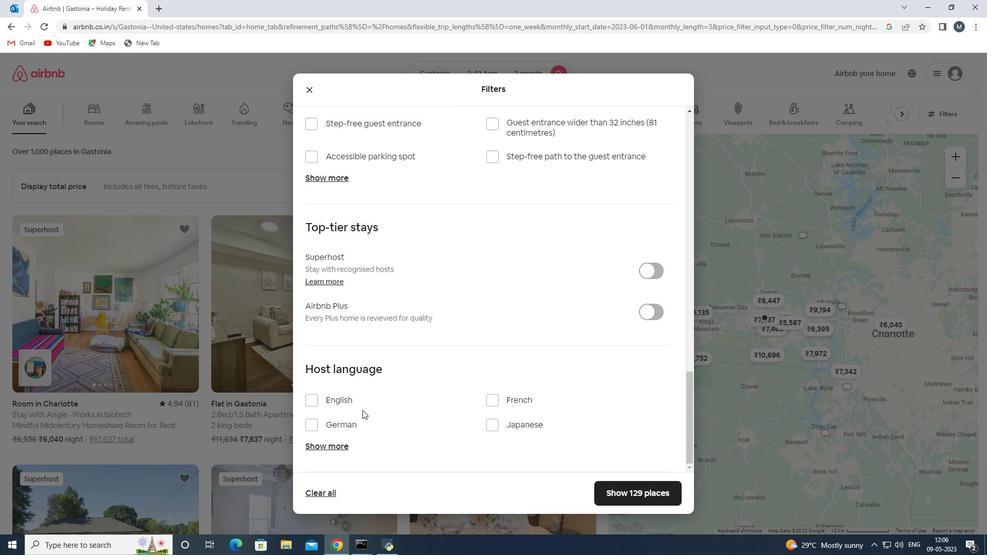 
Action: Mouse moved to (365, 403)
Screenshot: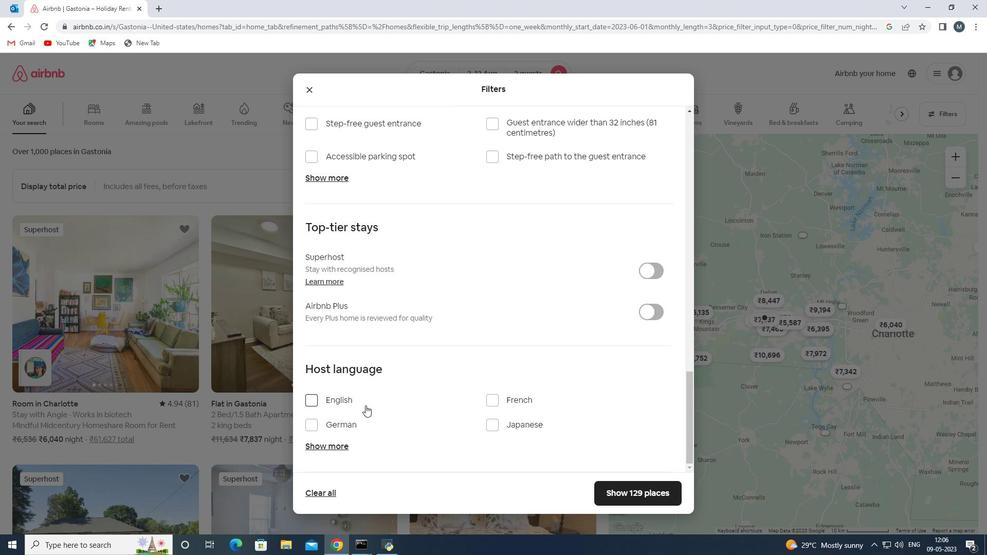
Action: Mouse pressed left at (365, 403)
Screenshot: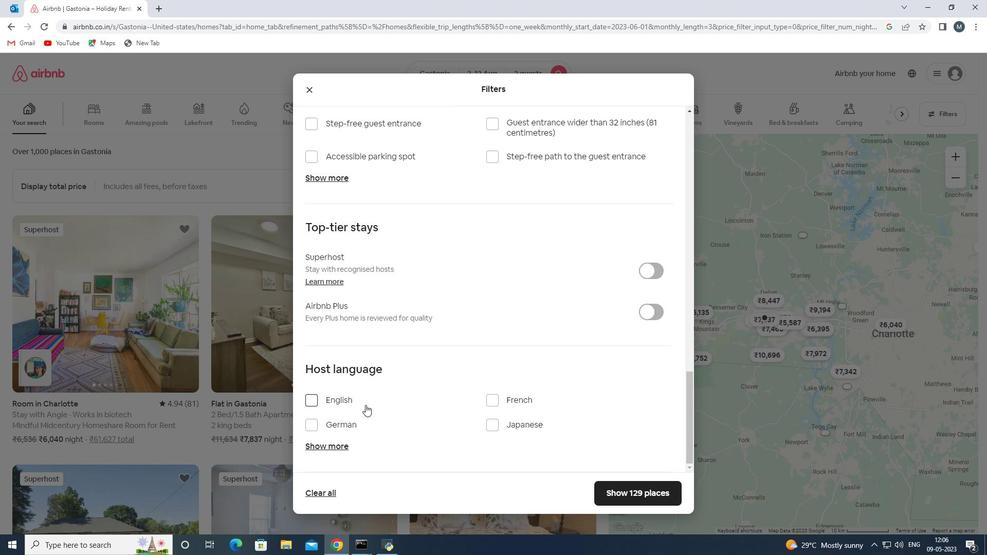 
Action: Mouse moved to (617, 490)
Screenshot: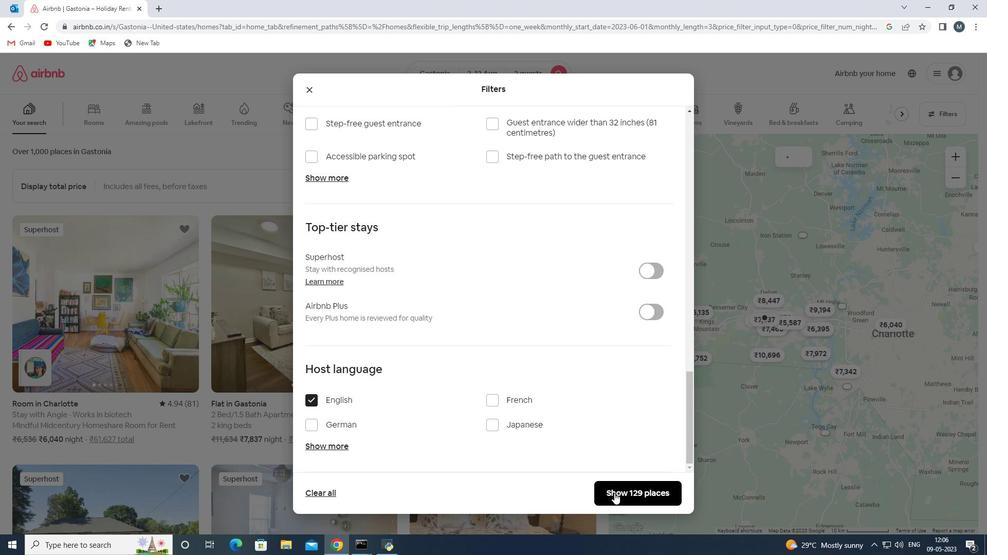 
Action: Mouse pressed left at (617, 490)
Screenshot: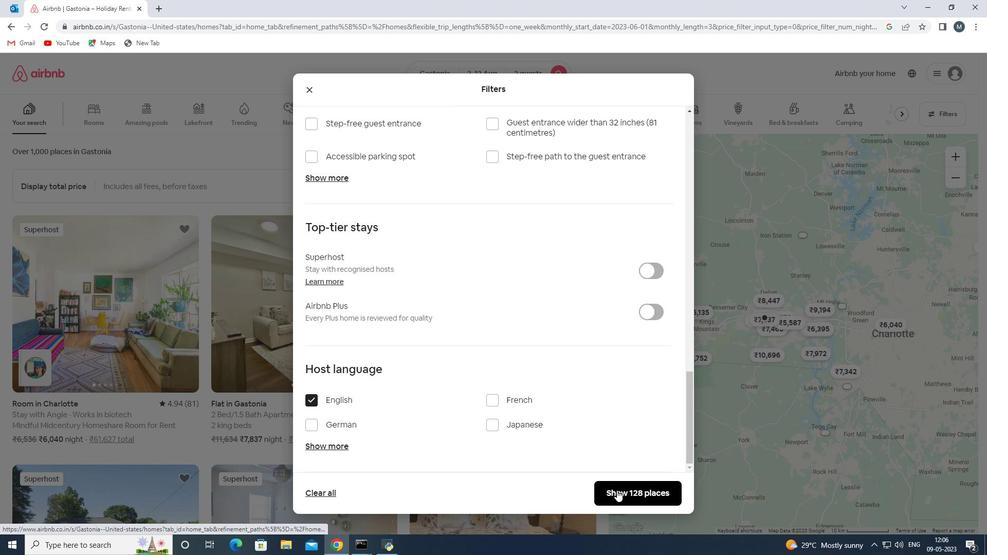 
